 Task: Look for space in Cleckheaton, United Kingdom from 5th September, 2023 to 13th September, 2023 for 6 adults in price range Rs.15000 to Rs.20000. Place can be entire place with 3 bedrooms having 3 beds and 3 bathrooms. Property type can be house, flat, guest house. Booking option can be shelf check-in. Required host language is English.
Action: Mouse moved to (555, 77)
Screenshot: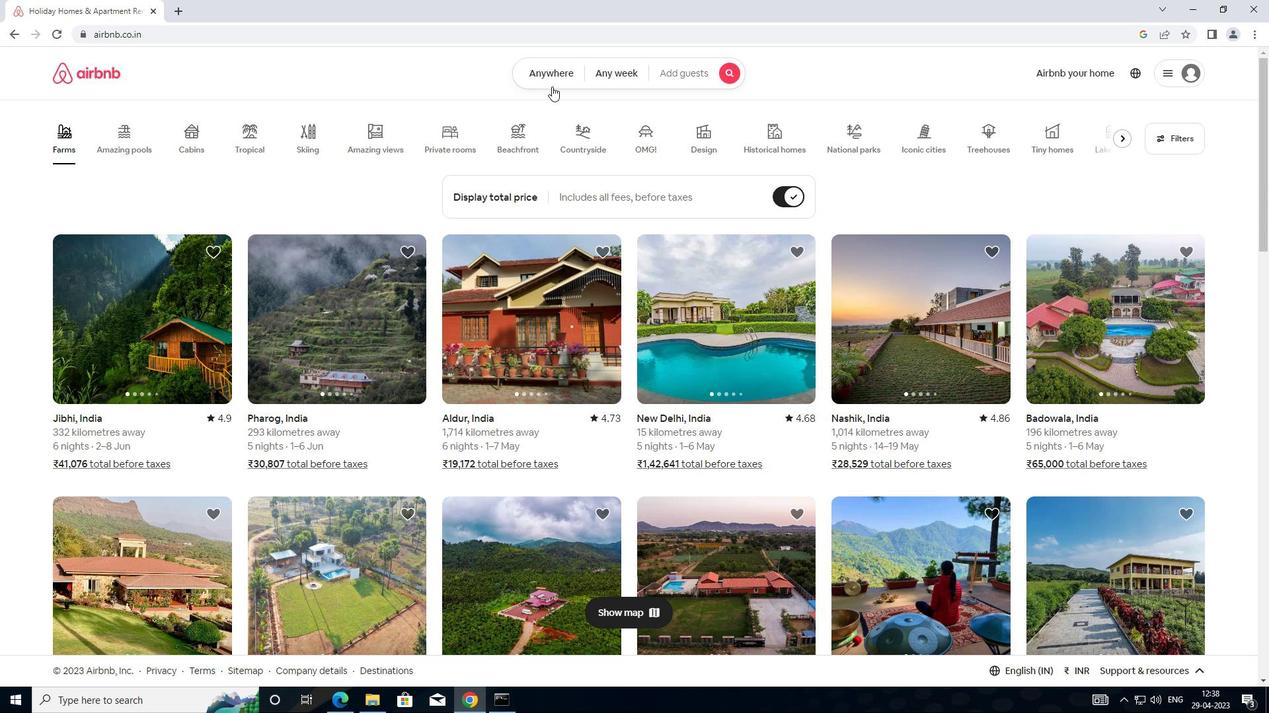 
Action: Mouse pressed left at (555, 77)
Screenshot: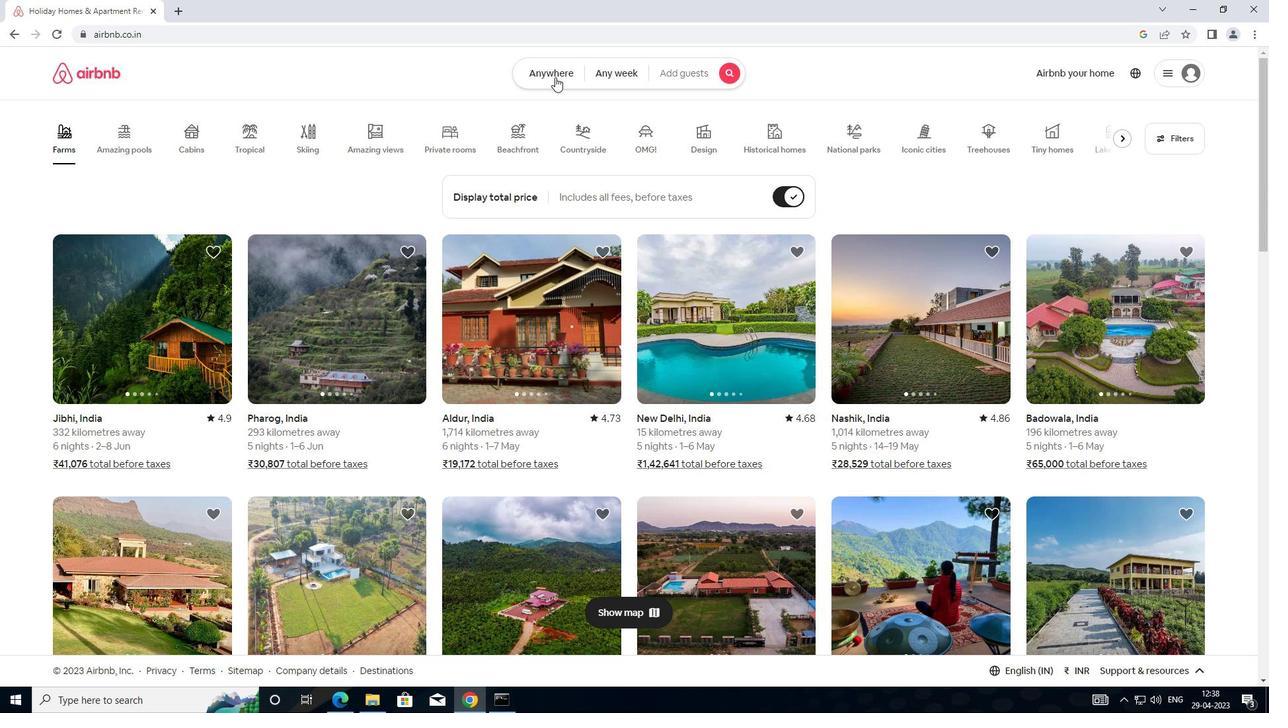 
Action: Mouse moved to (391, 127)
Screenshot: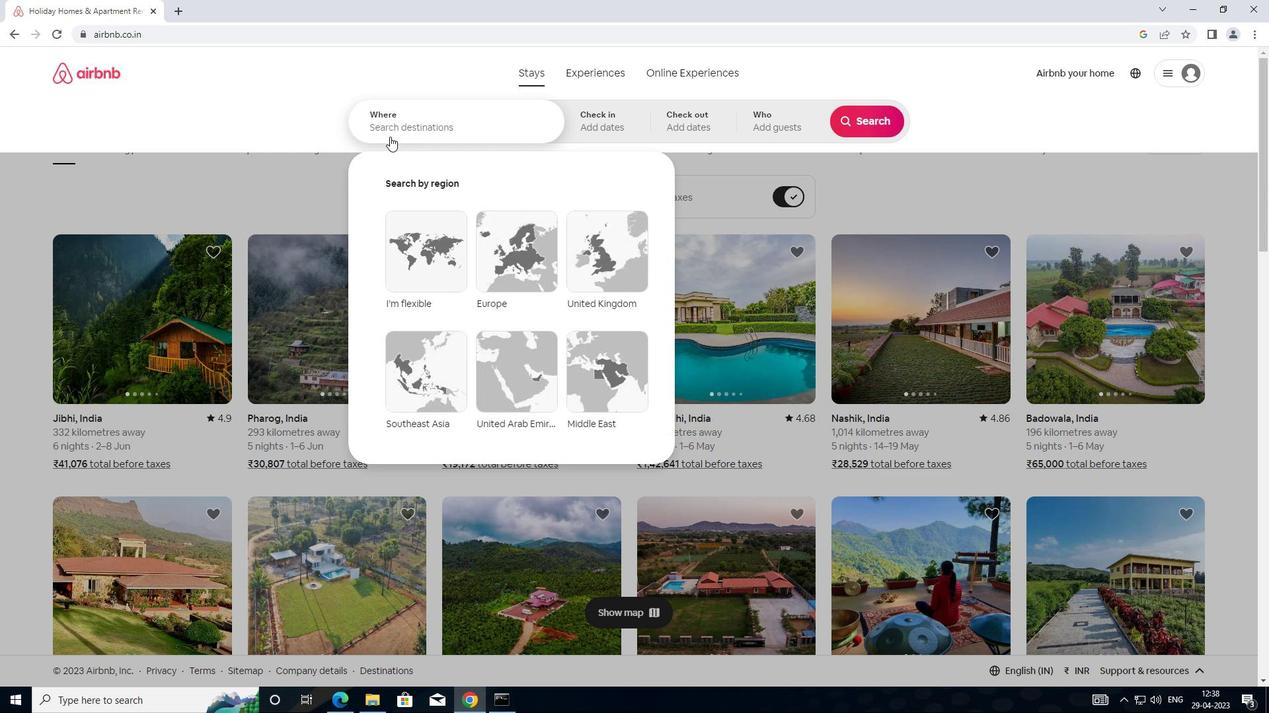 
Action: Mouse pressed left at (391, 127)
Screenshot: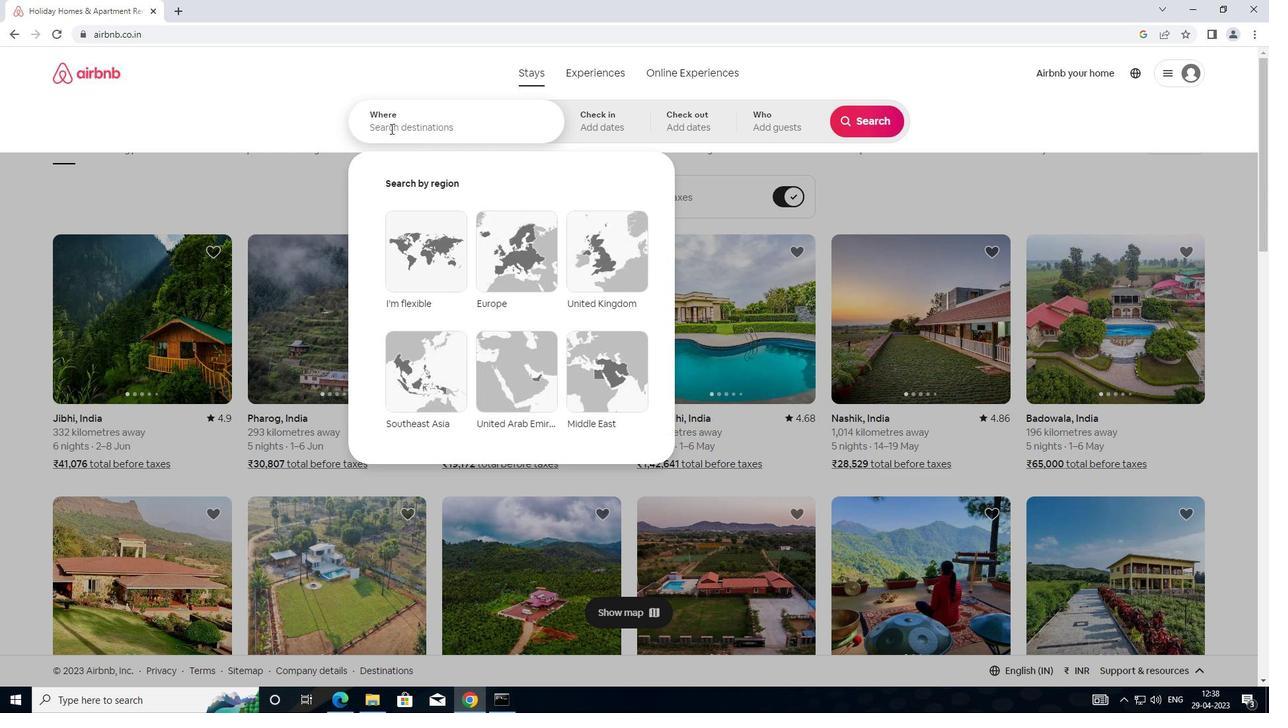 
Action: Mouse moved to (414, 131)
Screenshot: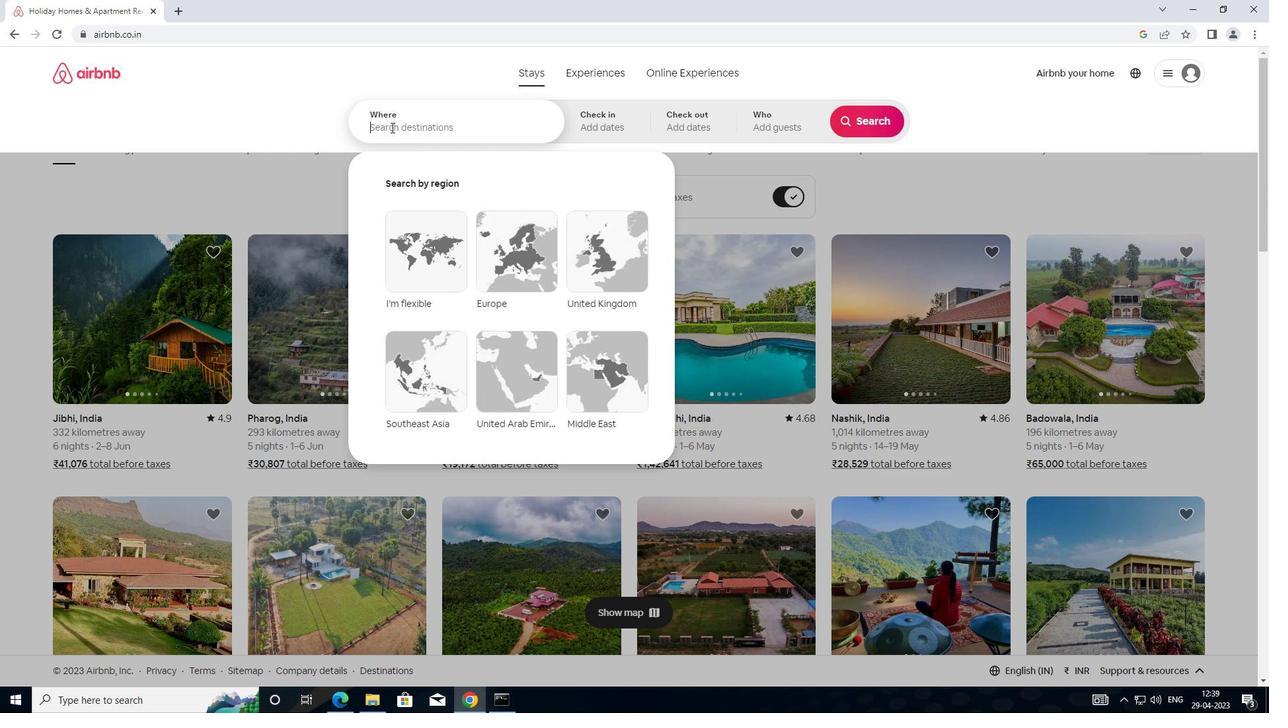 
Action: Key pressed <Key.shift>CLECKHEATON,<Key.shift>UNIT
Screenshot: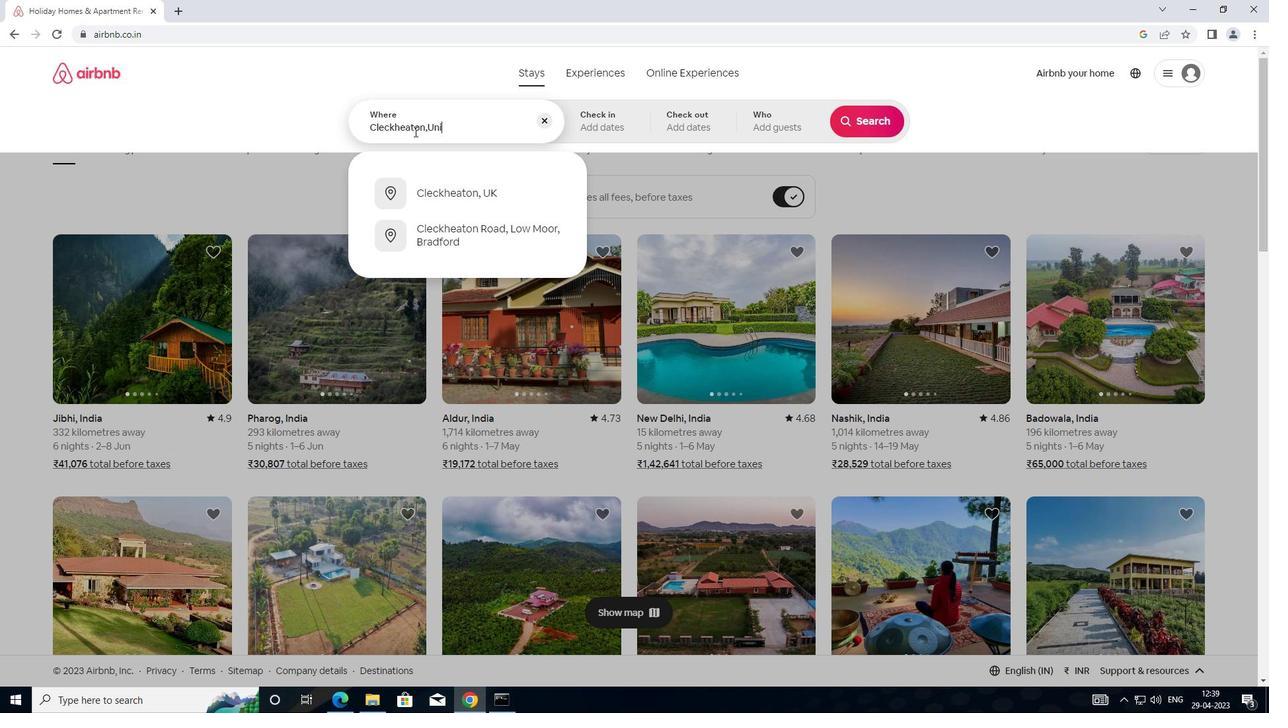 
Action: Mouse moved to (454, 200)
Screenshot: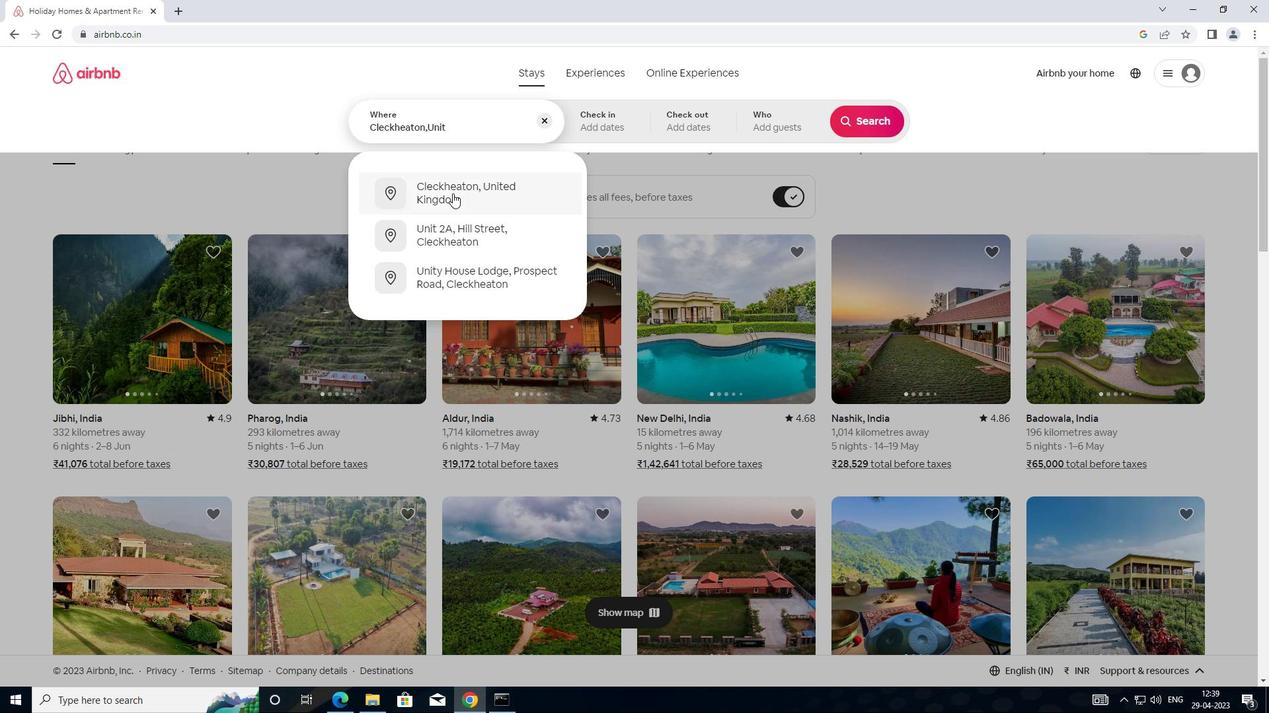 
Action: Mouse pressed left at (454, 200)
Screenshot: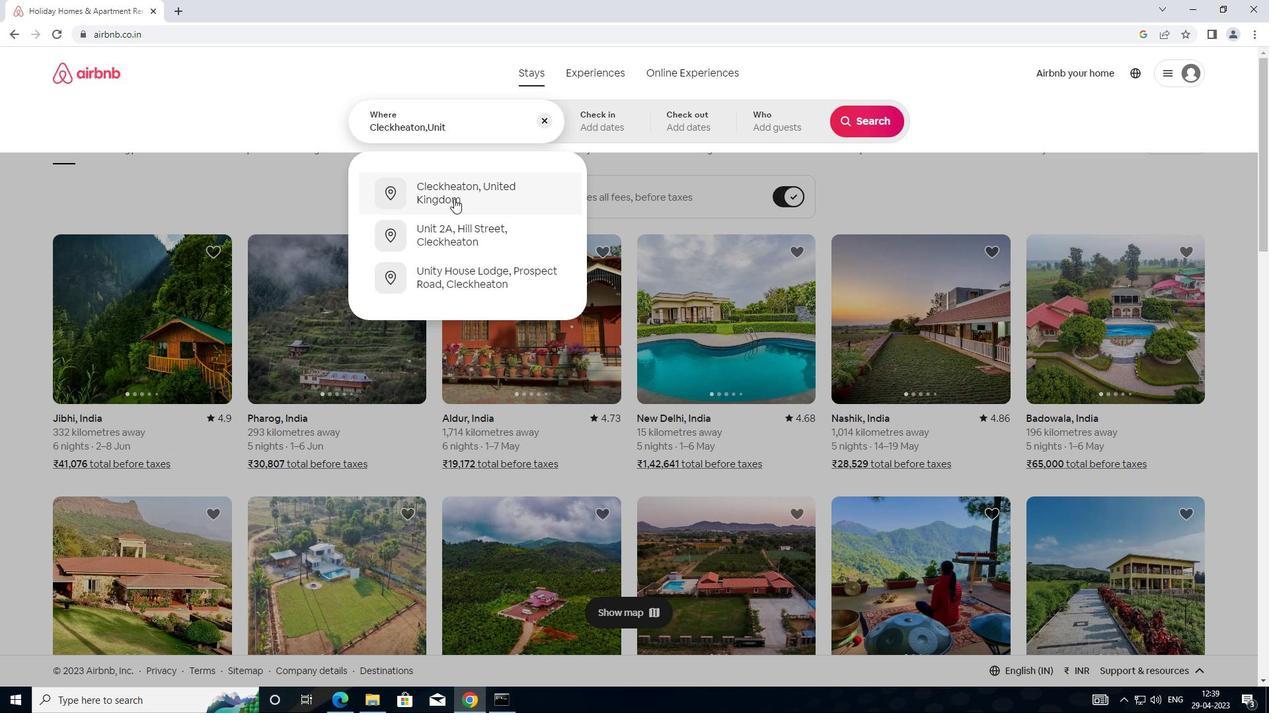 
Action: Mouse moved to (859, 224)
Screenshot: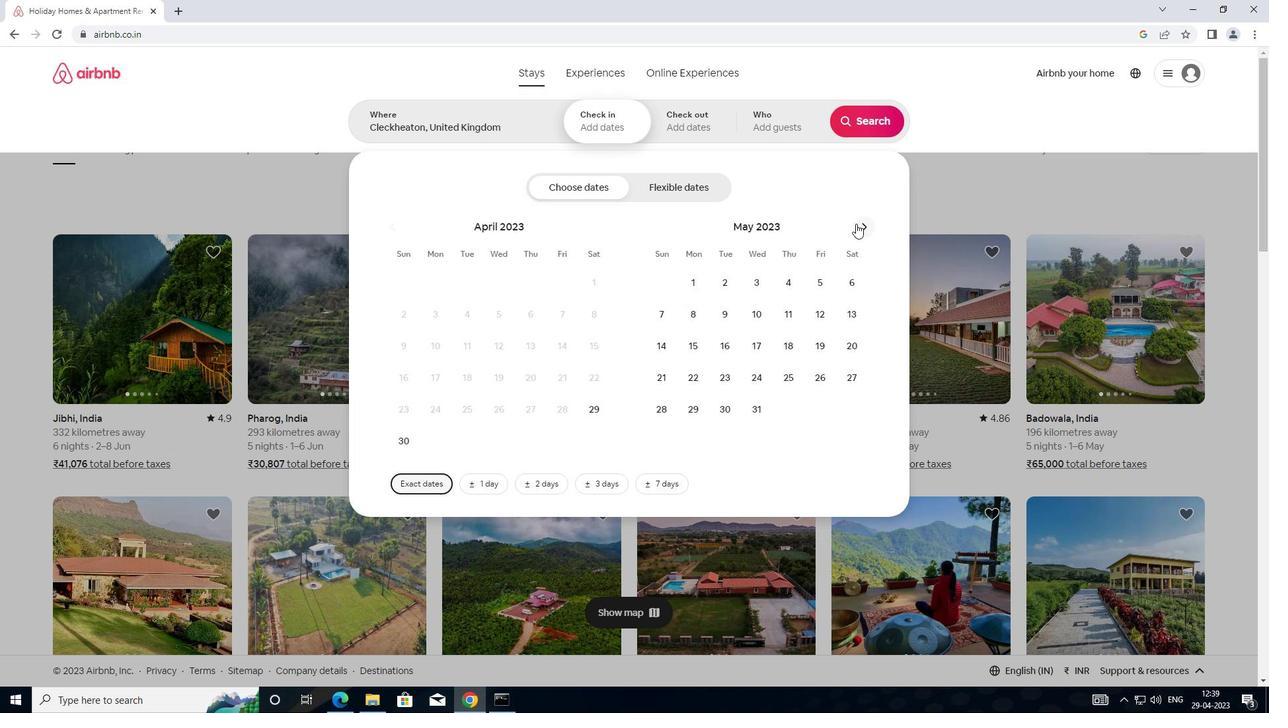 
Action: Mouse pressed left at (859, 224)
Screenshot: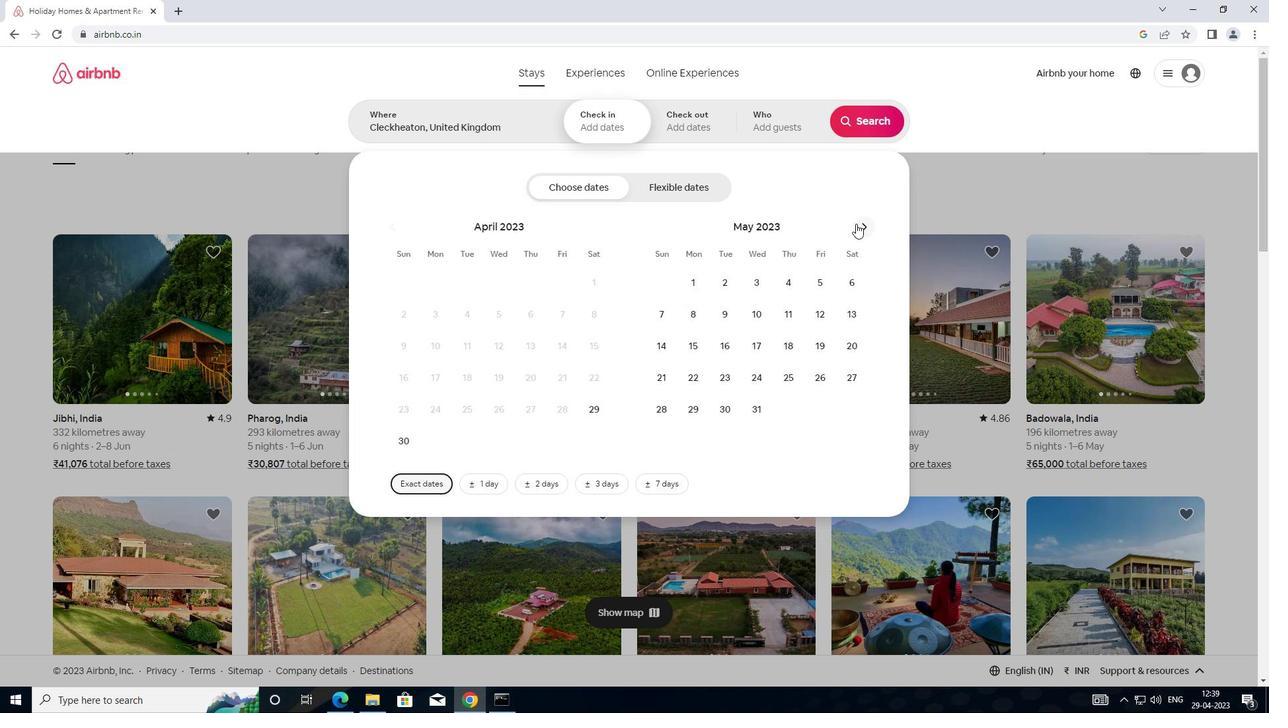 
Action: Mouse moved to (860, 224)
Screenshot: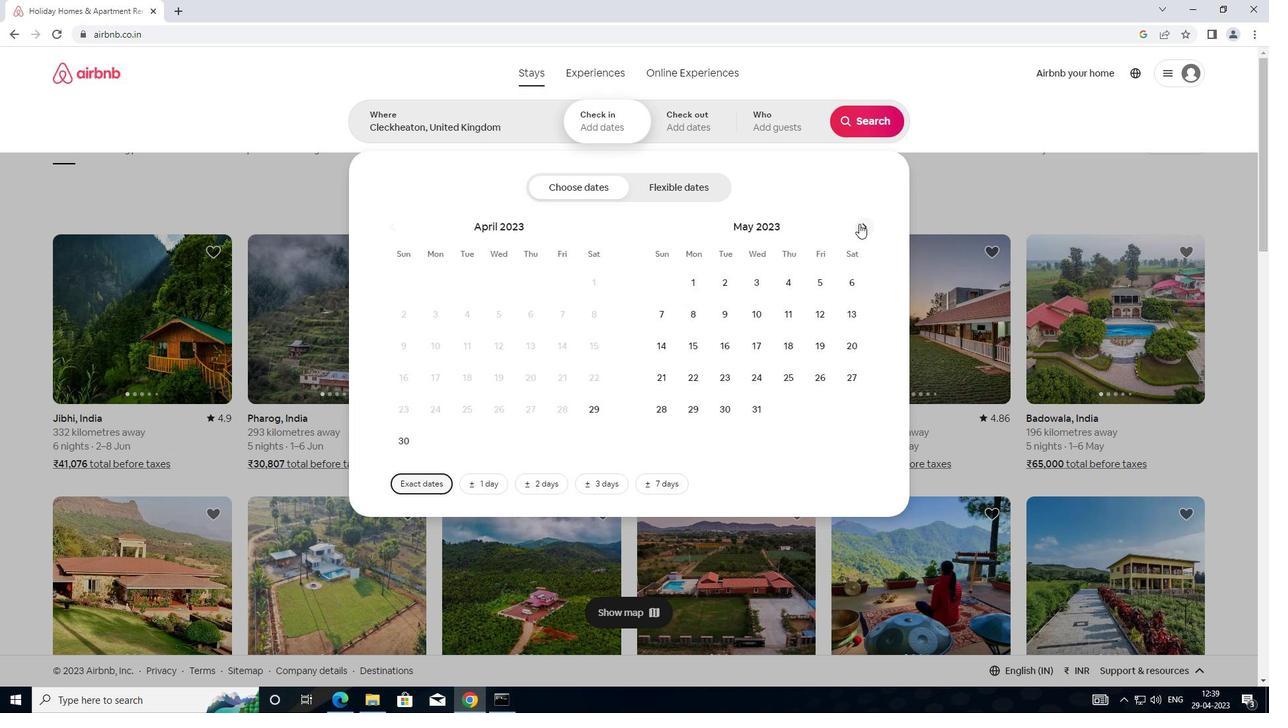 
Action: Mouse pressed left at (860, 224)
Screenshot: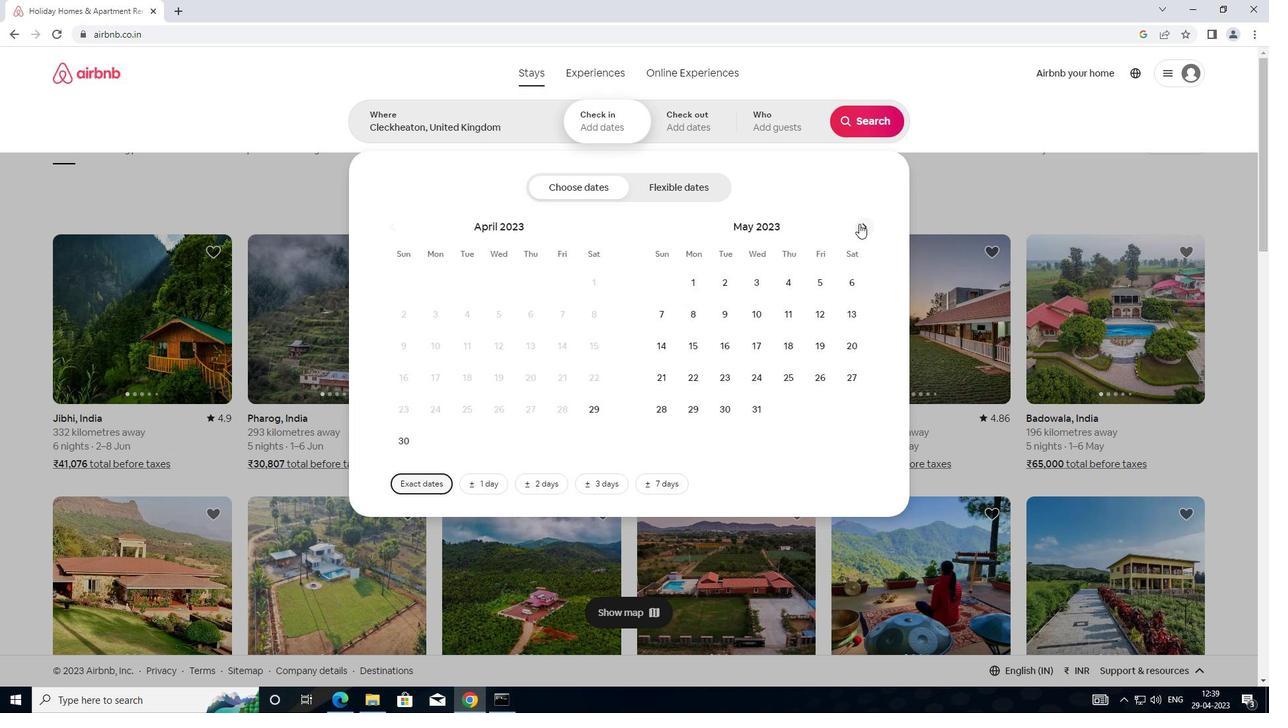 
Action: Mouse moved to (861, 224)
Screenshot: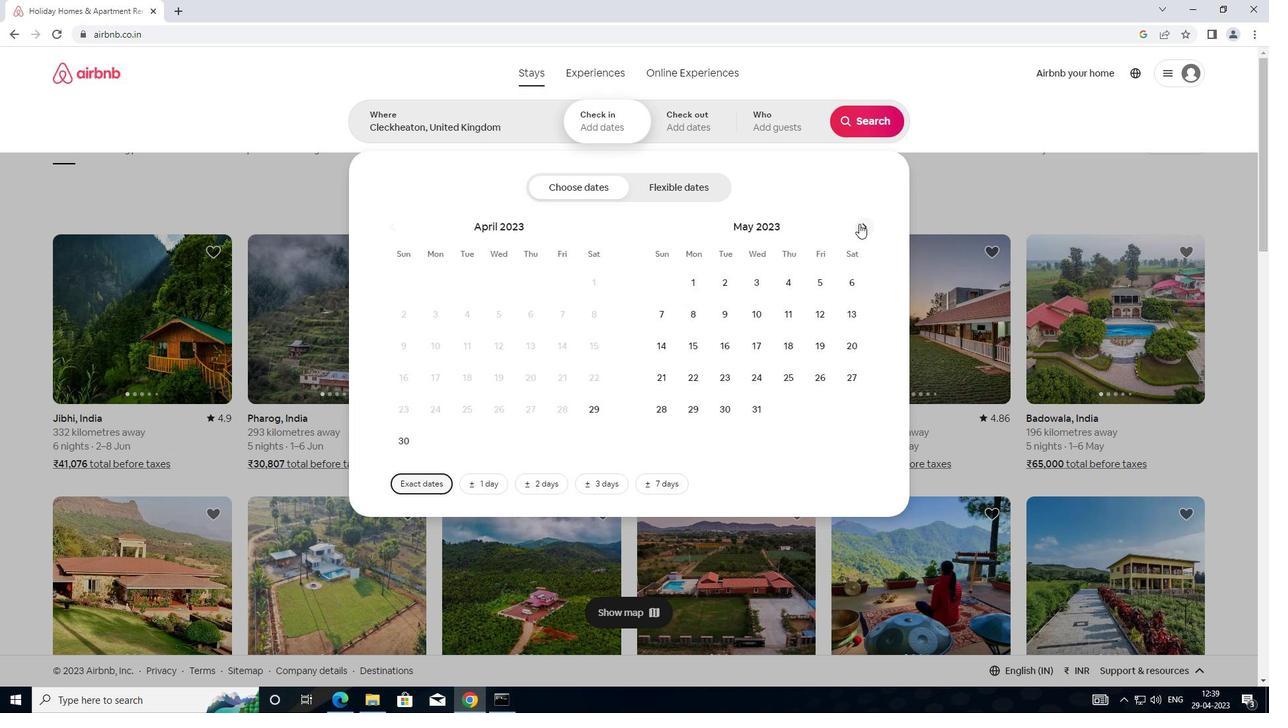 
Action: Mouse pressed left at (861, 224)
Screenshot: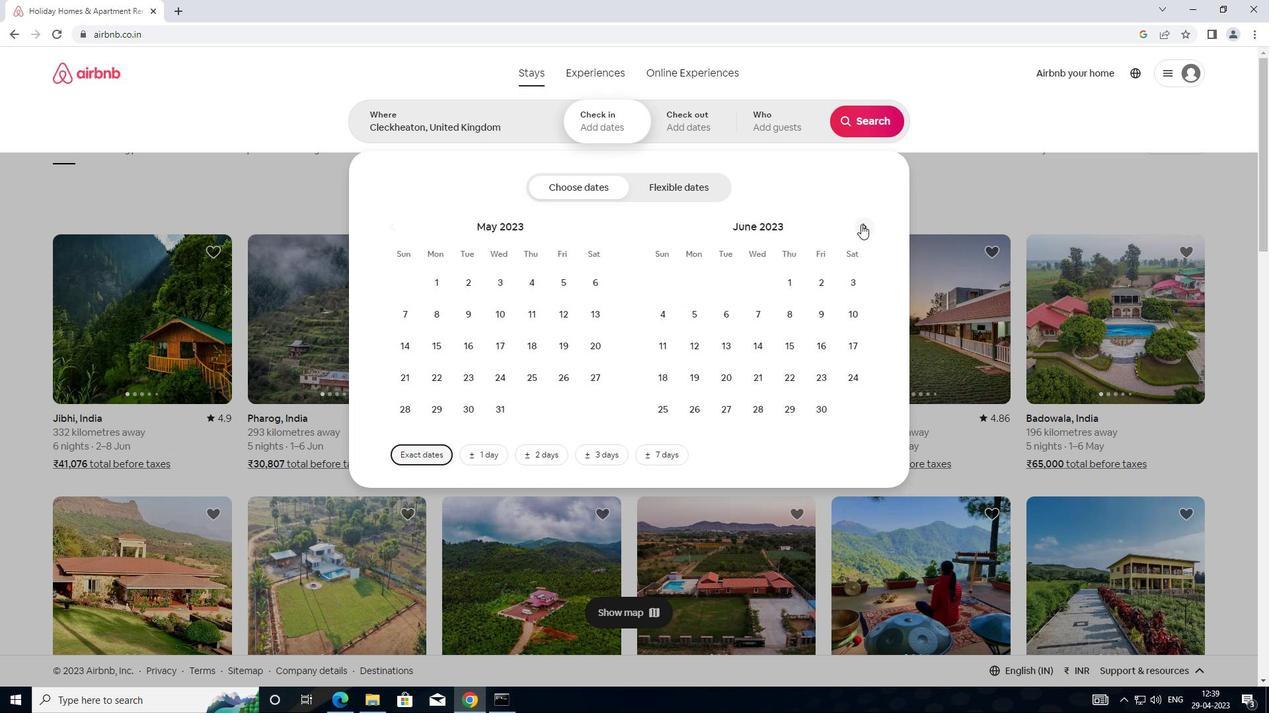 
Action: Mouse moved to (862, 226)
Screenshot: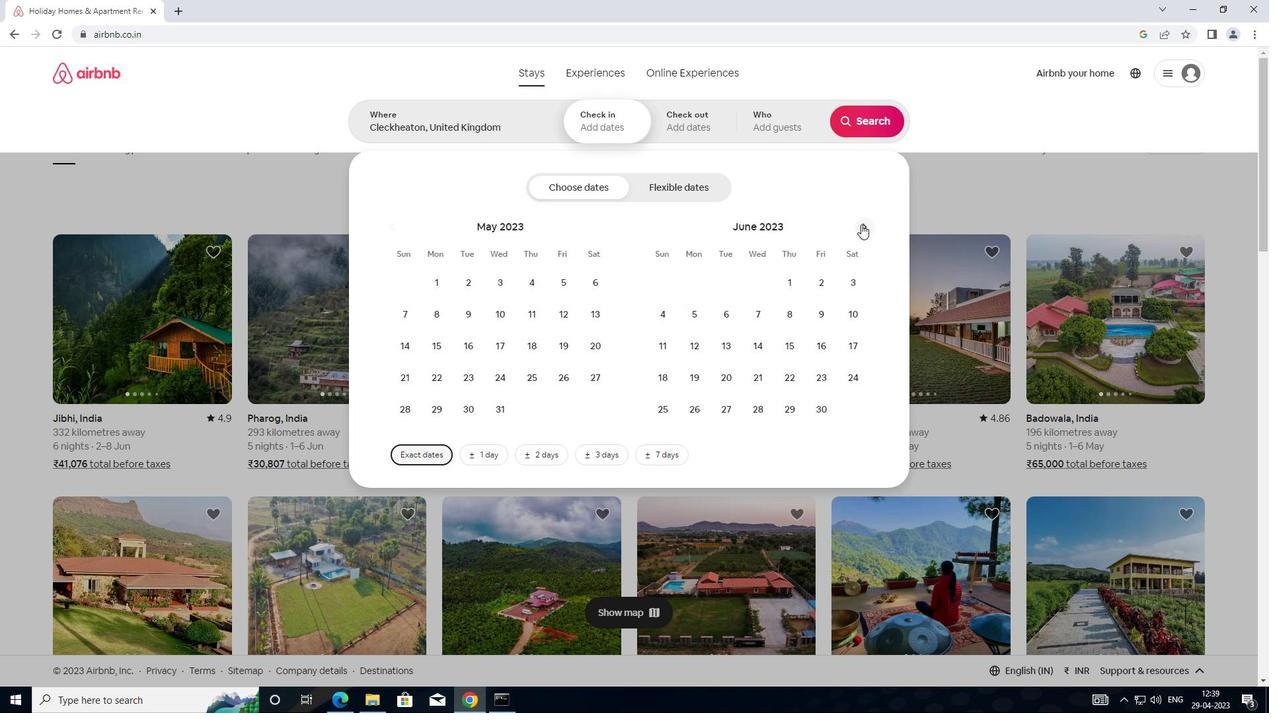
Action: Mouse pressed left at (862, 226)
Screenshot: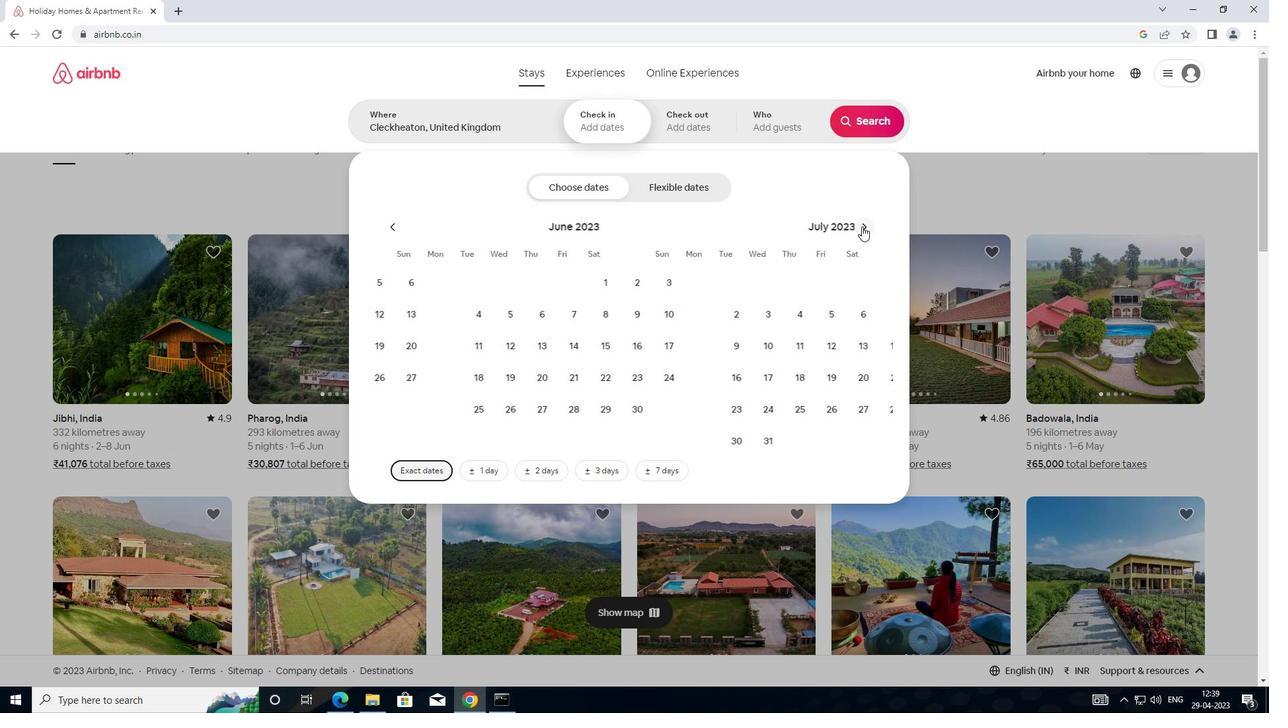 
Action: Mouse moved to (862, 228)
Screenshot: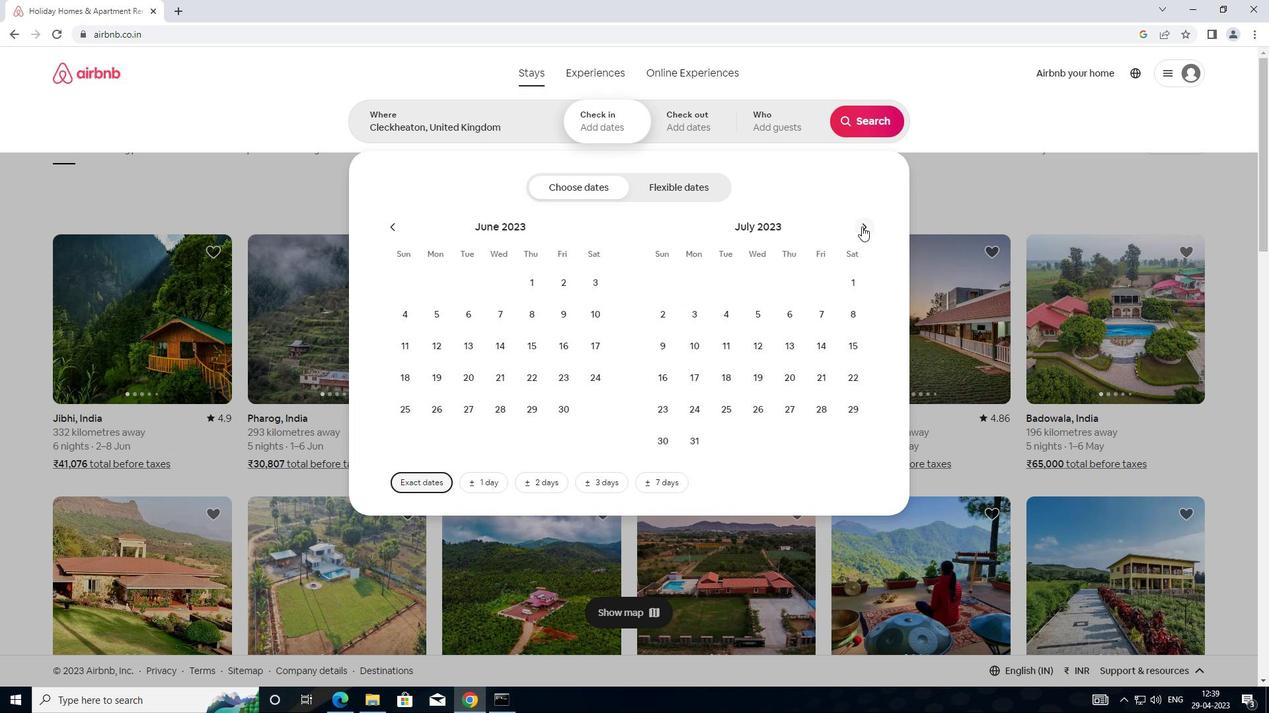 
Action: Mouse pressed left at (862, 228)
Screenshot: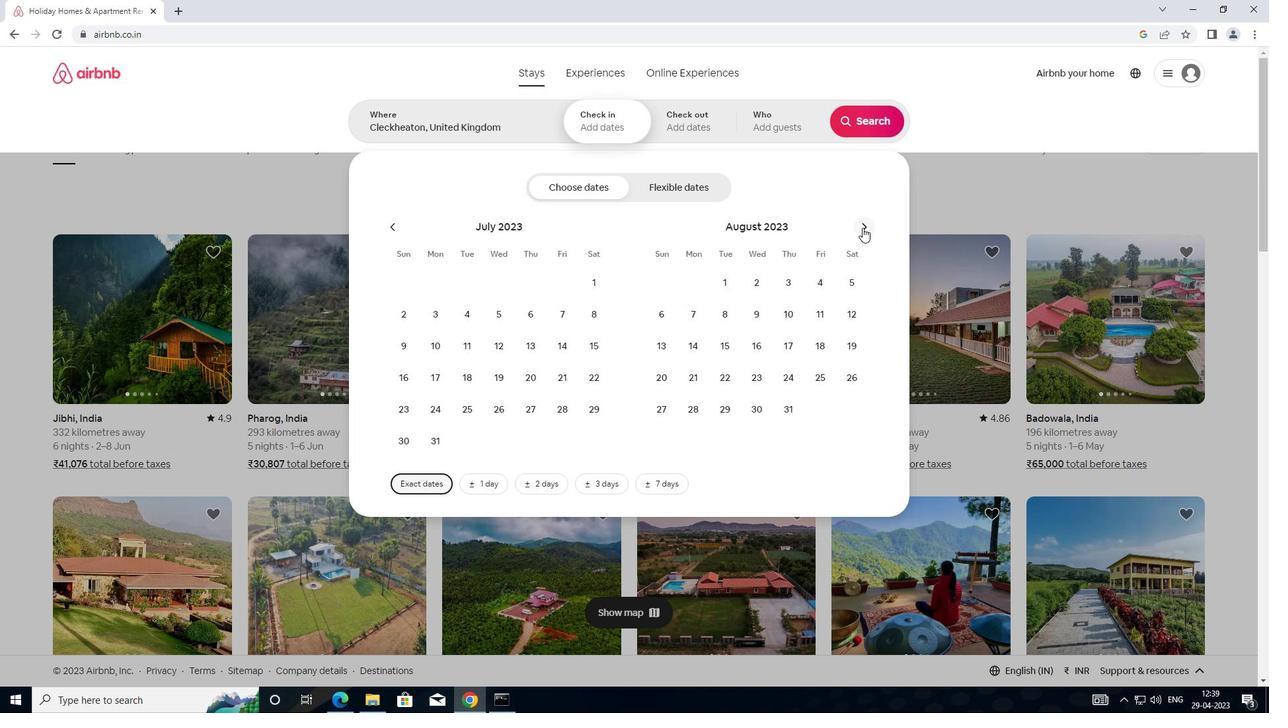 
Action: Mouse moved to (721, 315)
Screenshot: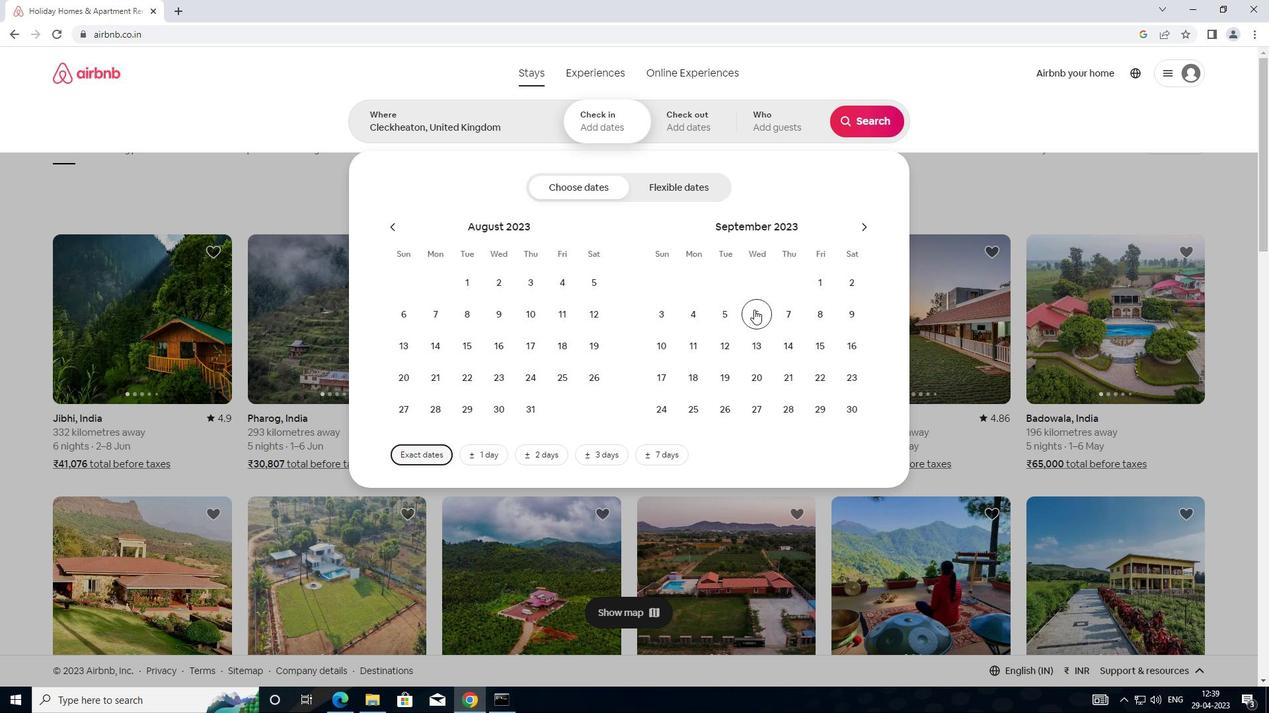 
Action: Mouse pressed left at (721, 315)
Screenshot: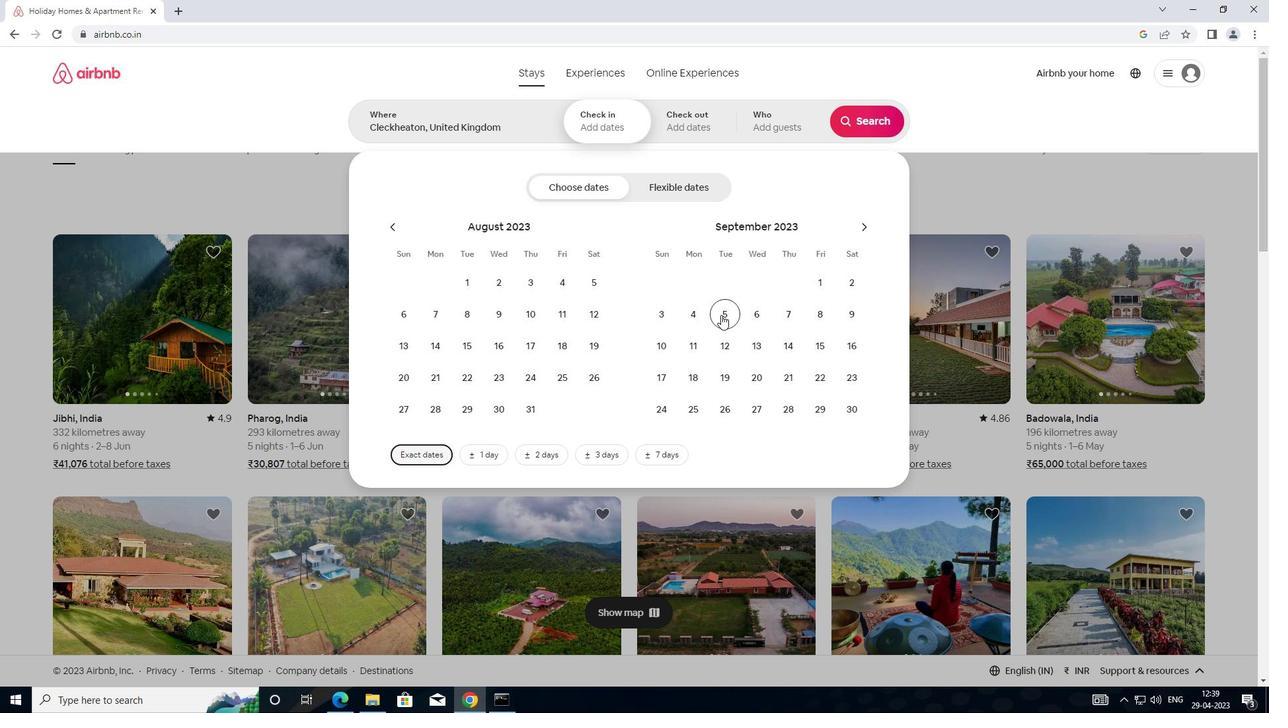 
Action: Mouse moved to (760, 345)
Screenshot: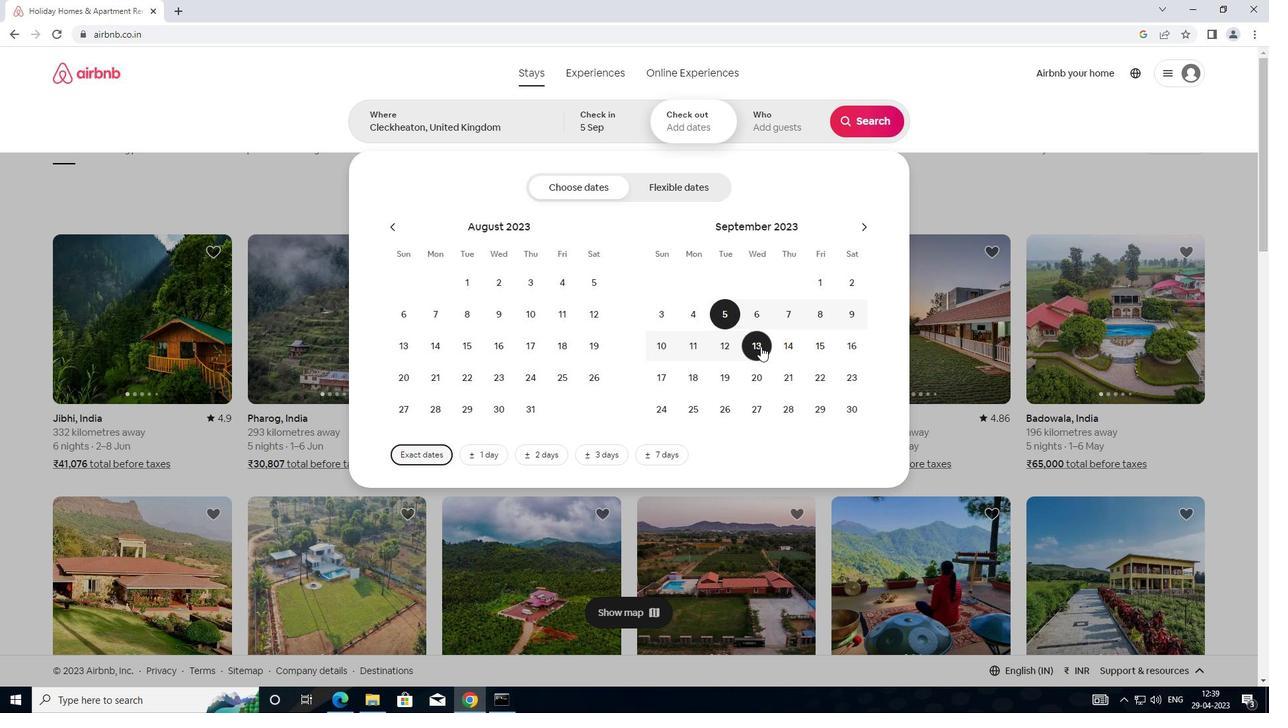 
Action: Mouse pressed left at (760, 345)
Screenshot: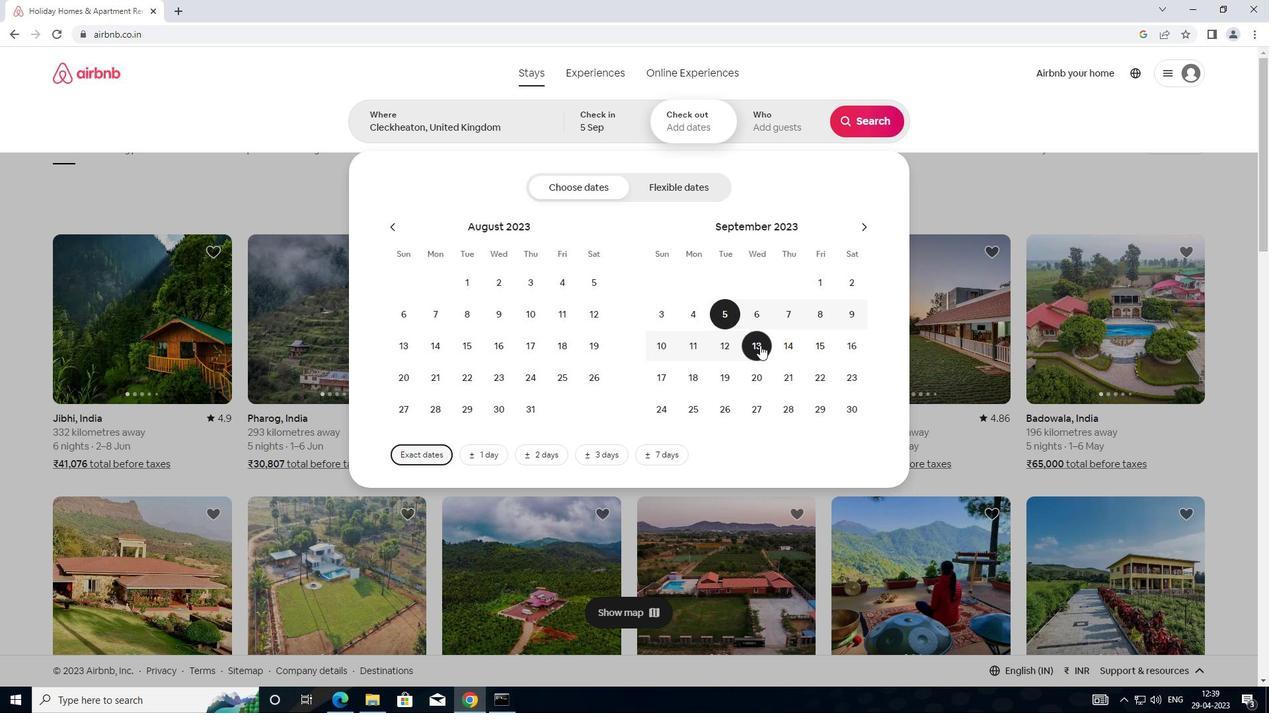 
Action: Mouse moved to (786, 136)
Screenshot: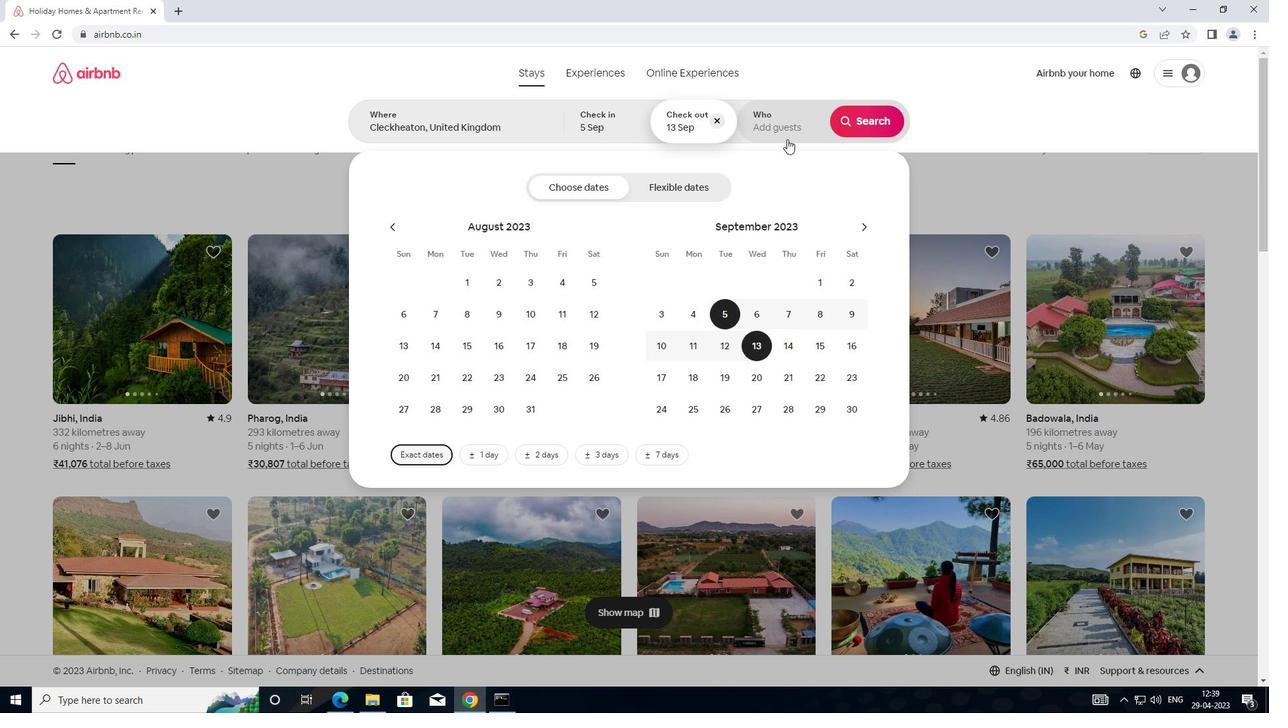 
Action: Mouse pressed left at (786, 136)
Screenshot: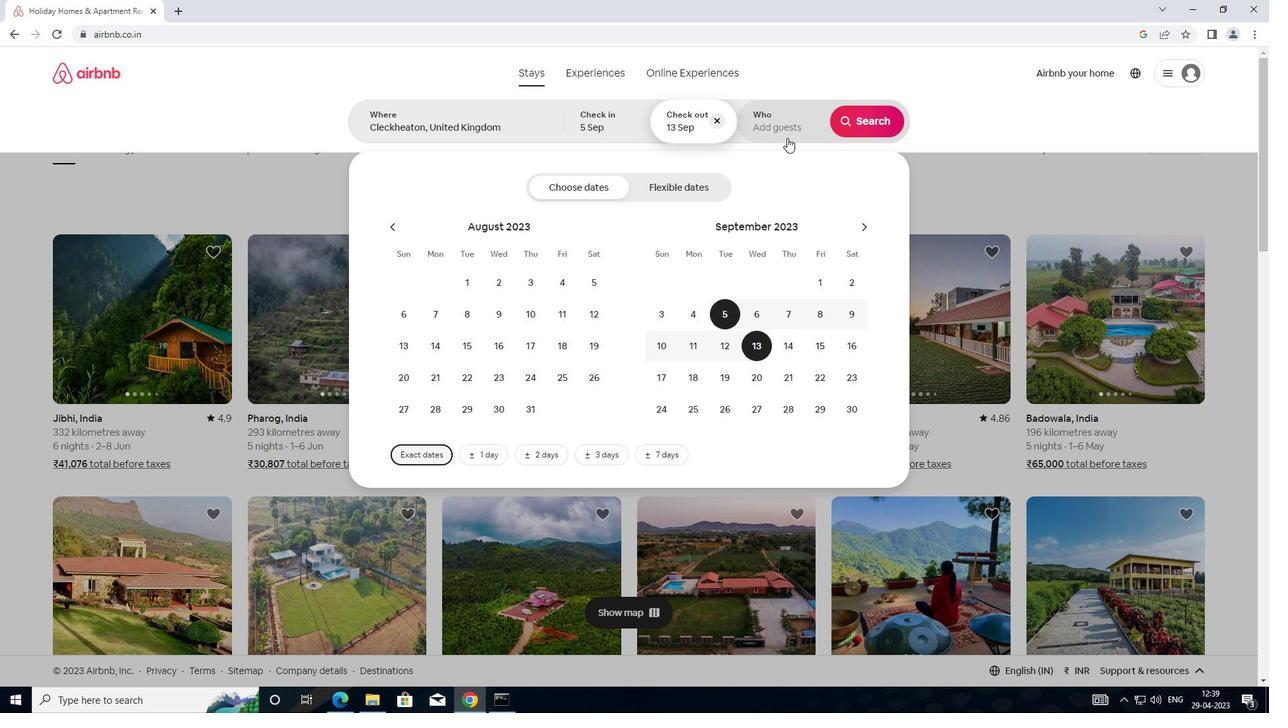 
Action: Mouse moved to (877, 195)
Screenshot: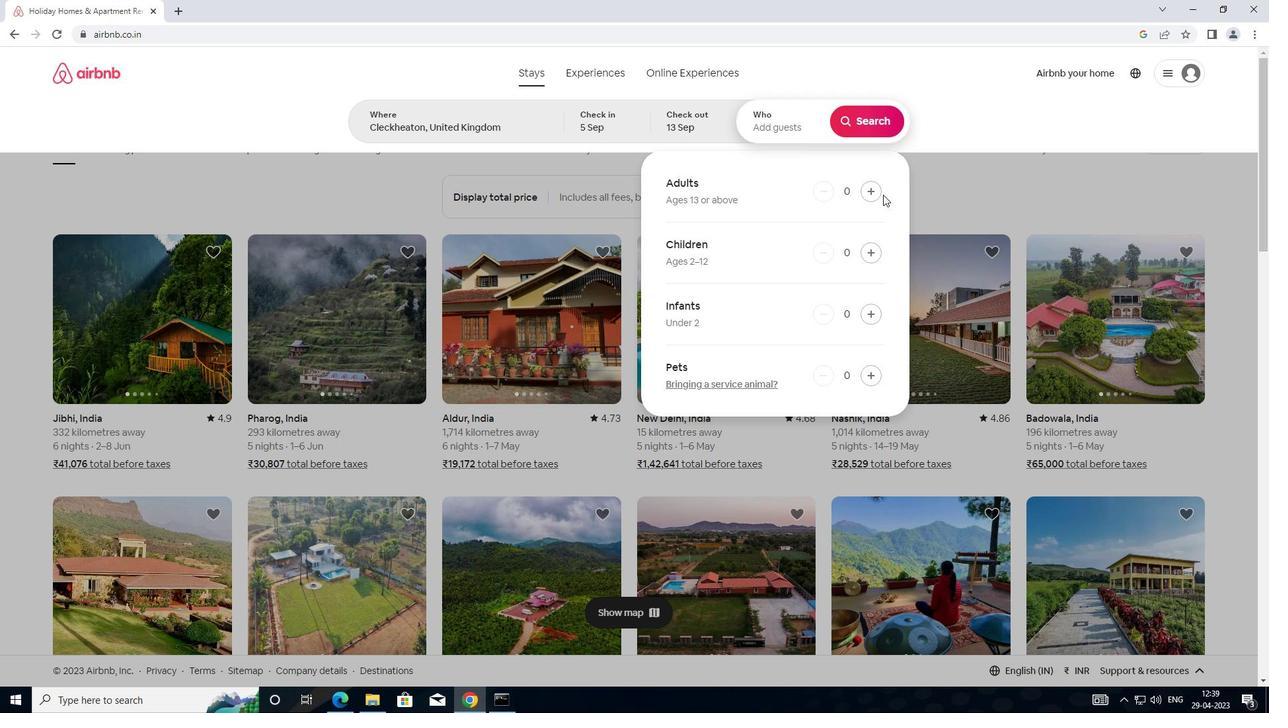 
Action: Mouse pressed left at (877, 195)
Screenshot: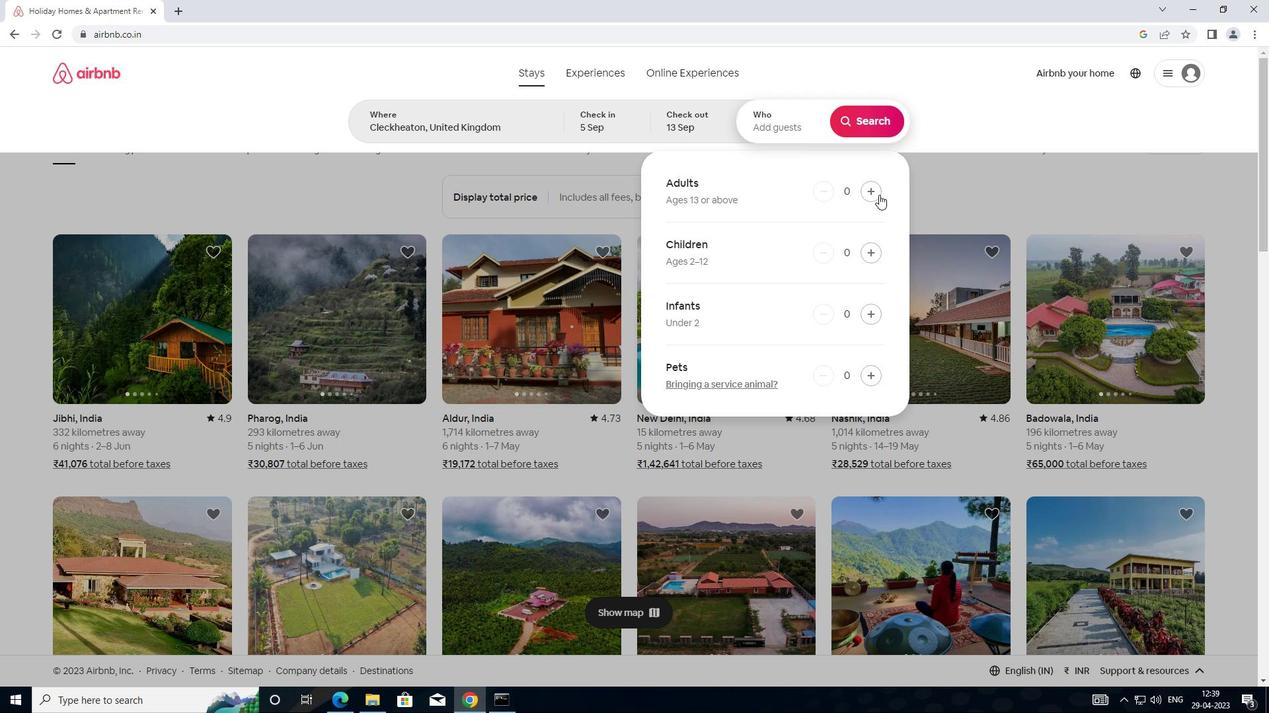 
Action: Mouse moved to (877, 195)
Screenshot: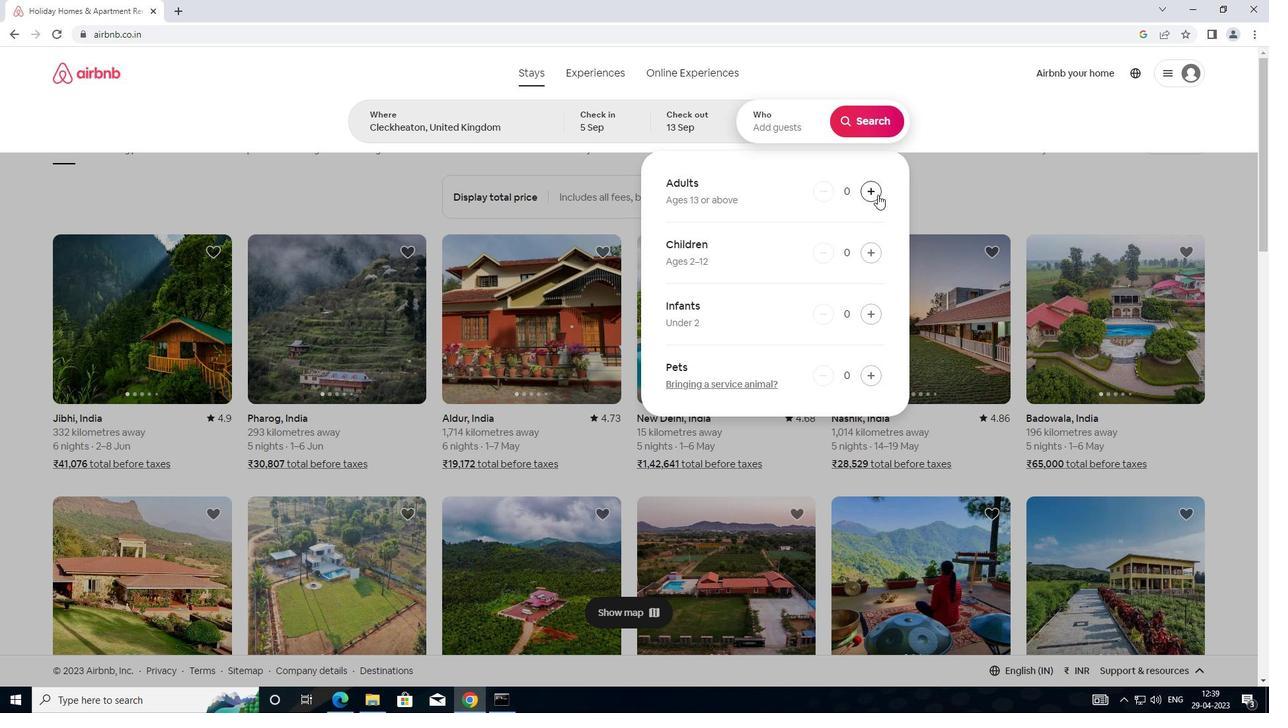 
Action: Mouse pressed left at (877, 195)
Screenshot: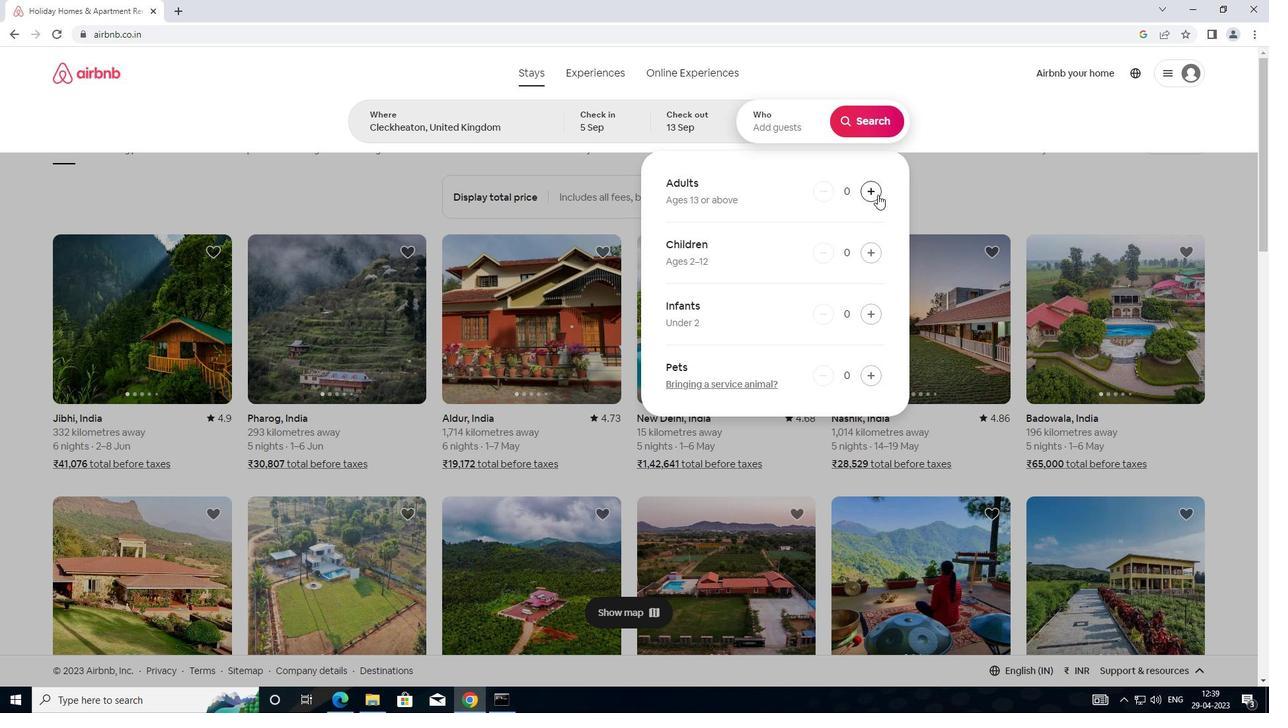 
Action: Mouse pressed left at (877, 195)
Screenshot: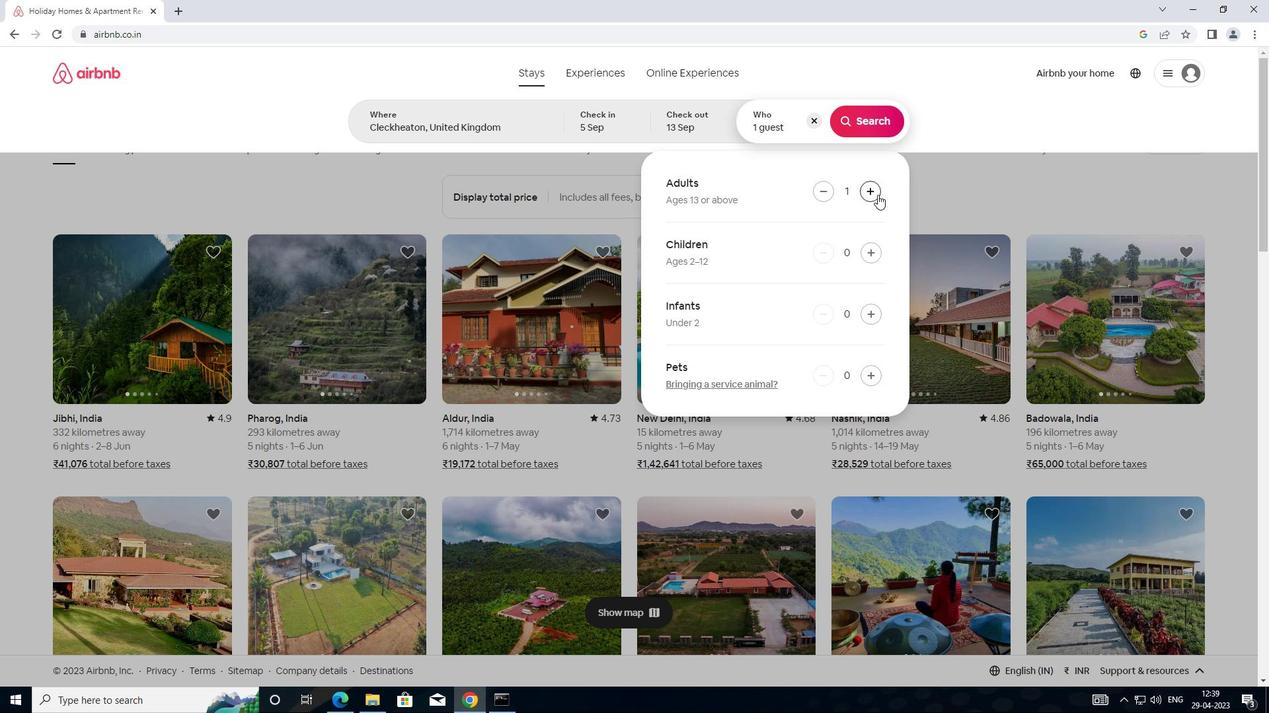 
Action: Mouse pressed left at (877, 195)
Screenshot: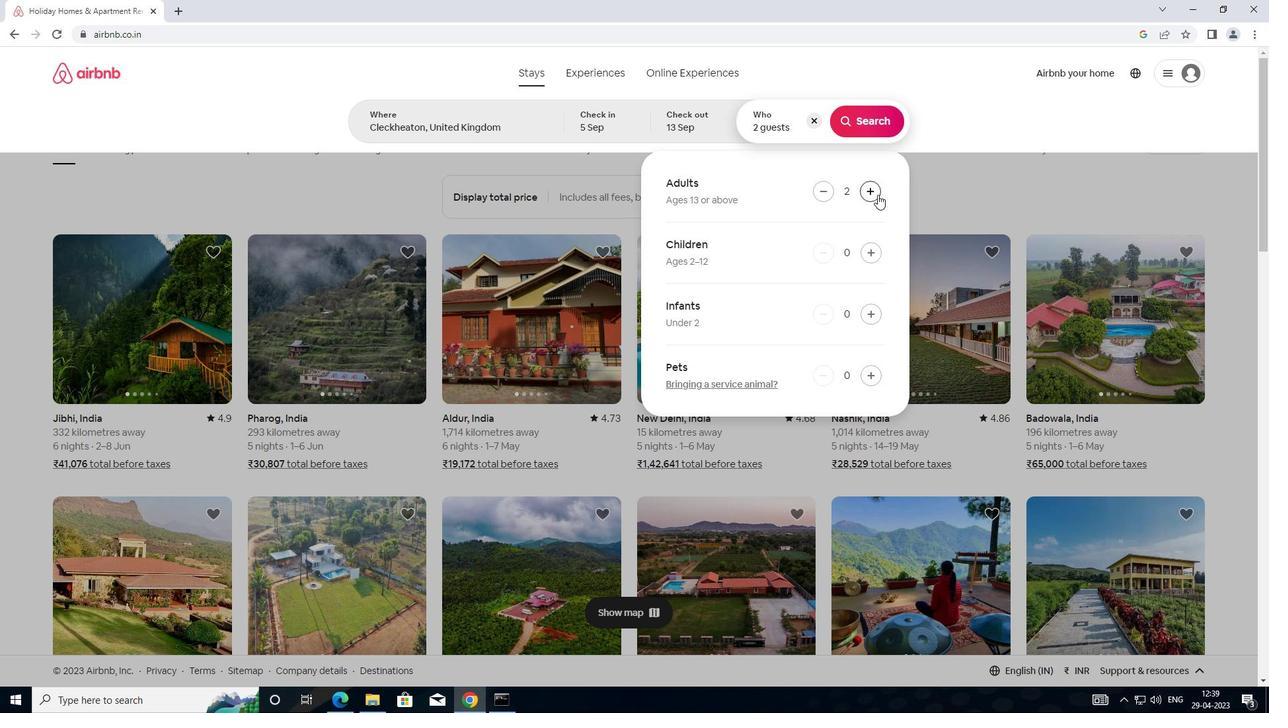 
Action: Mouse pressed left at (877, 195)
Screenshot: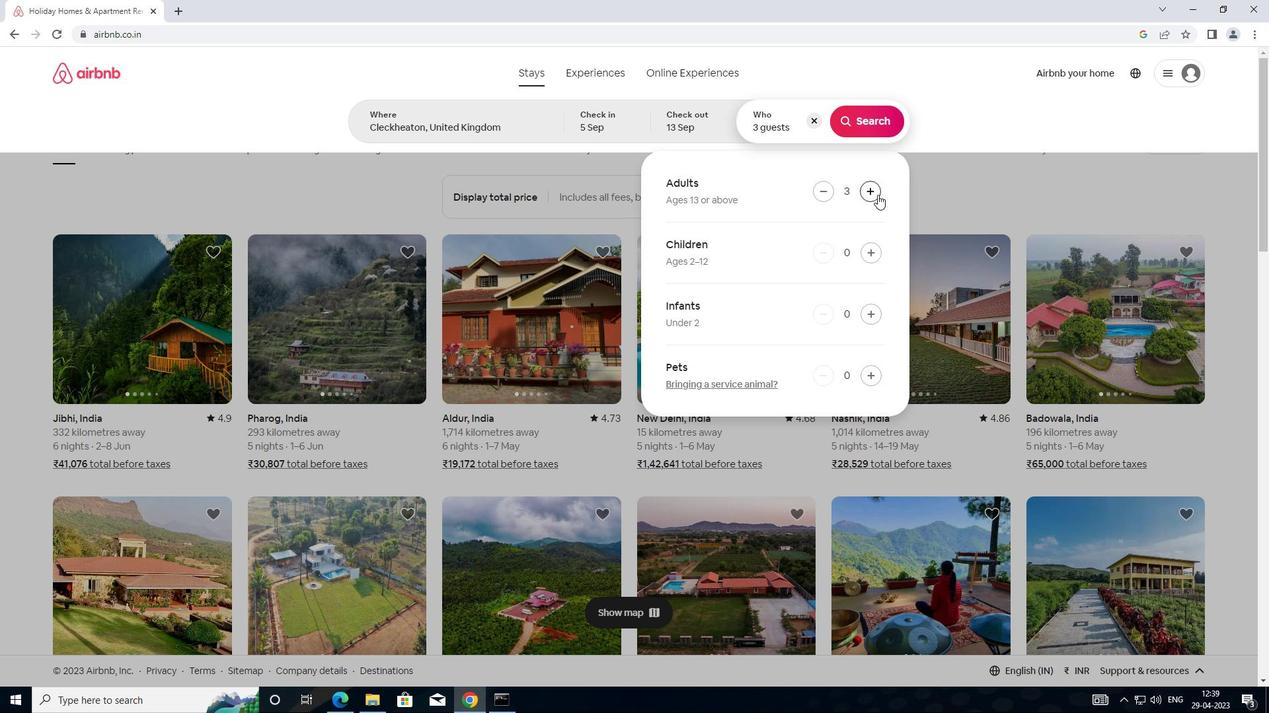 
Action: Mouse pressed left at (877, 195)
Screenshot: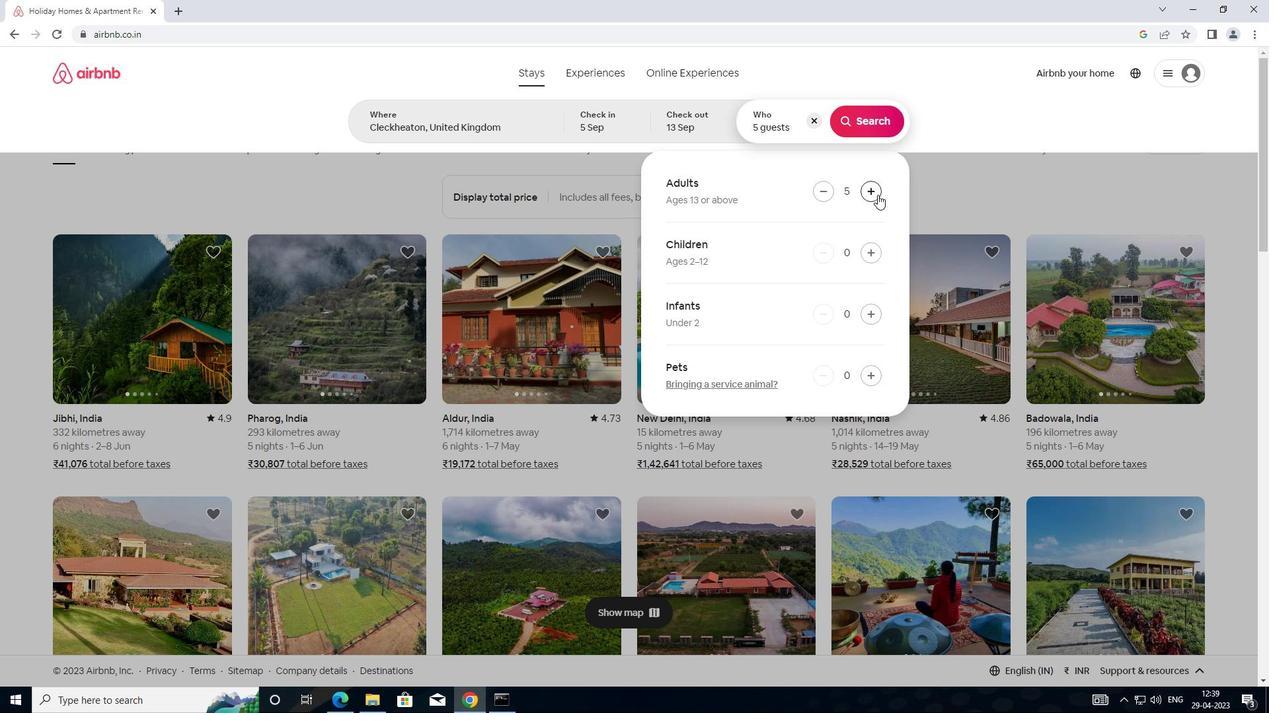 
Action: Mouse moved to (841, 123)
Screenshot: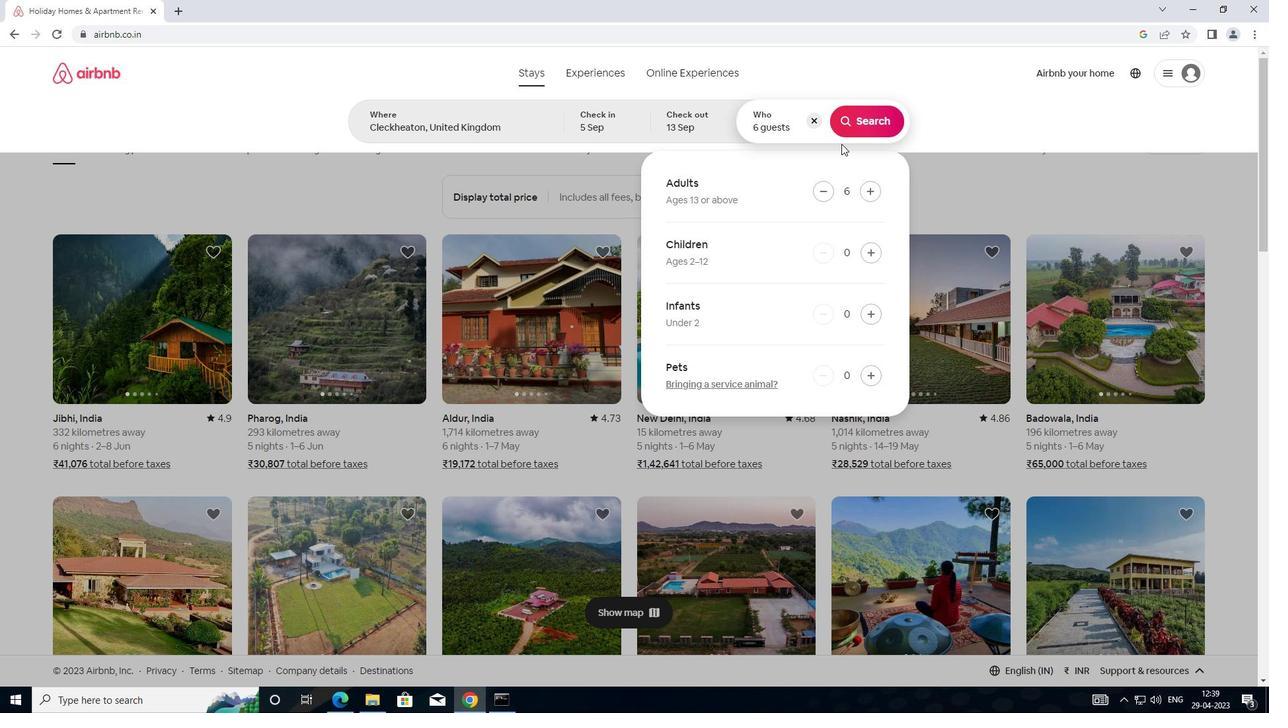 
Action: Mouse pressed left at (841, 123)
Screenshot: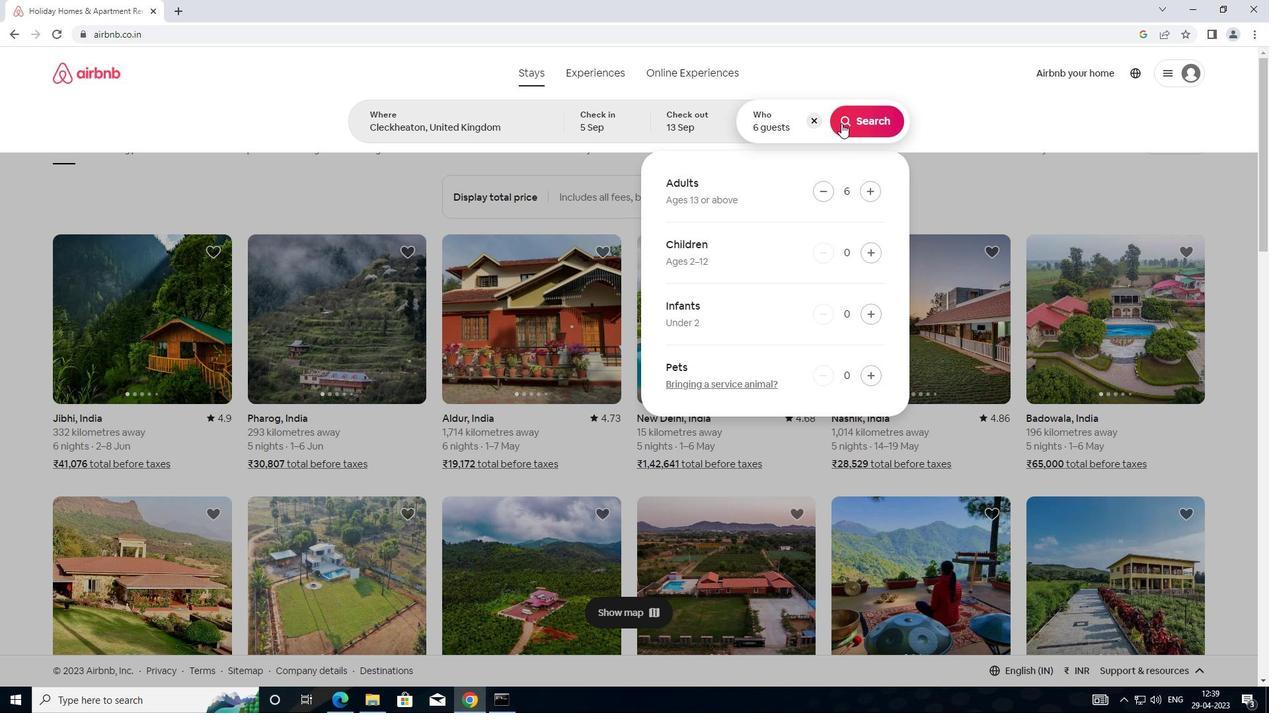 
Action: Mouse moved to (1224, 126)
Screenshot: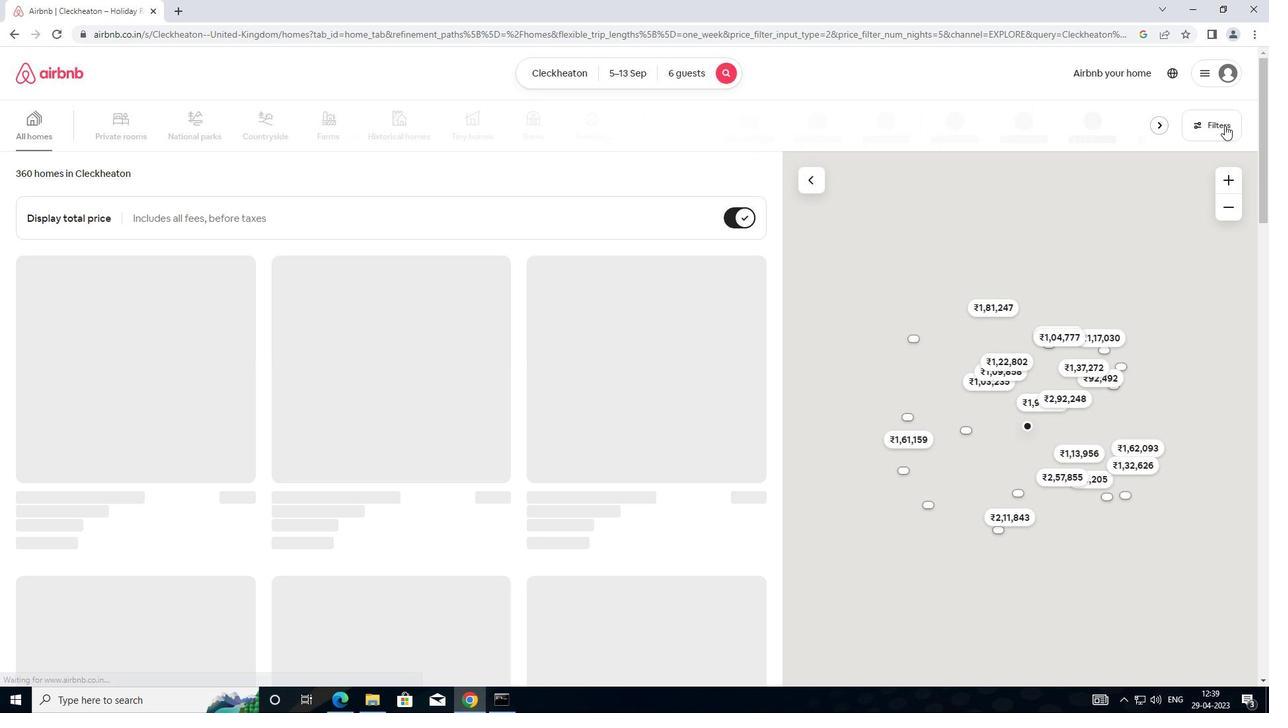 
Action: Mouse pressed left at (1224, 126)
Screenshot: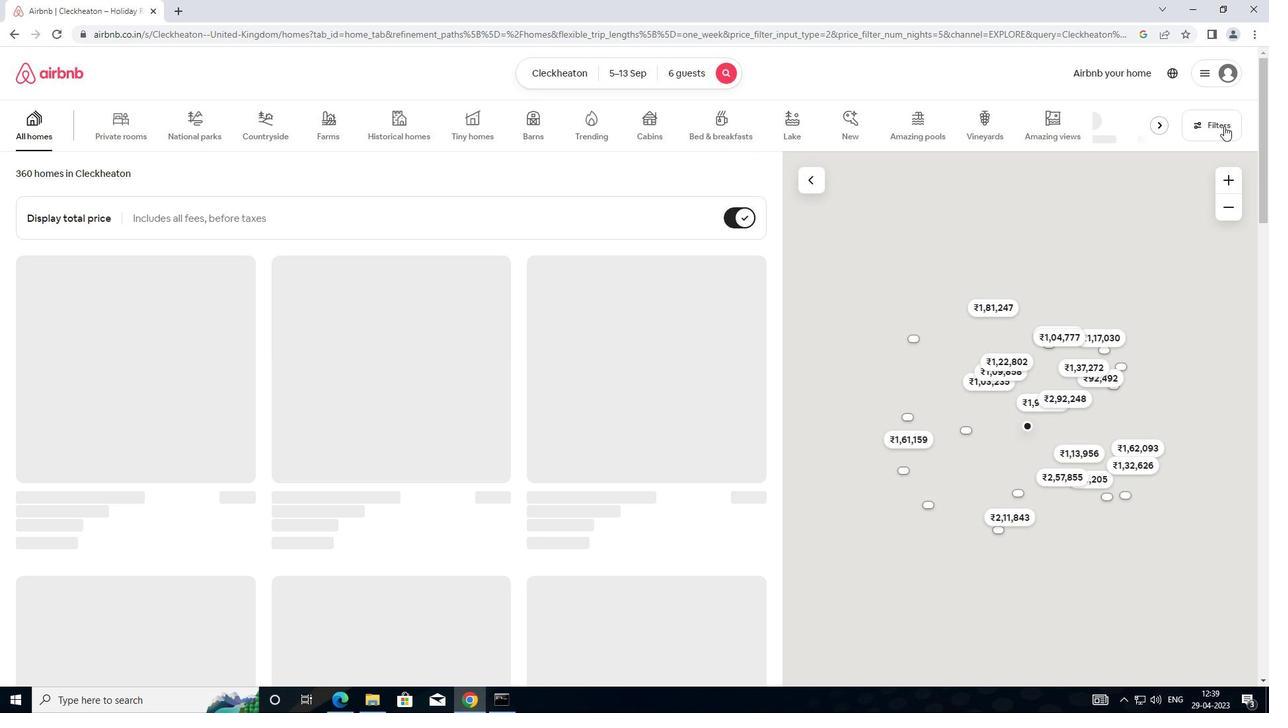 
Action: Mouse moved to (477, 292)
Screenshot: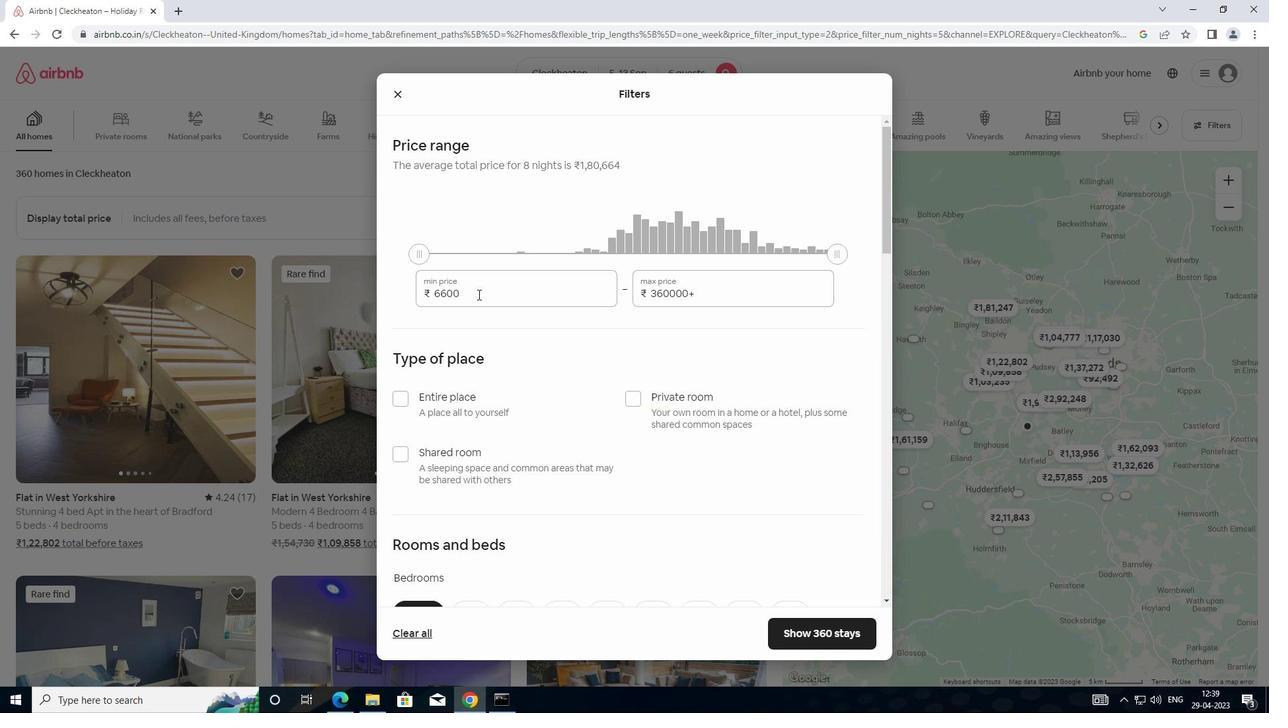 
Action: Mouse pressed left at (477, 292)
Screenshot: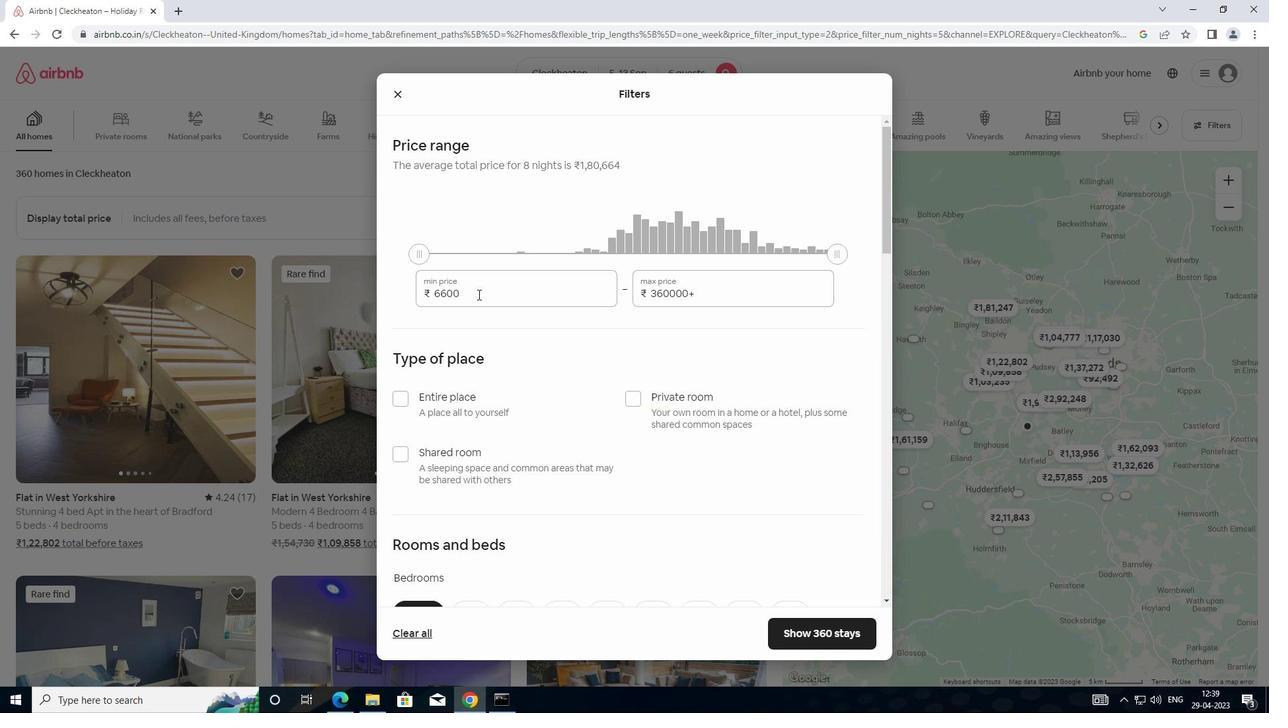 
Action: Mouse moved to (443, 300)
Screenshot: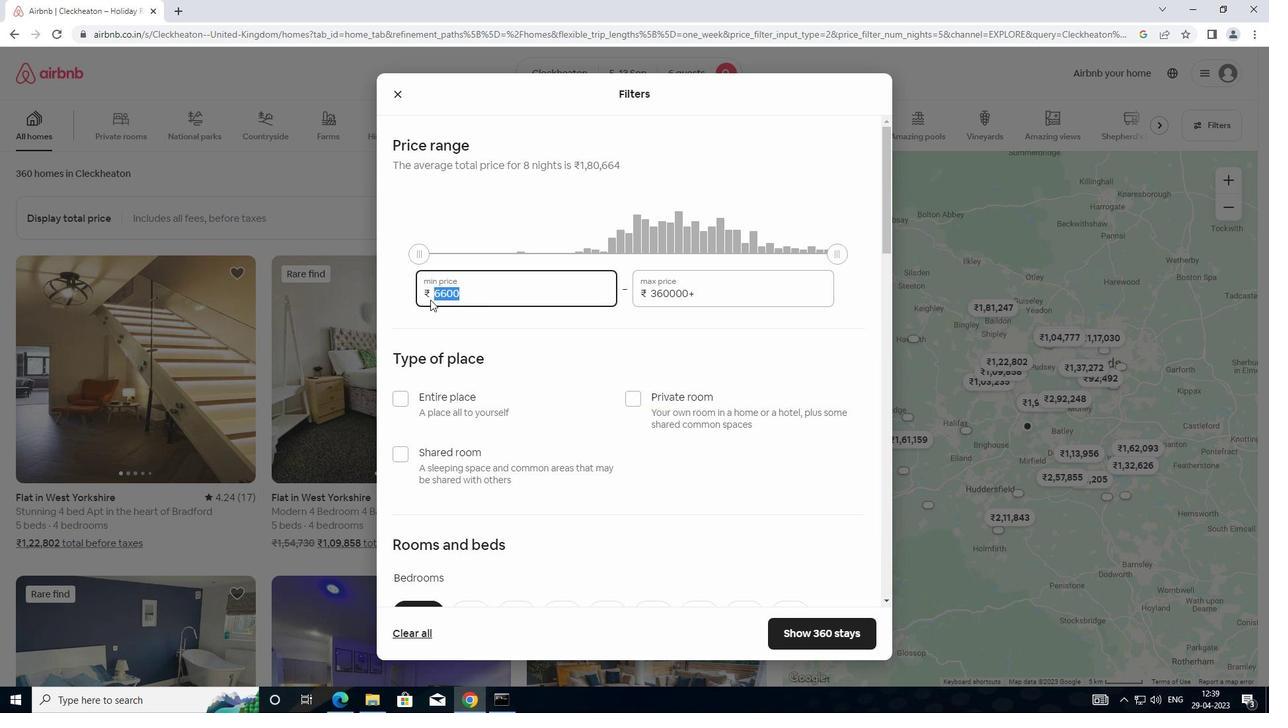 
Action: Key pressed 15000
Screenshot: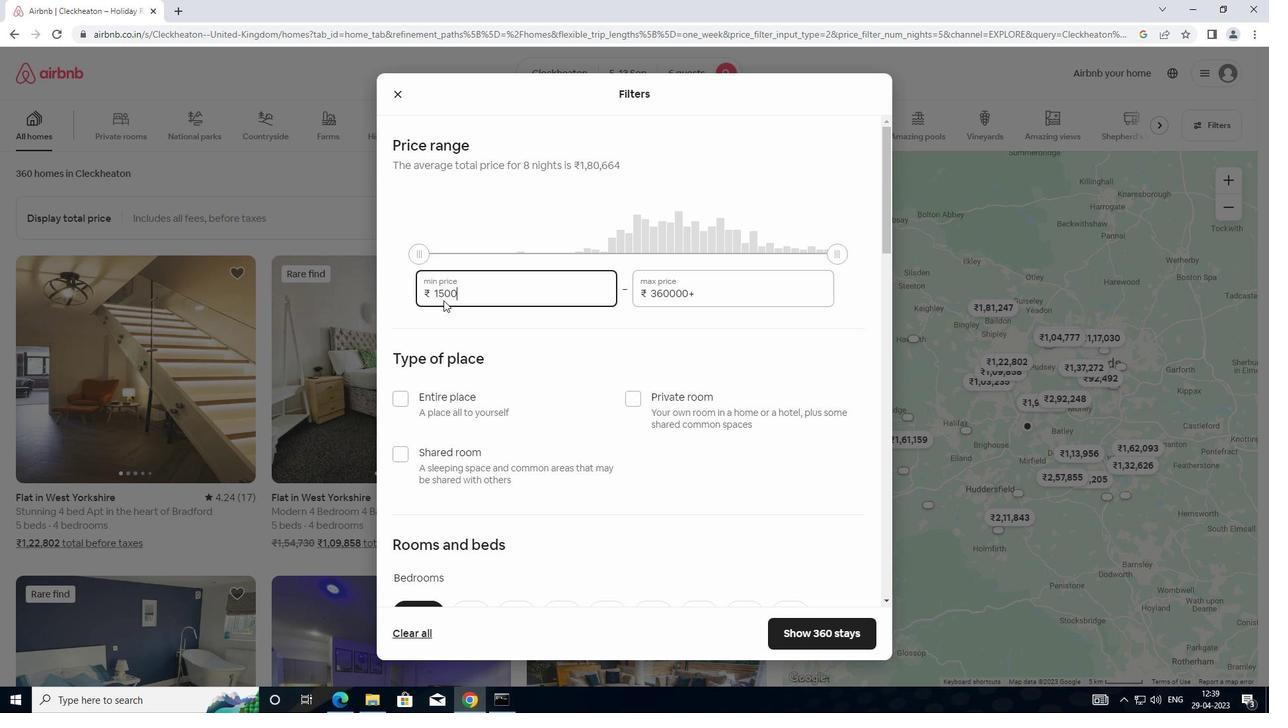 
Action: Mouse moved to (721, 286)
Screenshot: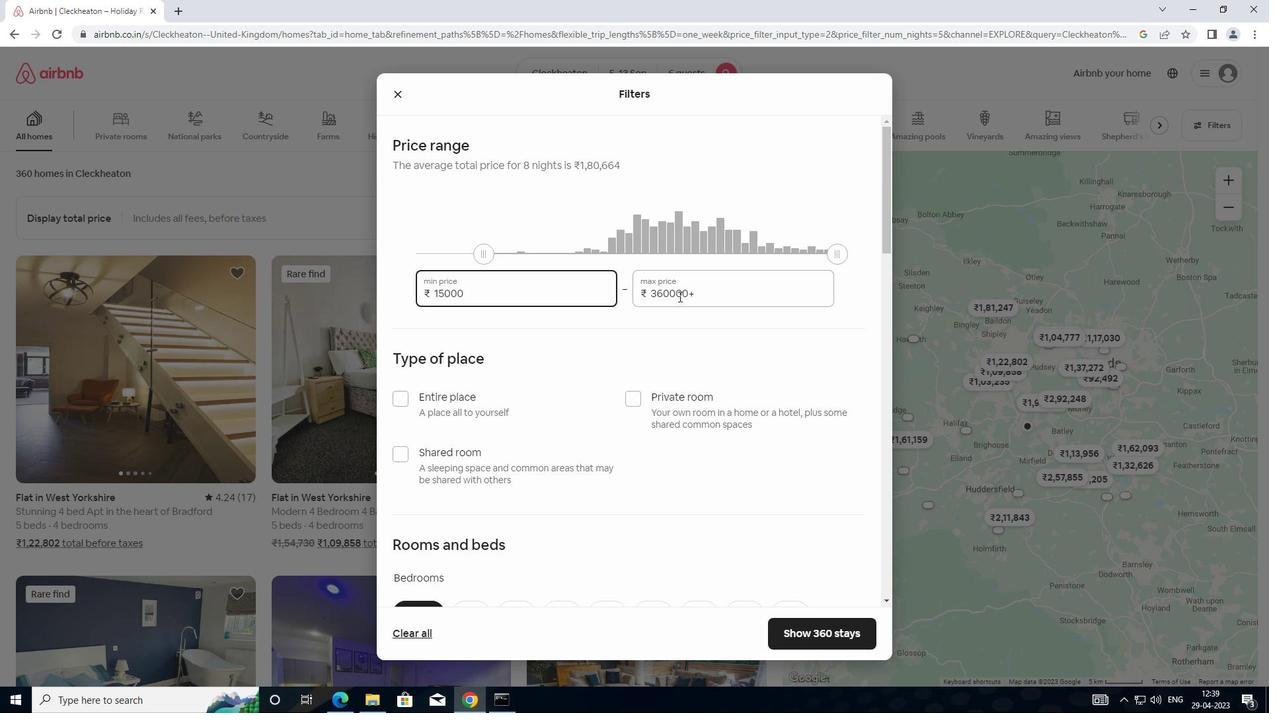 
Action: Mouse pressed left at (721, 286)
Screenshot: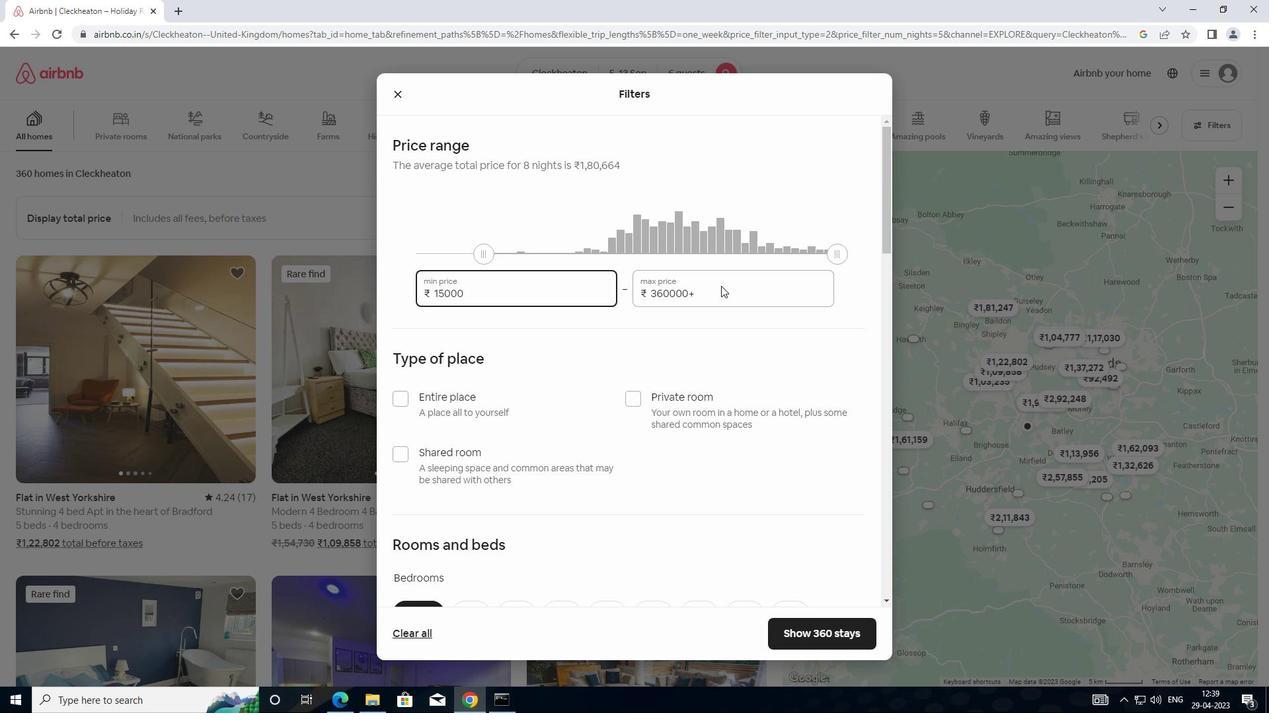 
Action: Mouse moved to (715, 290)
Screenshot: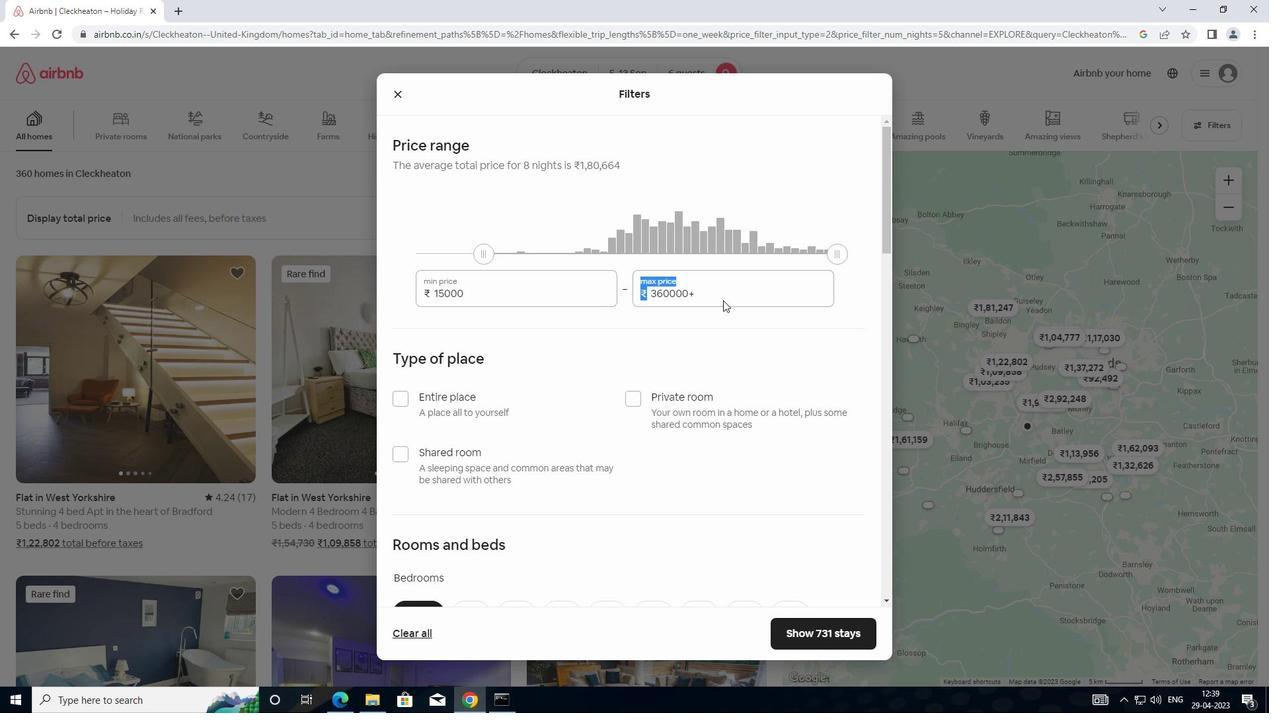 
Action: Mouse pressed left at (715, 290)
Screenshot: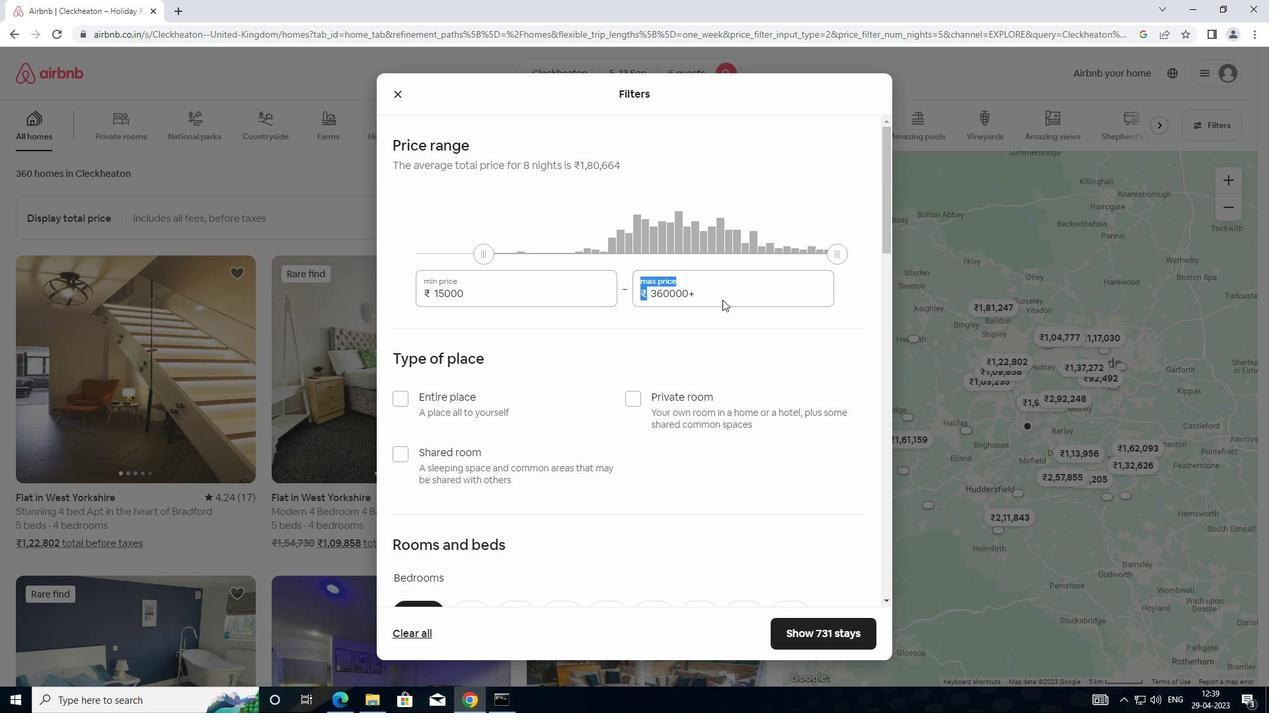 
Action: Mouse pressed left at (715, 290)
Screenshot: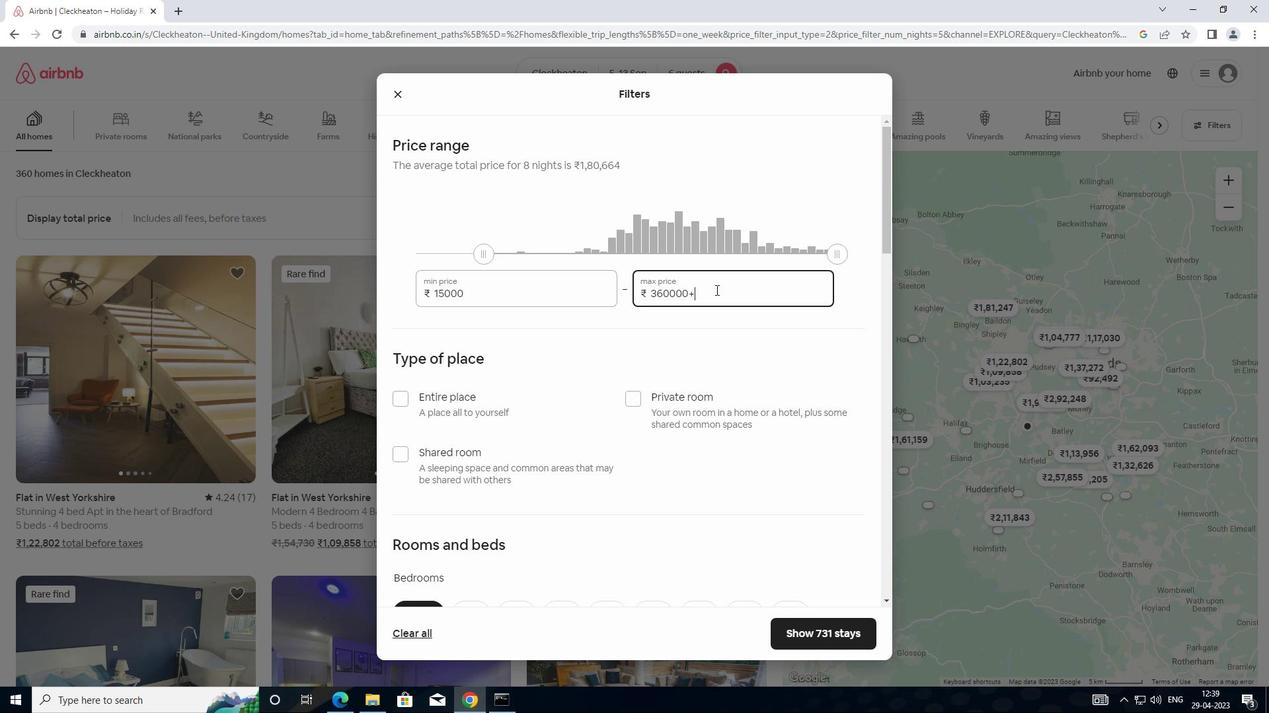 
Action: Mouse moved to (633, 283)
Screenshot: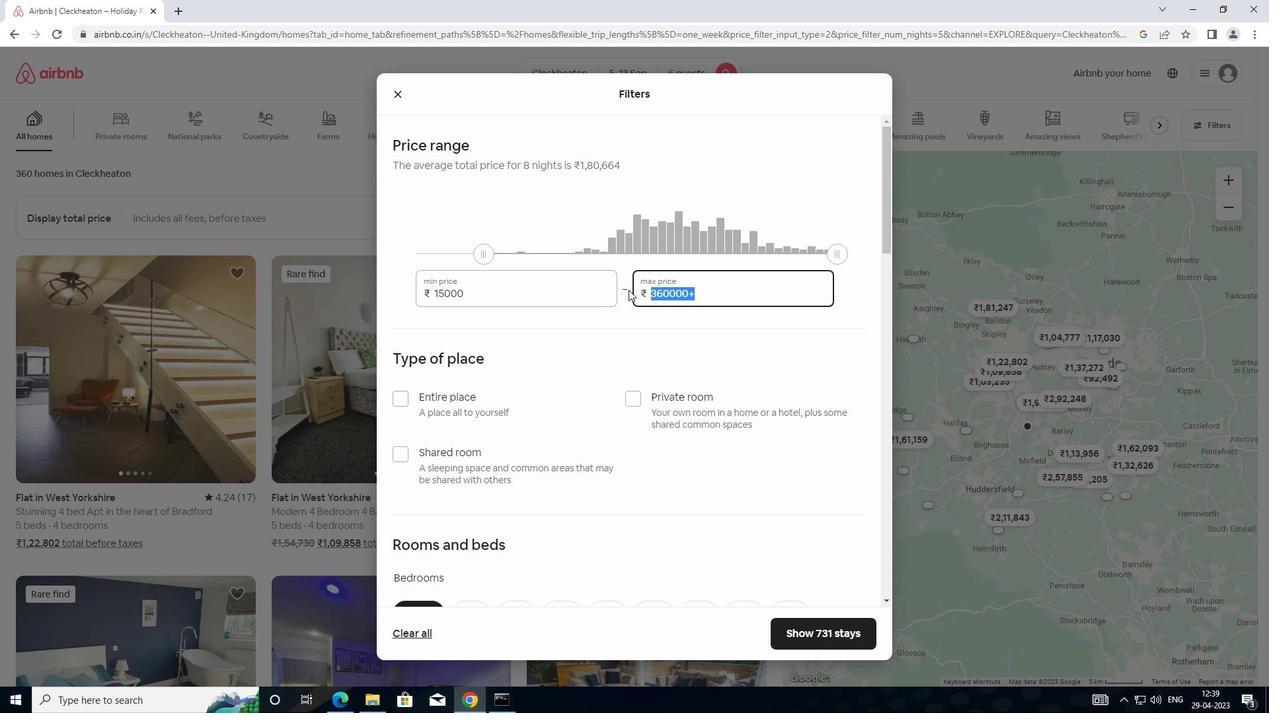 
Action: Key pressed 29<Key.backspace>0000
Screenshot: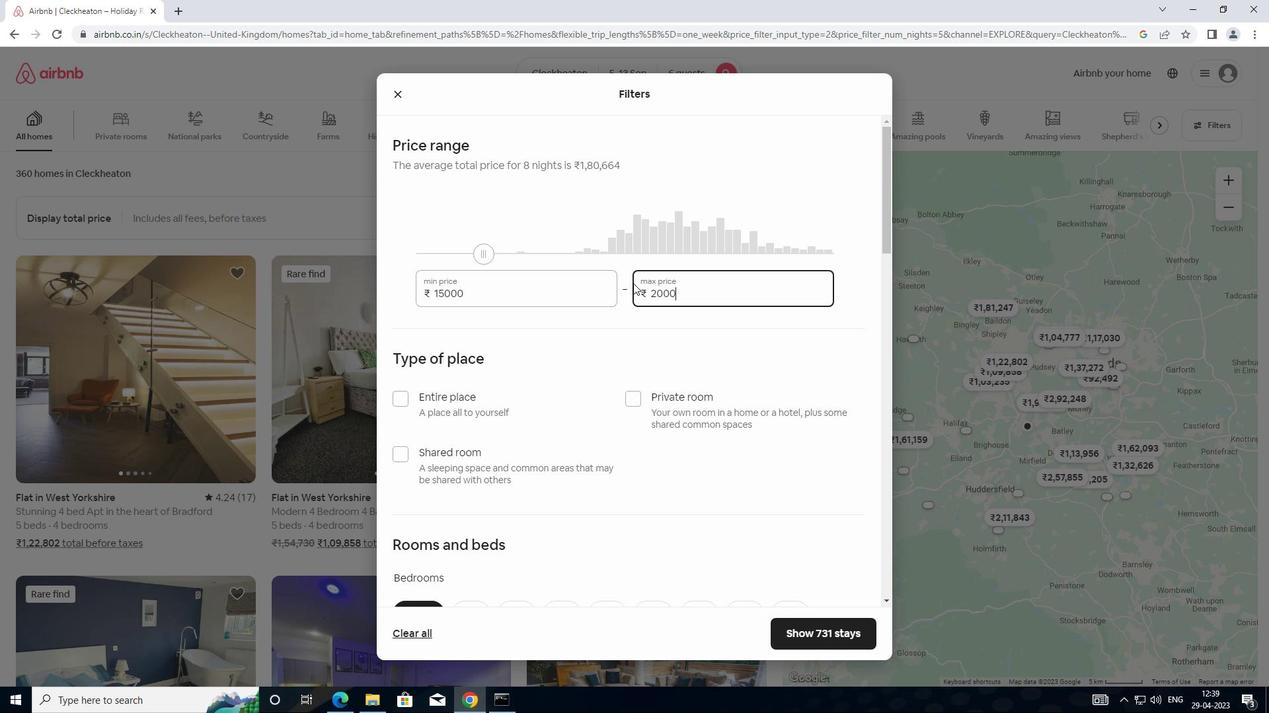 
Action: Mouse moved to (400, 406)
Screenshot: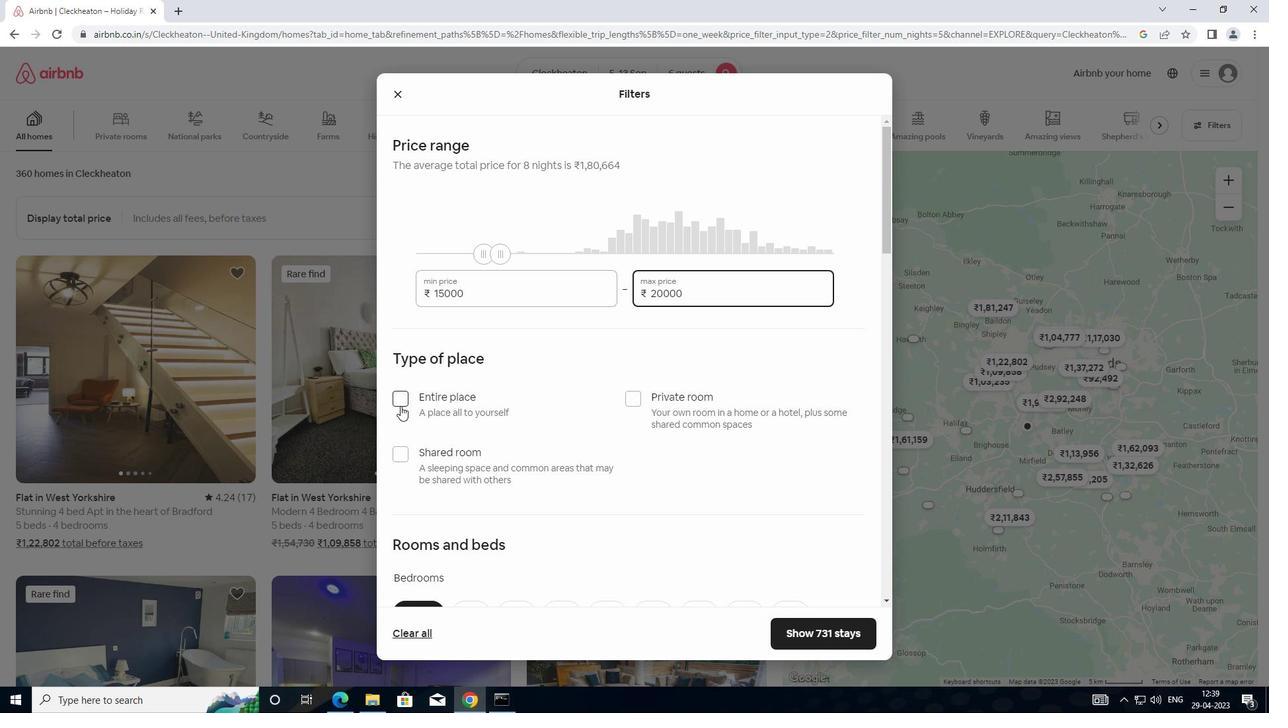 
Action: Mouse pressed left at (400, 406)
Screenshot: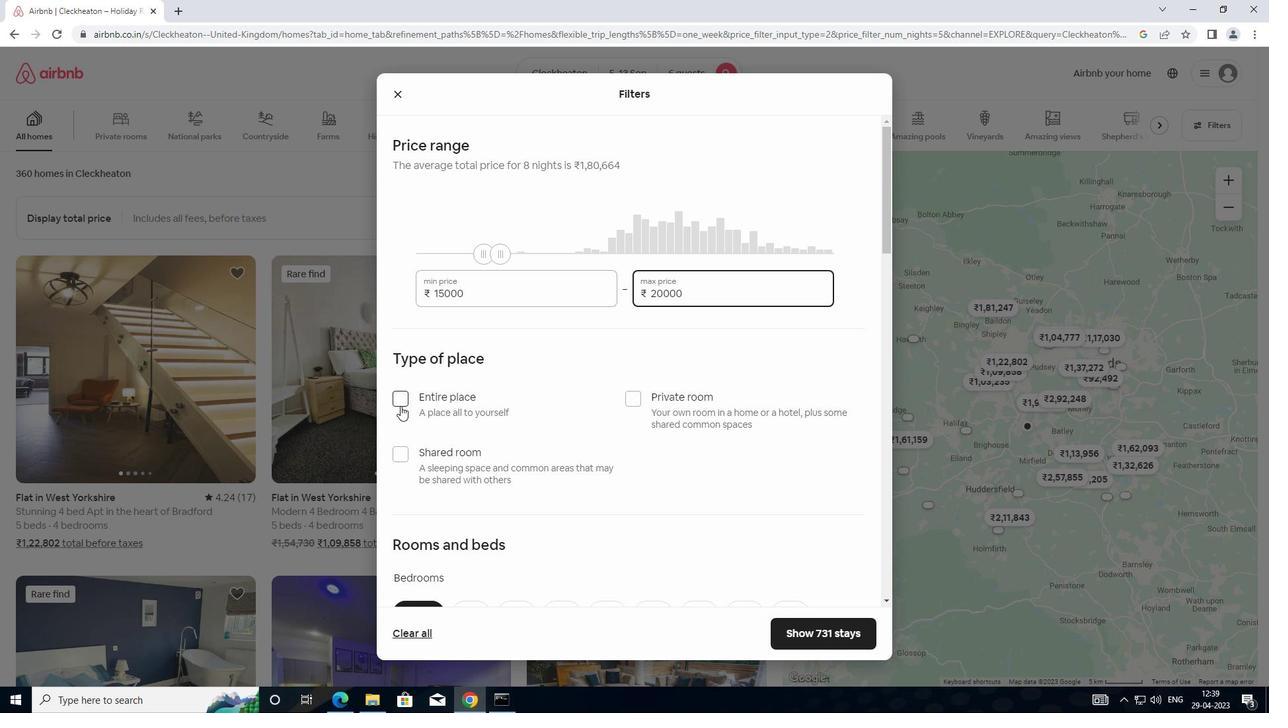 
Action: Mouse moved to (445, 439)
Screenshot: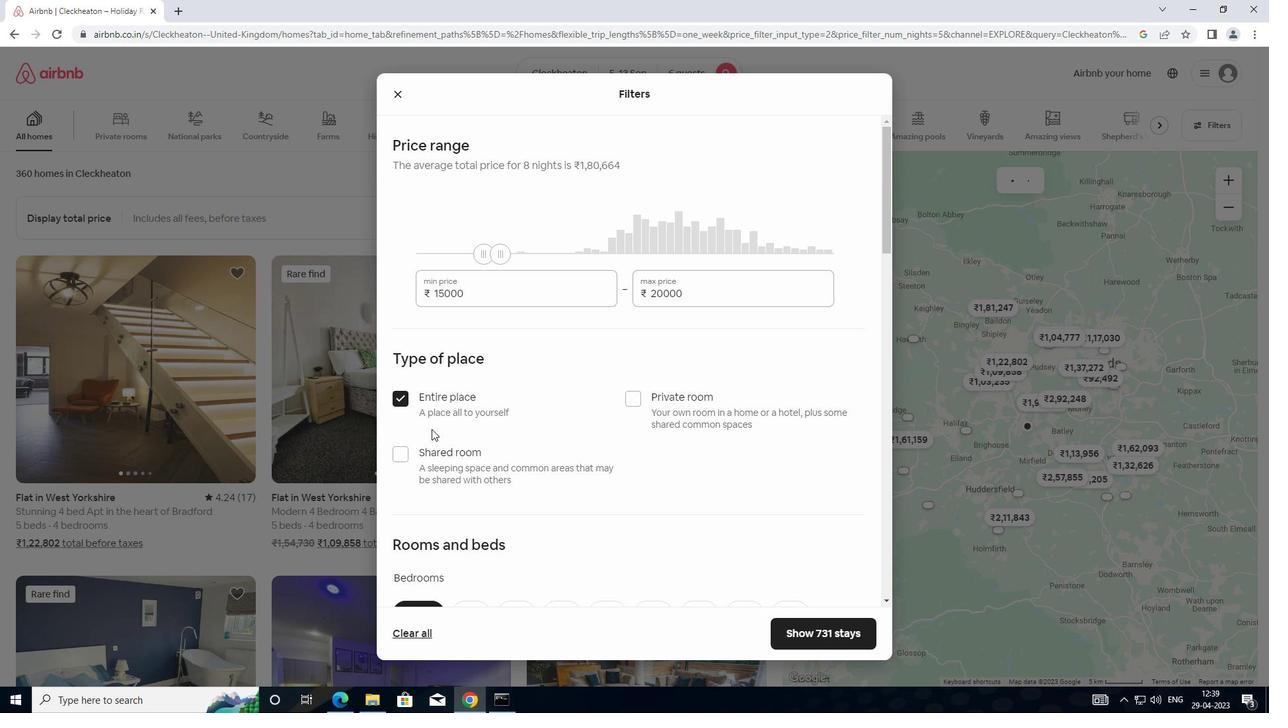 
Action: Mouse scrolled (445, 438) with delta (0, 0)
Screenshot: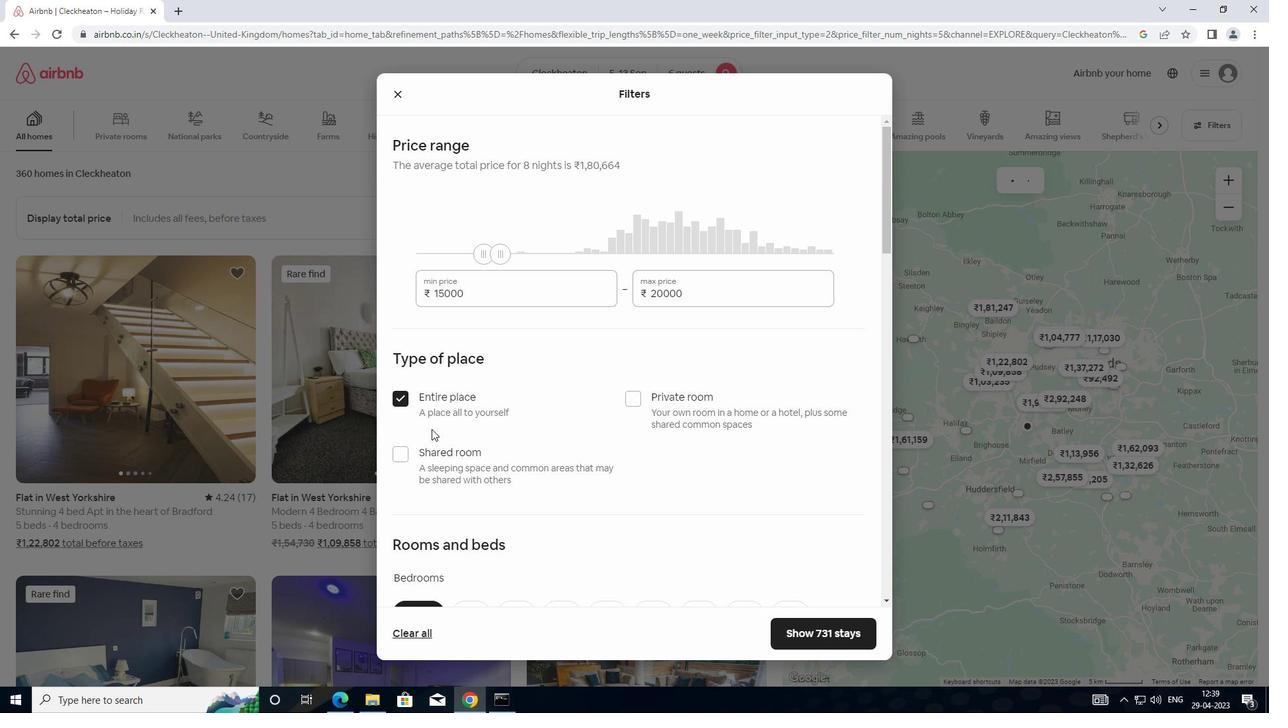 
Action: Mouse moved to (447, 439)
Screenshot: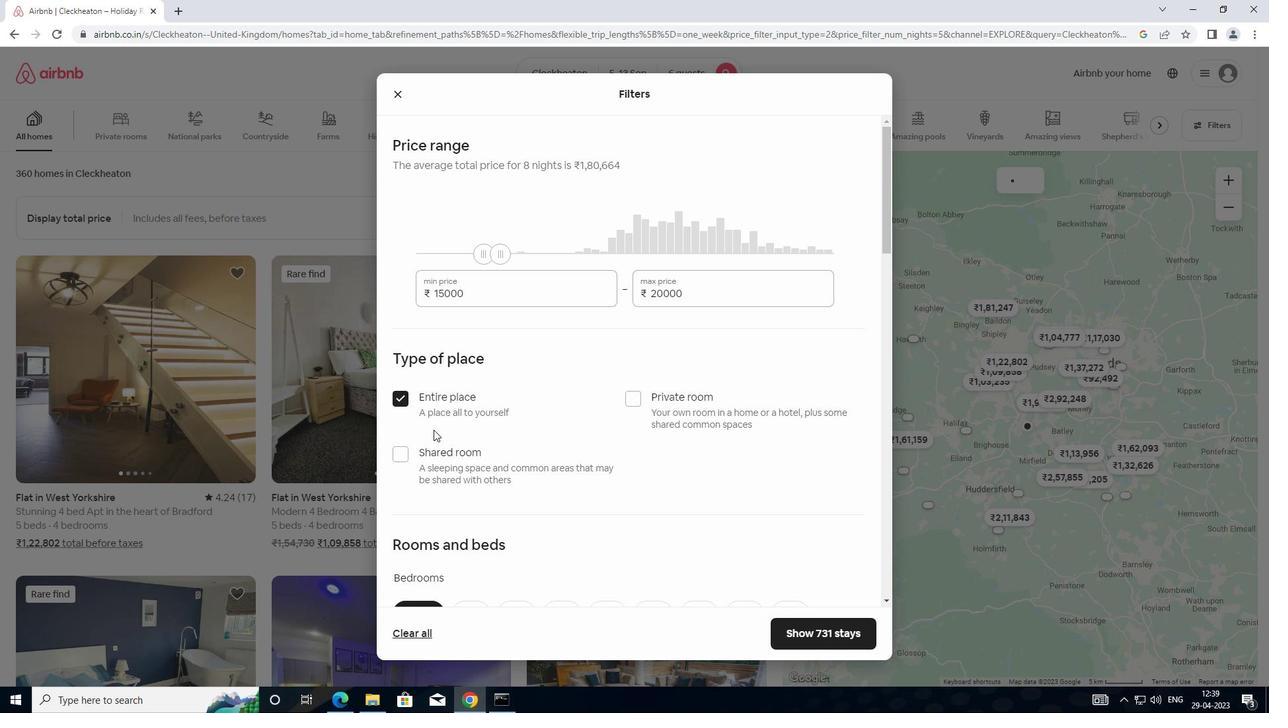 
Action: Mouse scrolled (447, 438) with delta (0, 0)
Screenshot: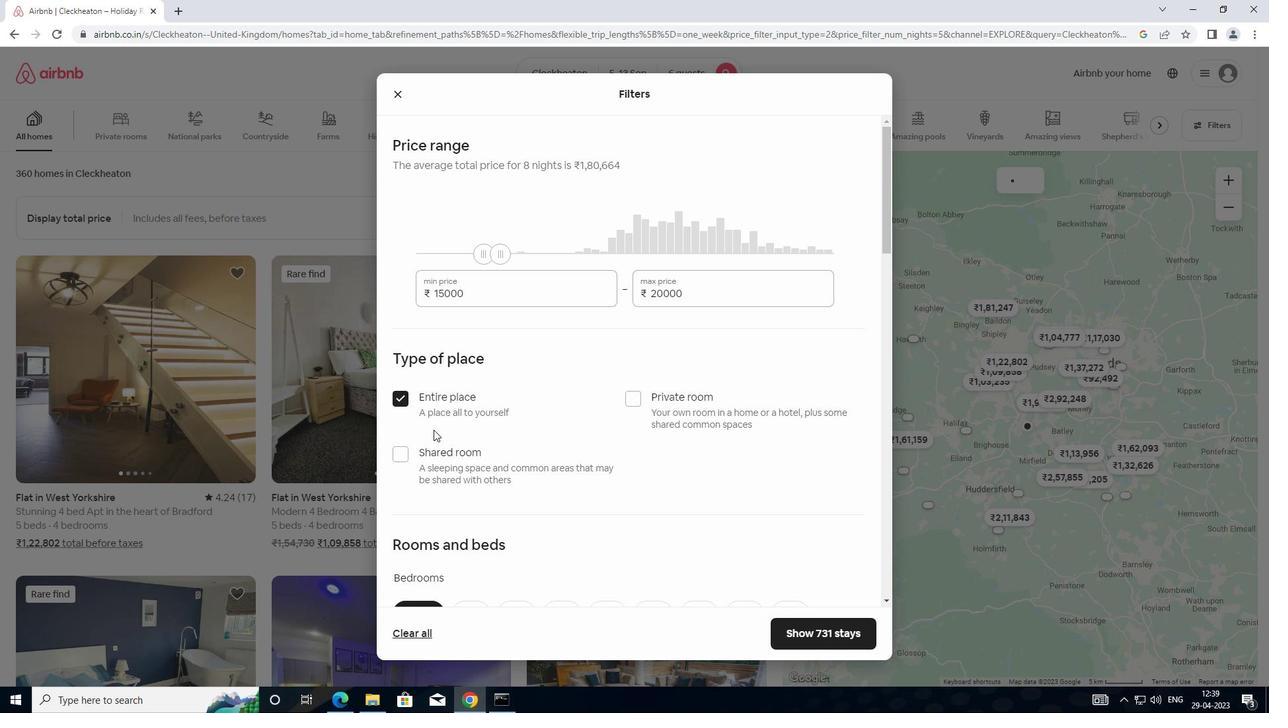 
Action: Mouse moved to (487, 426)
Screenshot: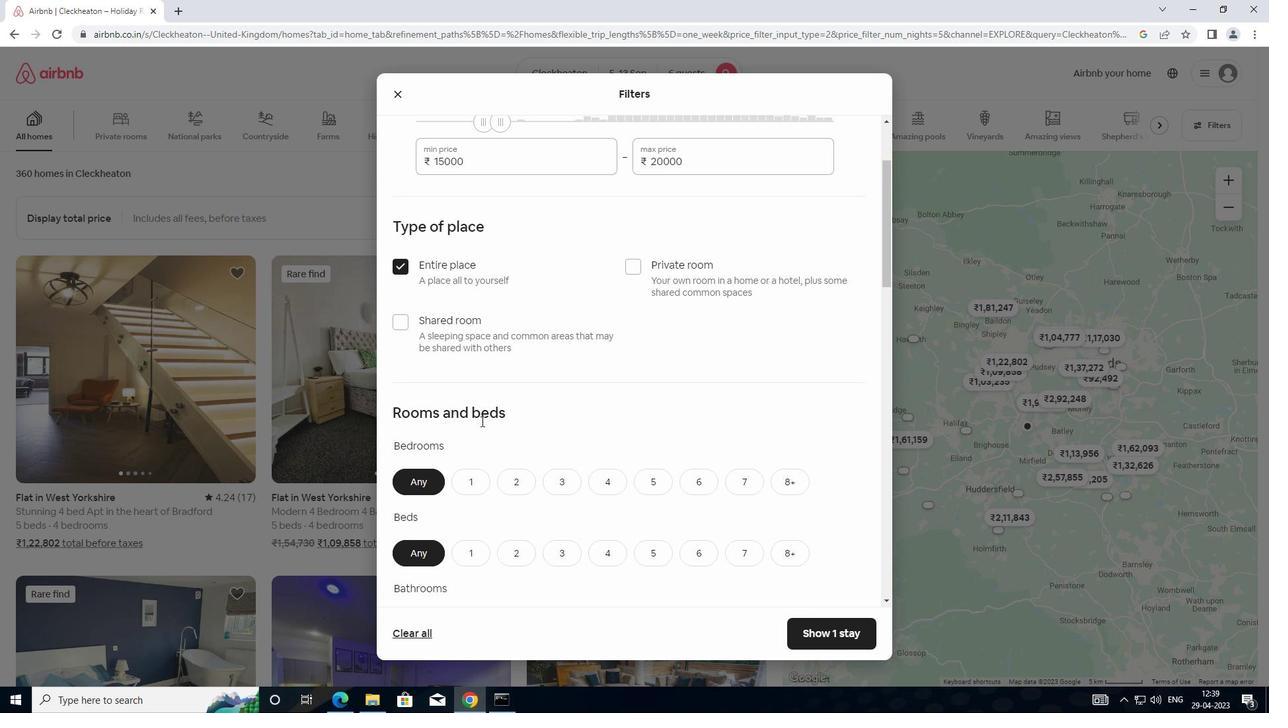 
Action: Mouse scrolled (487, 425) with delta (0, 0)
Screenshot: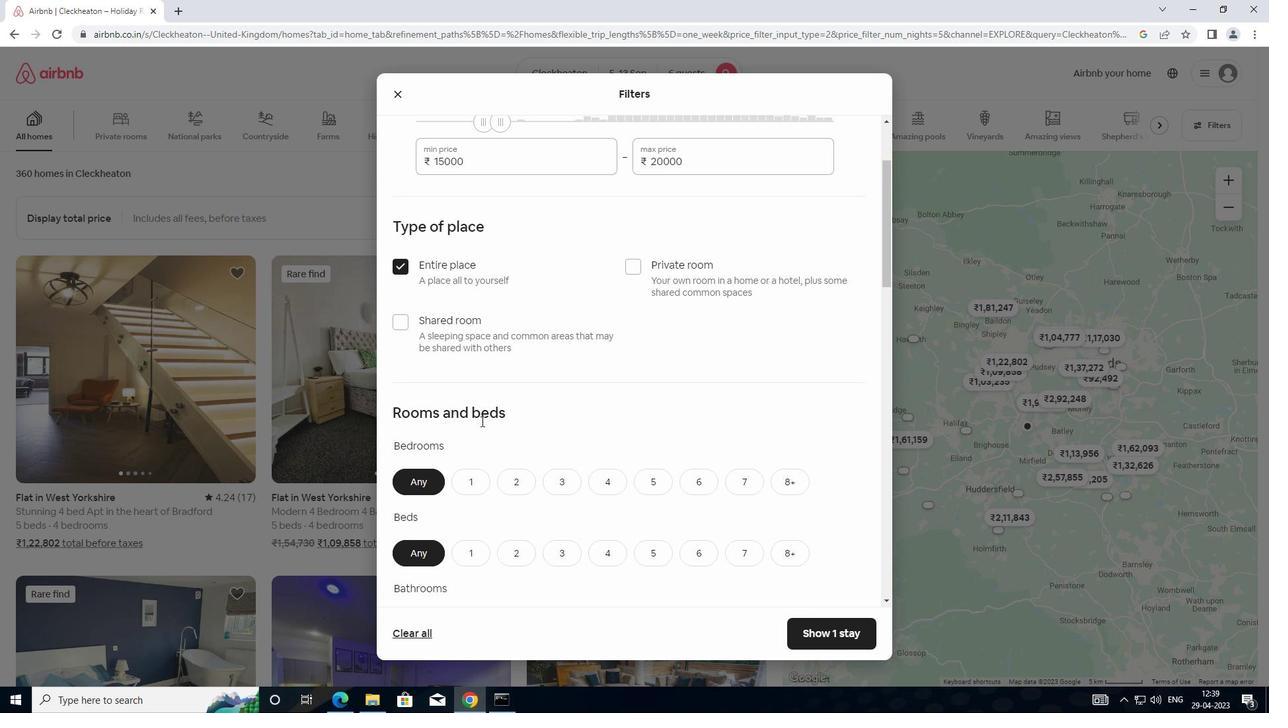 
Action: Mouse moved to (505, 432)
Screenshot: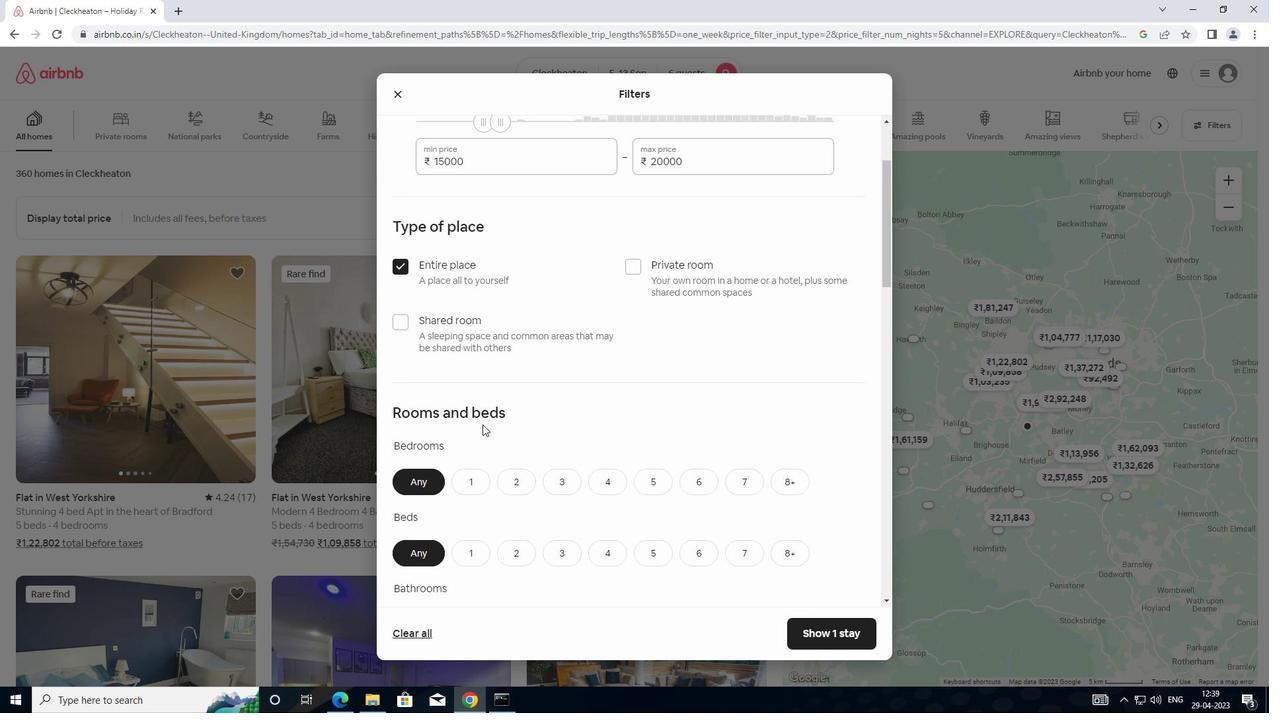 
Action: Mouse scrolled (505, 431) with delta (0, 0)
Screenshot: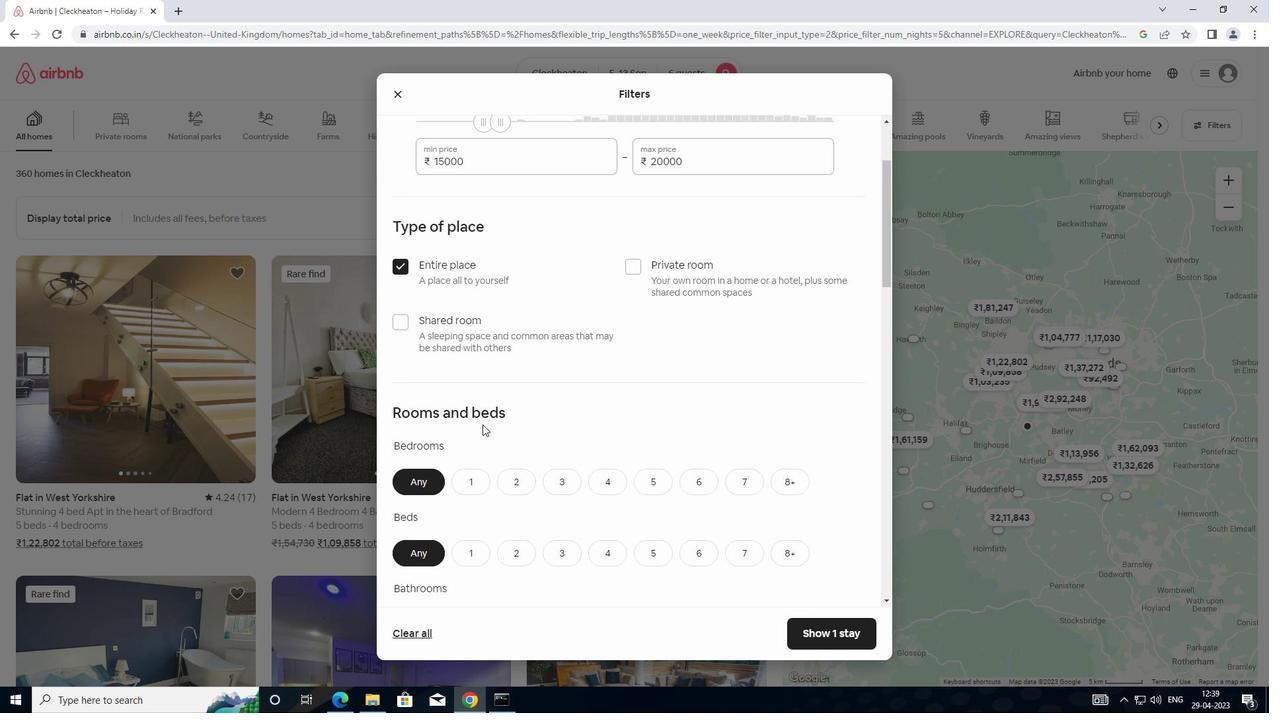 
Action: Mouse moved to (550, 341)
Screenshot: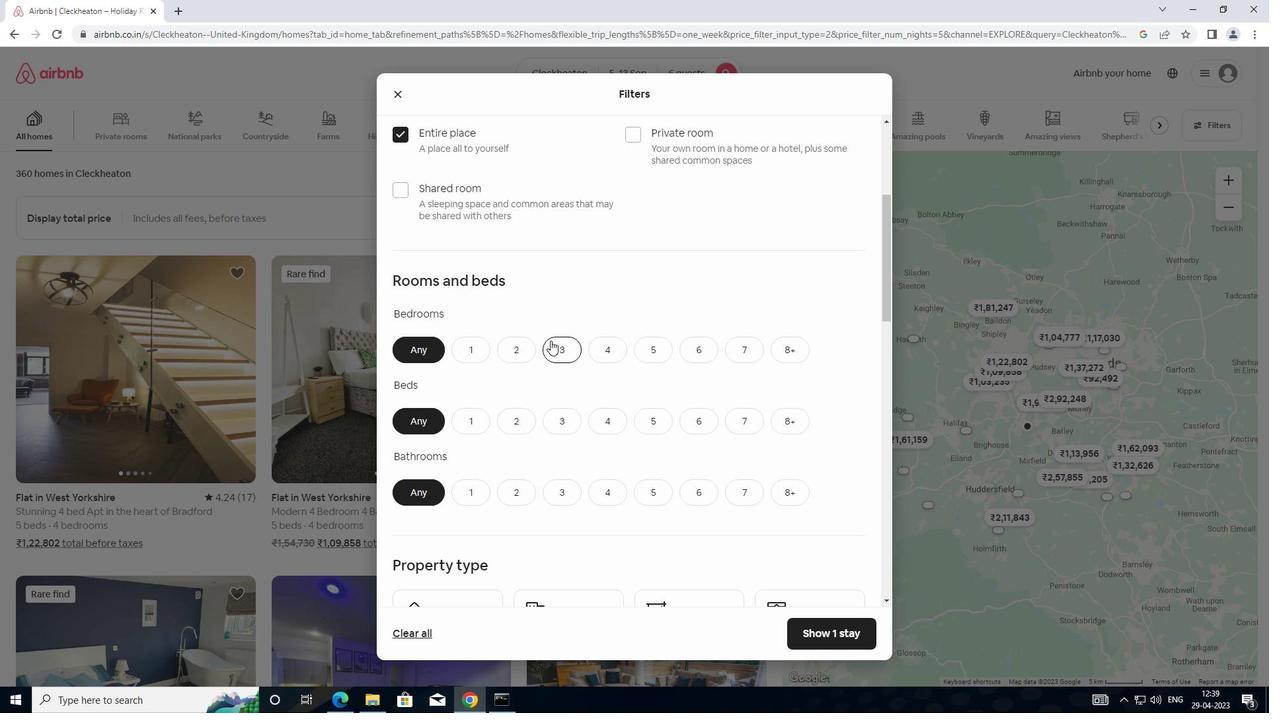 
Action: Mouse pressed left at (550, 341)
Screenshot: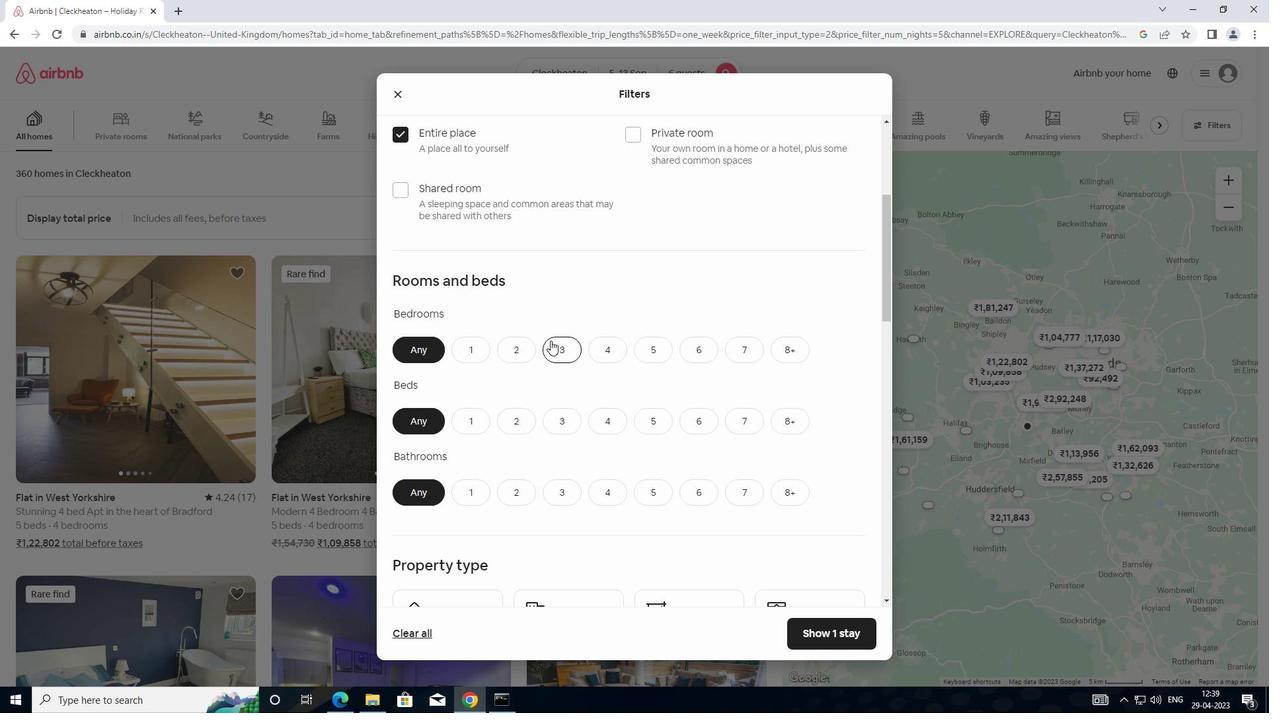
Action: Mouse moved to (563, 412)
Screenshot: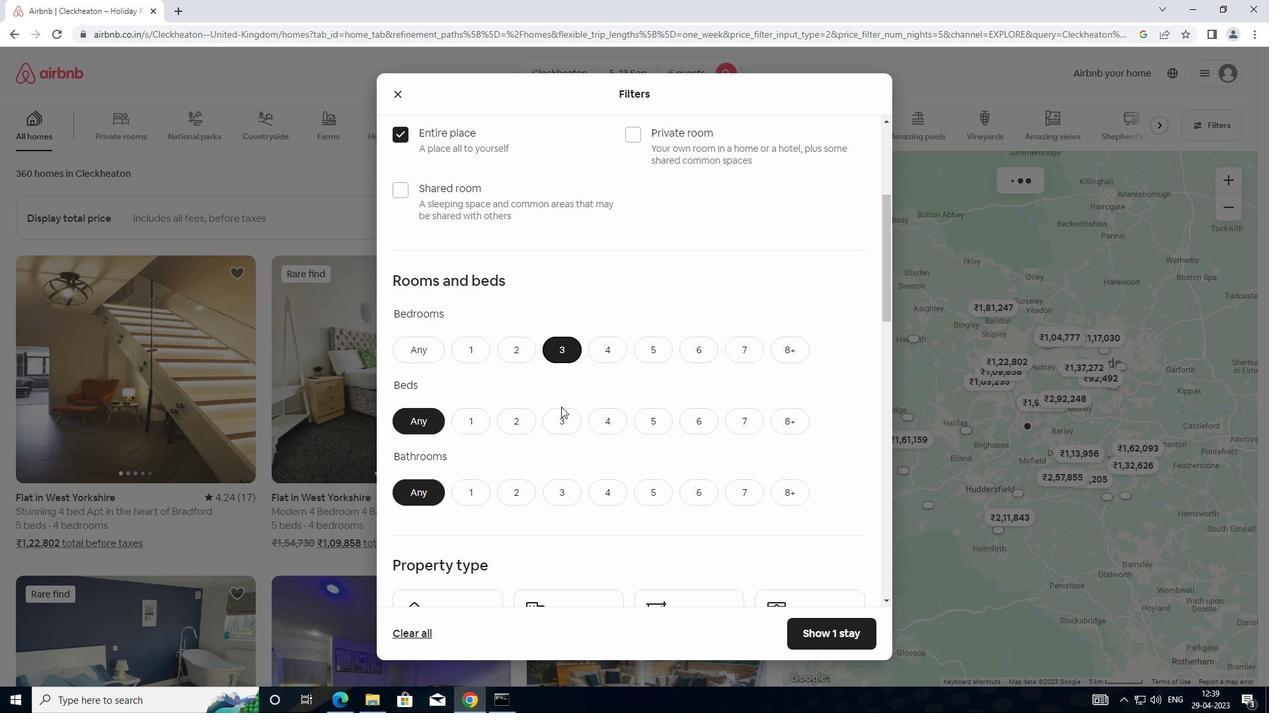 
Action: Mouse pressed left at (563, 412)
Screenshot: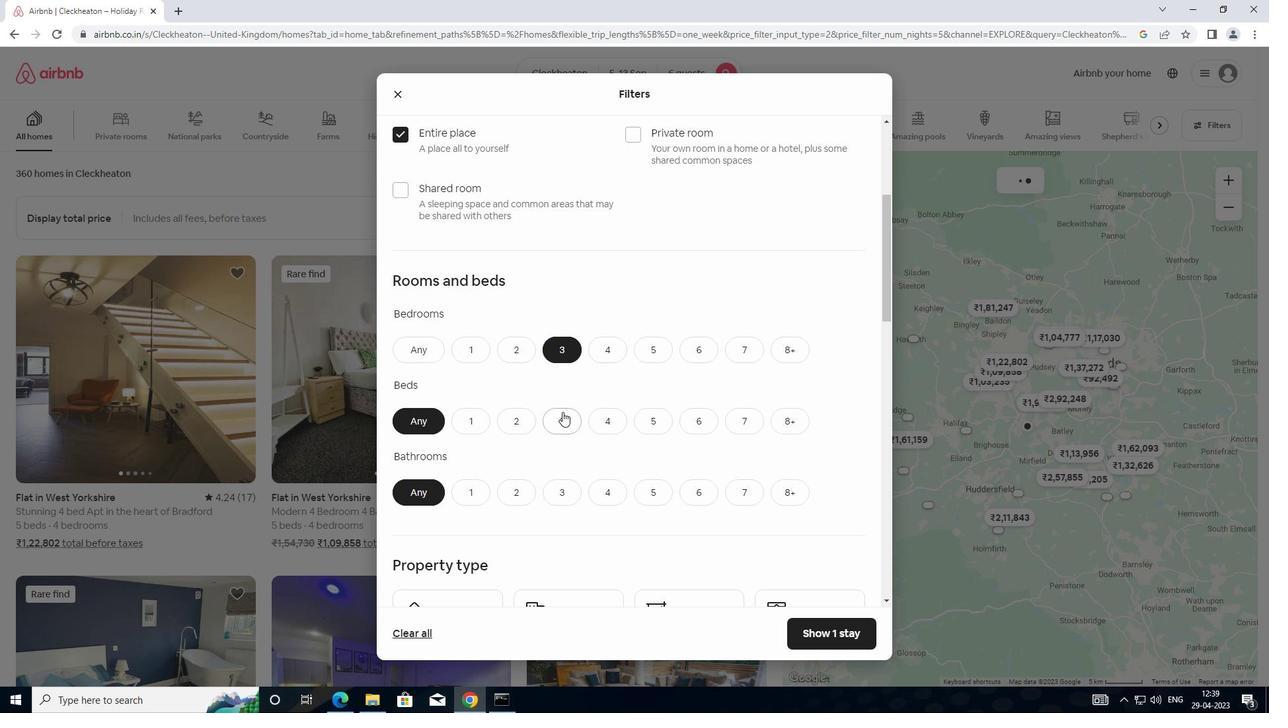 
Action: Mouse moved to (563, 485)
Screenshot: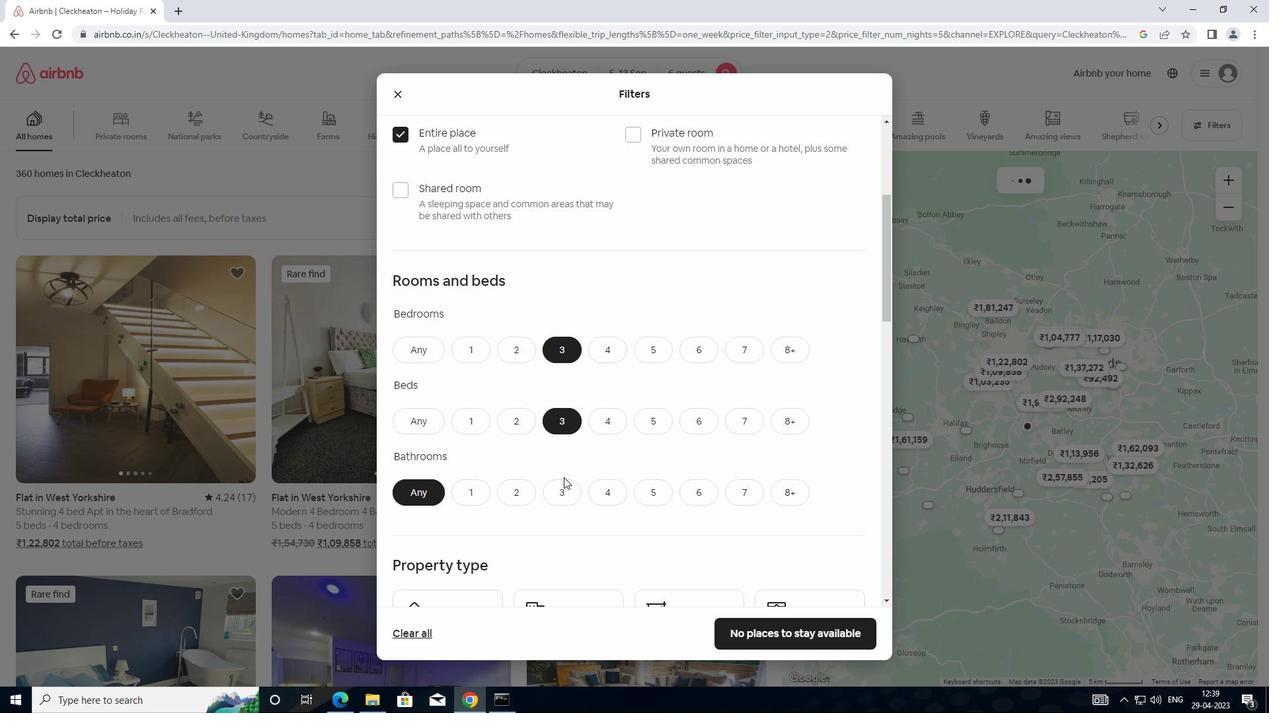 
Action: Mouse pressed left at (563, 485)
Screenshot: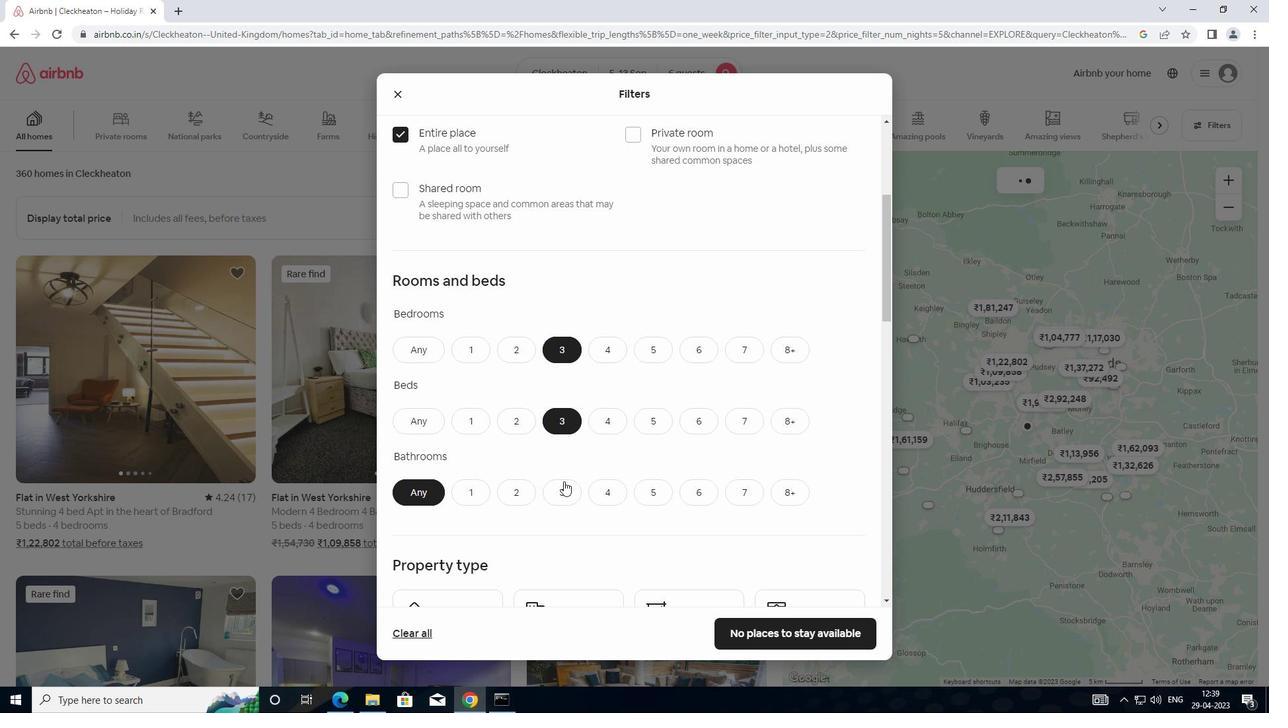 
Action: Mouse moved to (570, 473)
Screenshot: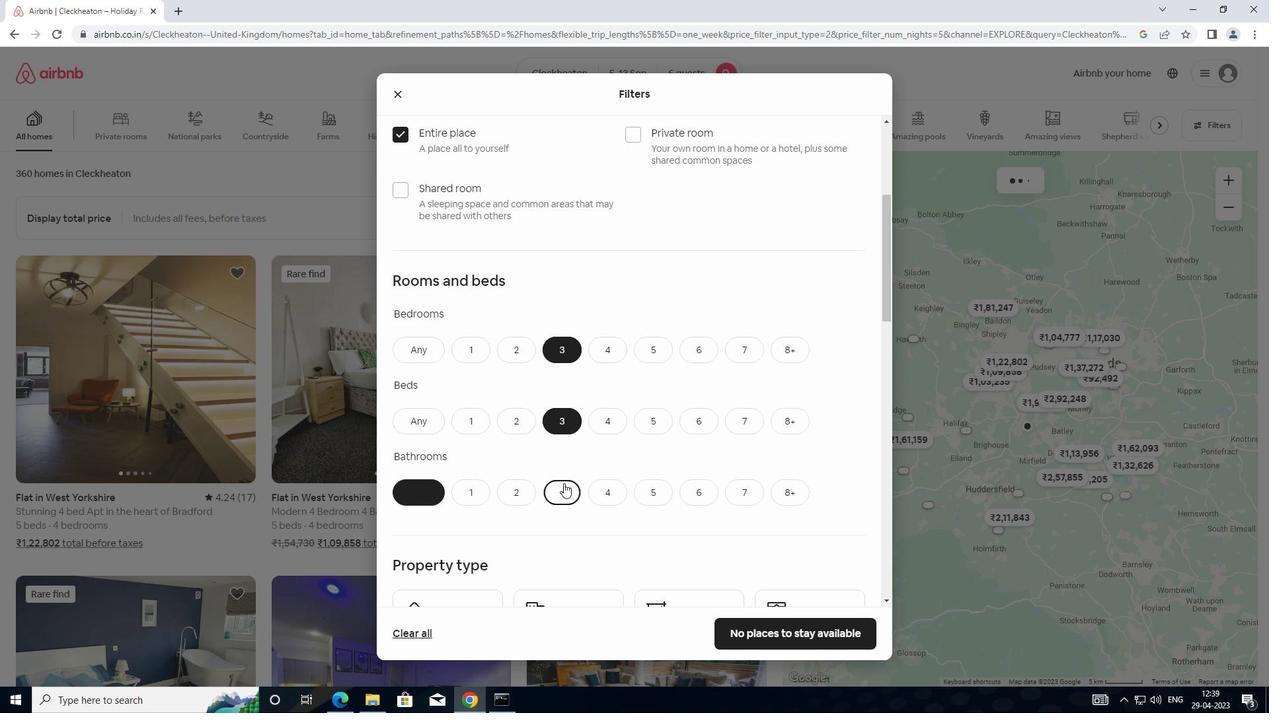 
Action: Mouse scrolled (570, 472) with delta (0, 0)
Screenshot: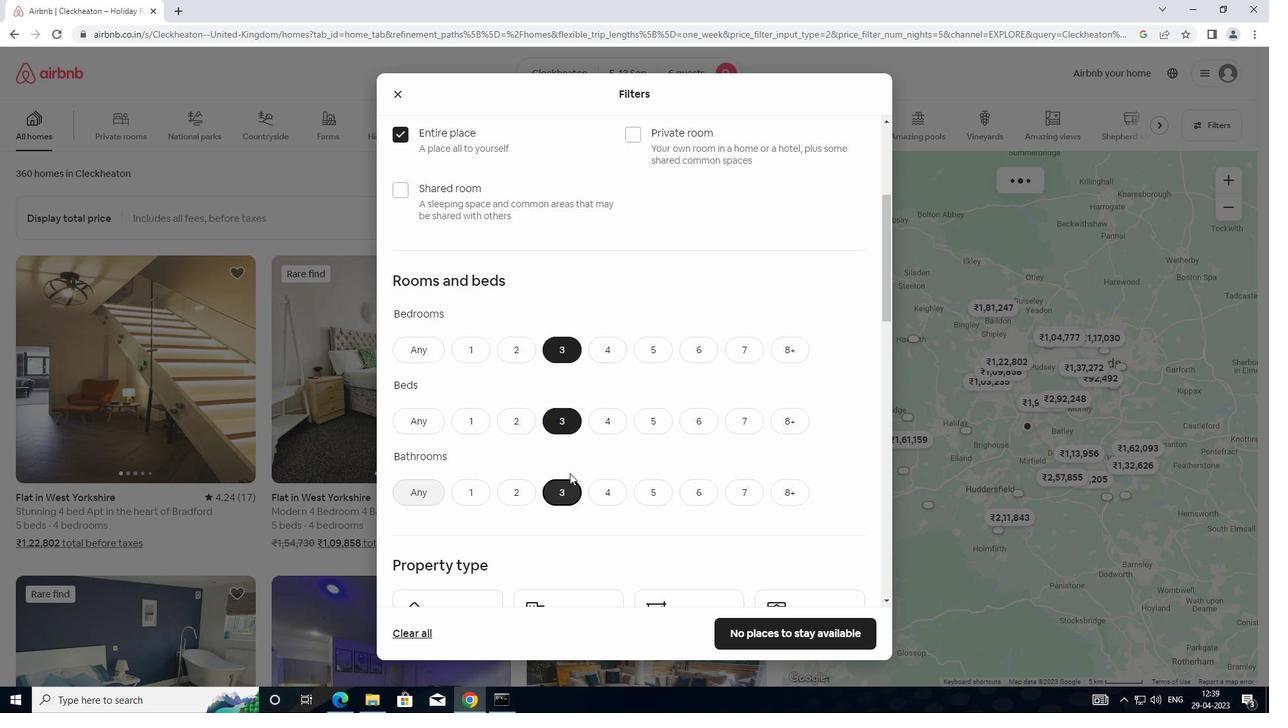 
Action: Mouse moved to (571, 468)
Screenshot: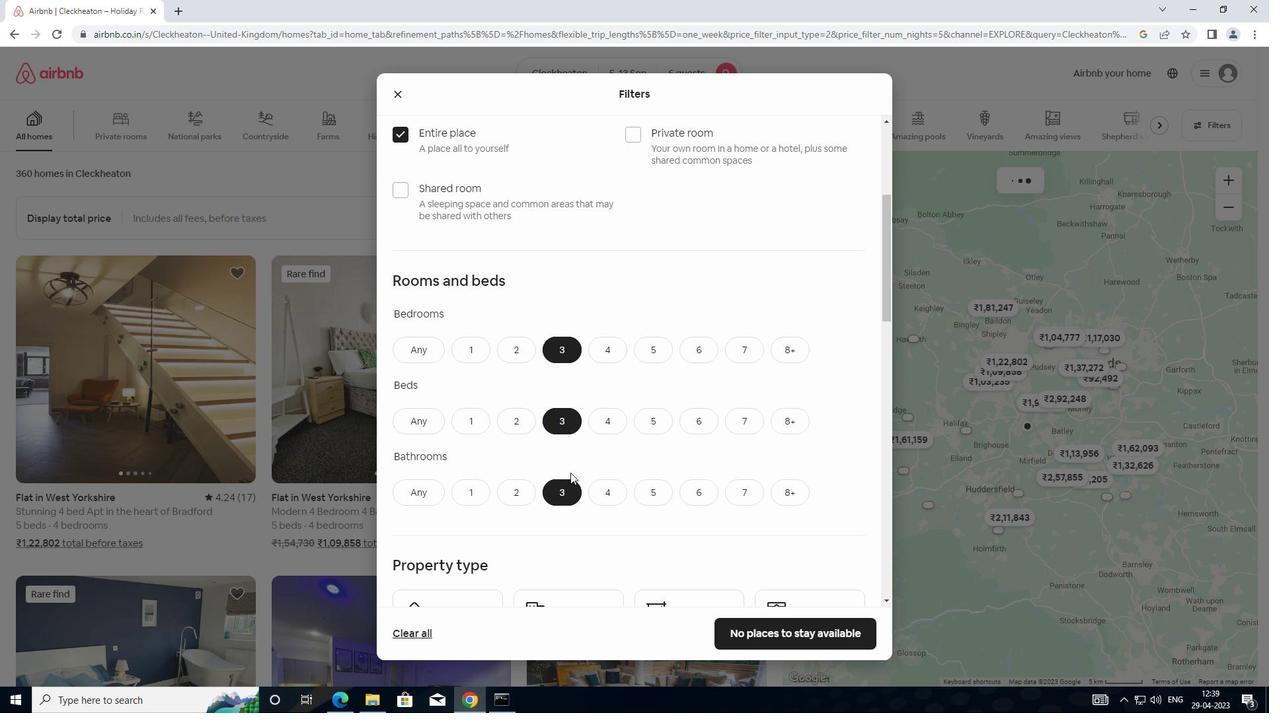 
Action: Mouse scrolled (571, 468) with delta (0, 0)
Screenshot: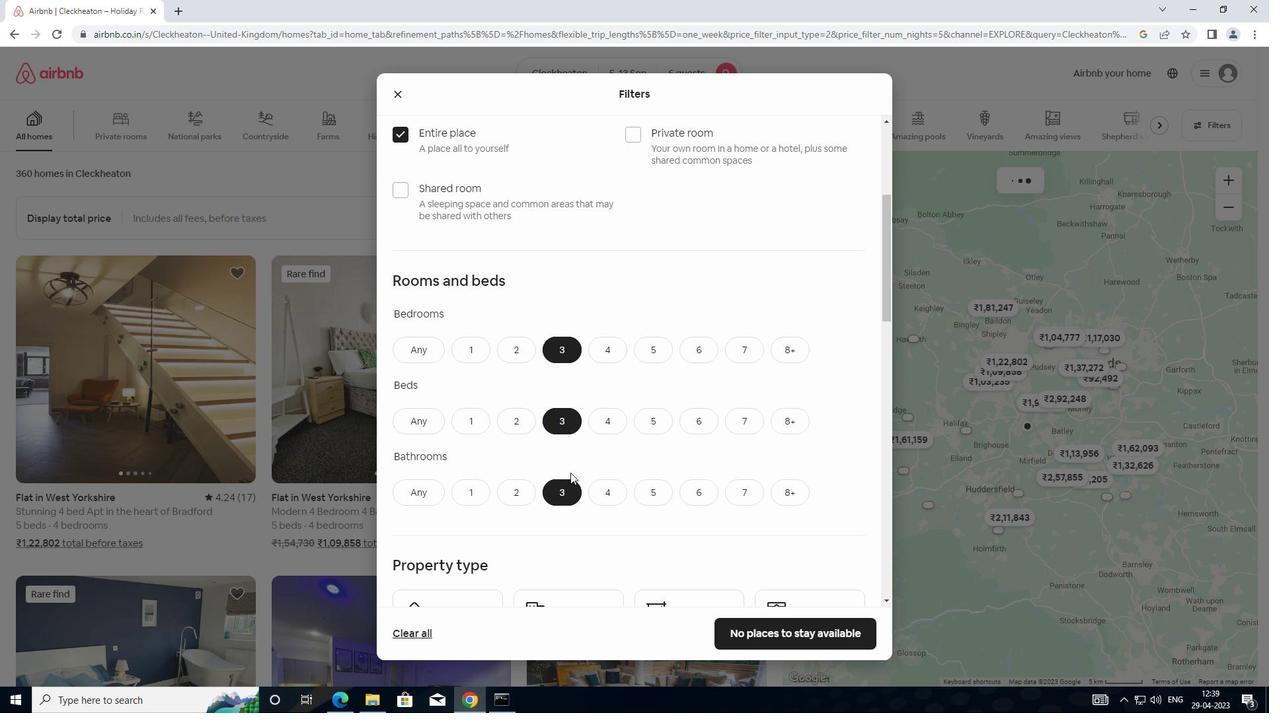 
Action: Mouse moved to (573, 466)
Screenshot: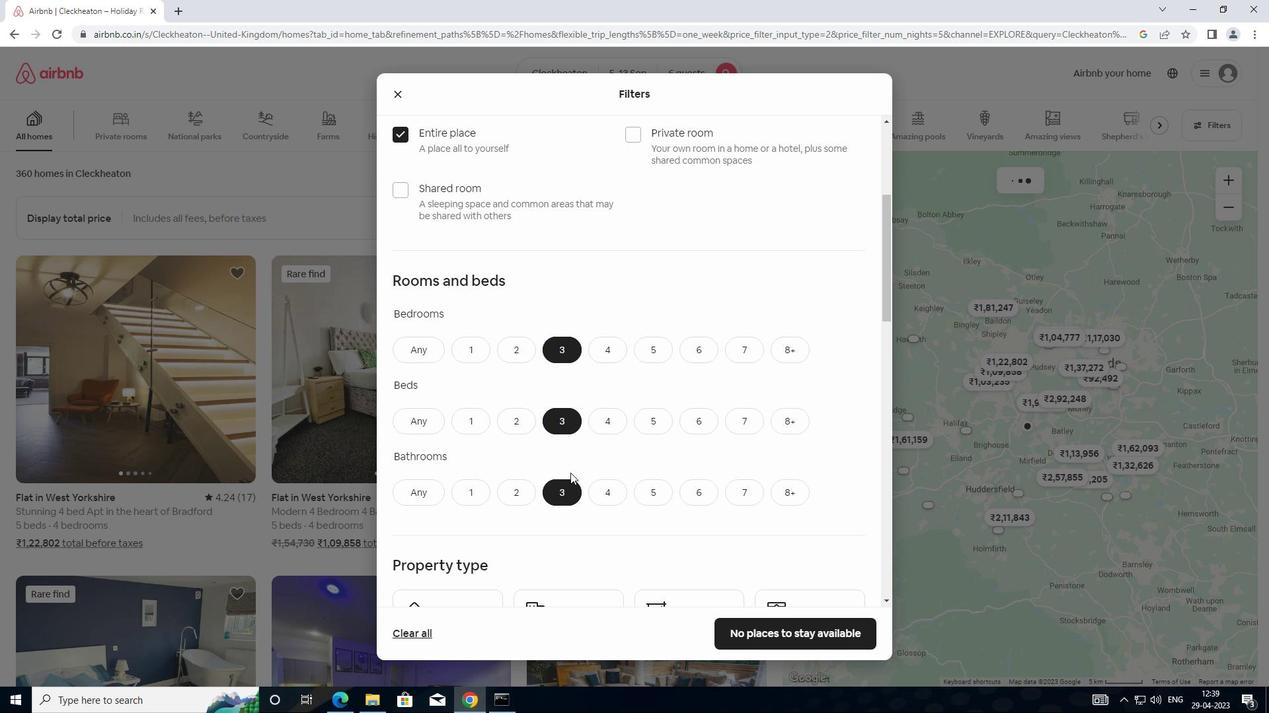 
Action: Mouse scrolled (573, 466) with delta (0, 0)
Screenshot: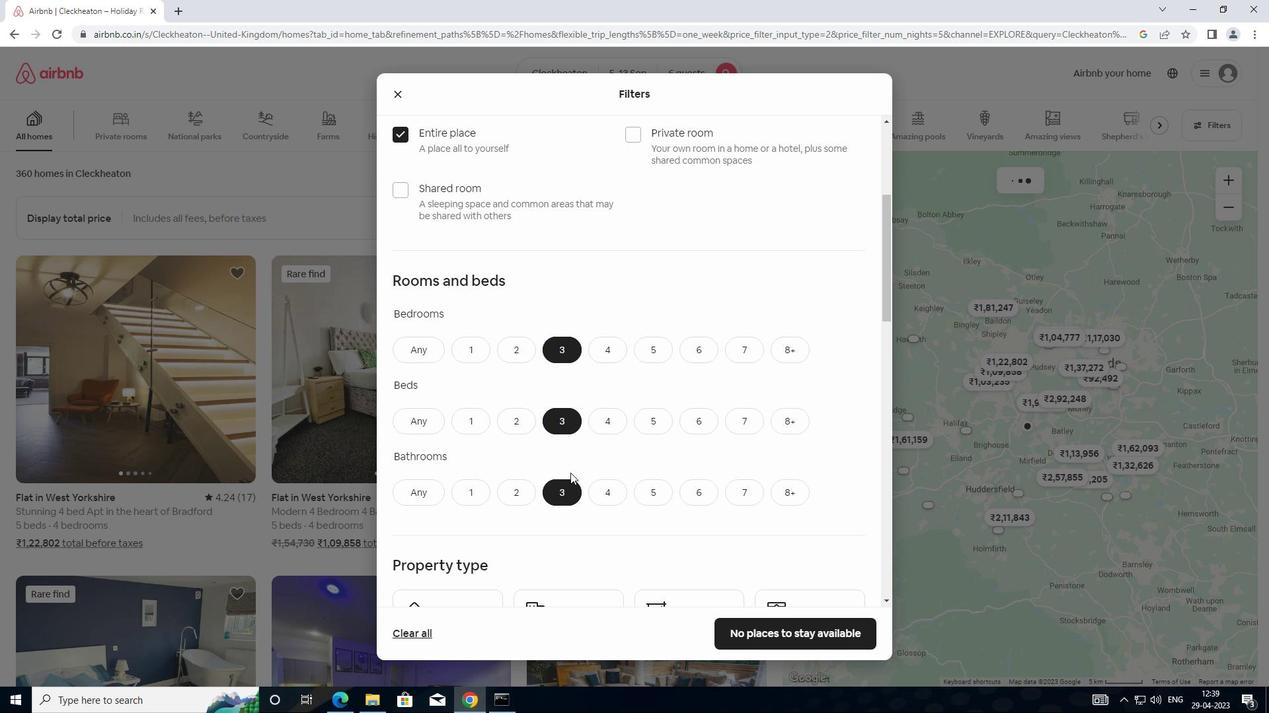
Action: Mouse moved to (468, 449)
Screenshot: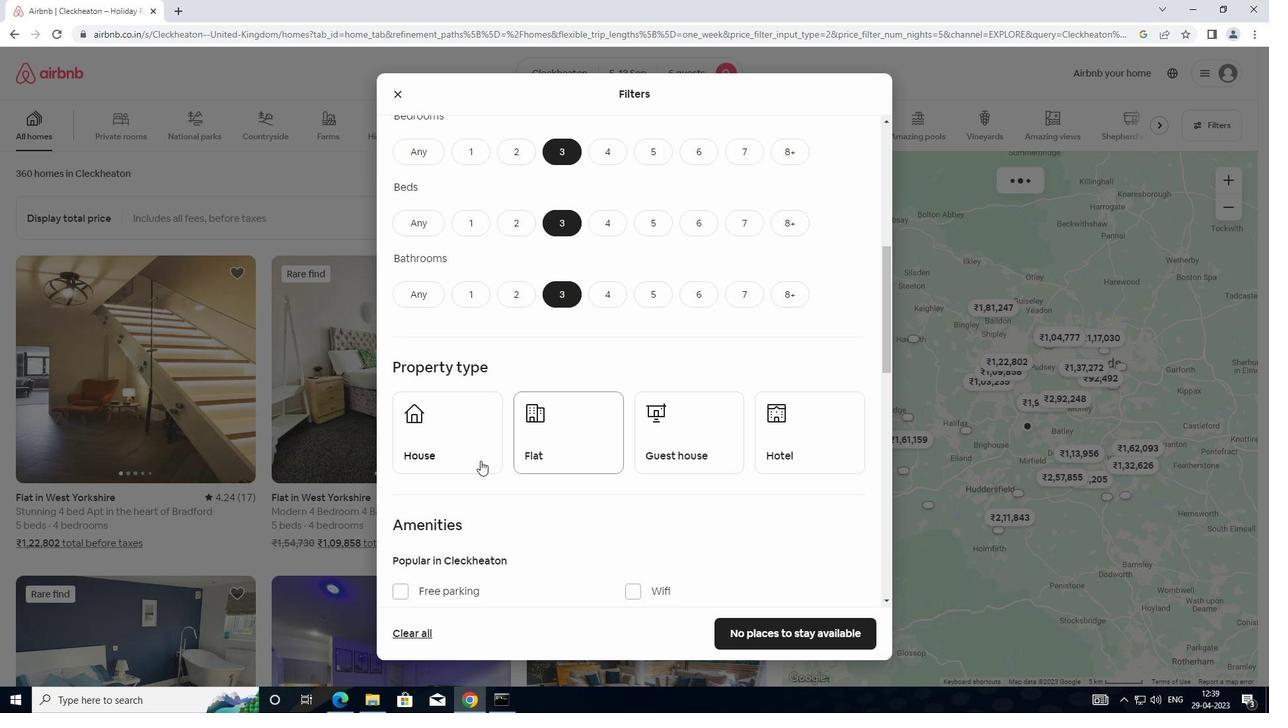 
Action: Mouse pressed left at (468, 449)
Screenshot: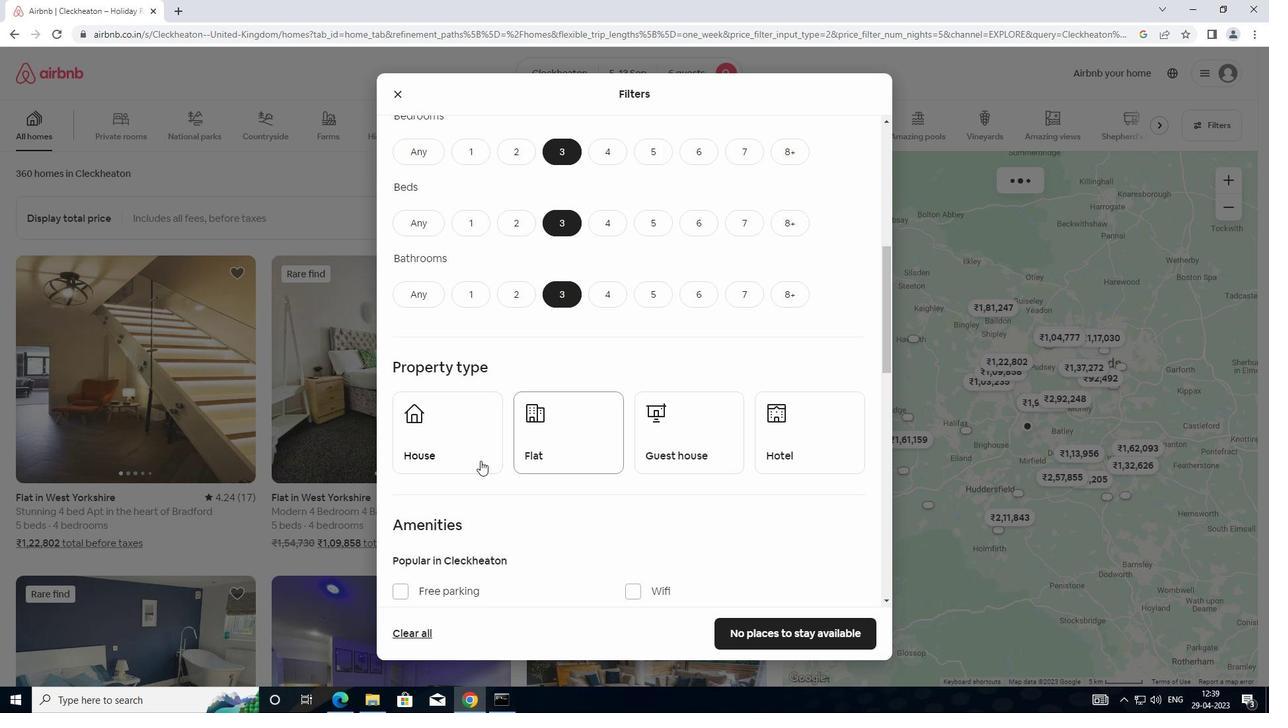
Action: Mouse moved to (559, 458)
Screenshot: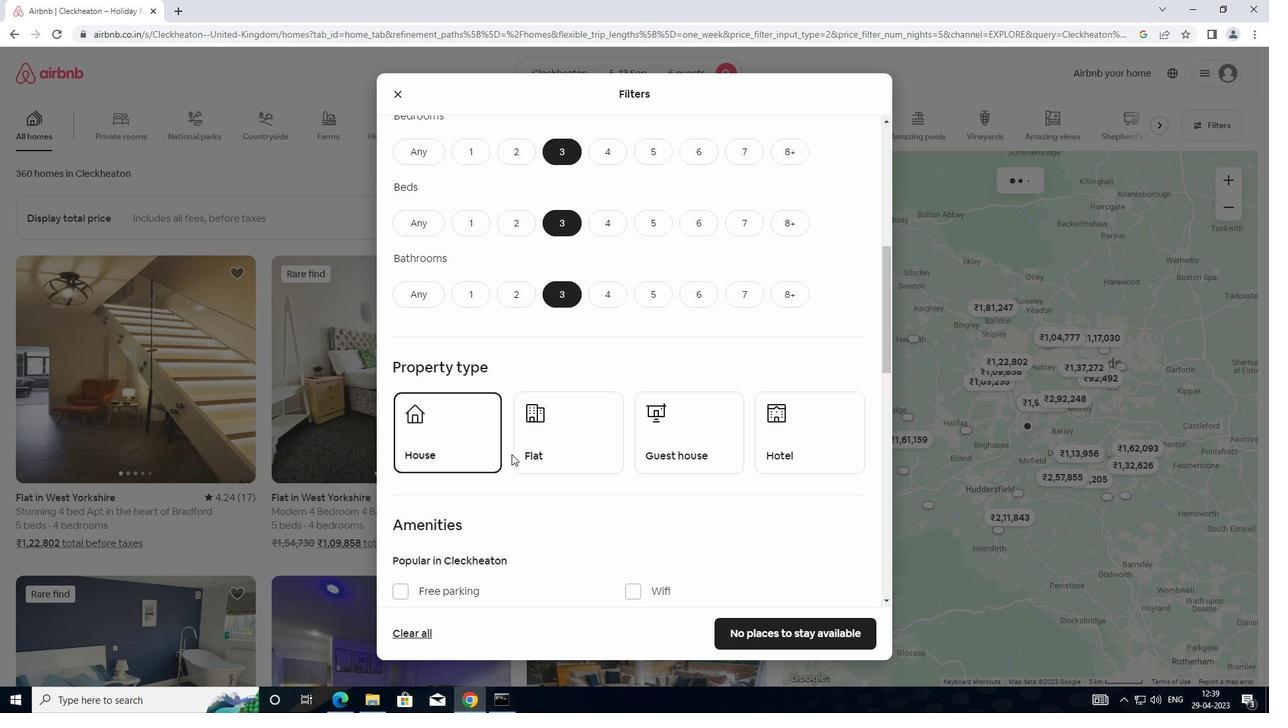 
Action: Mouse pressed left at (559, 458)
Screenshot: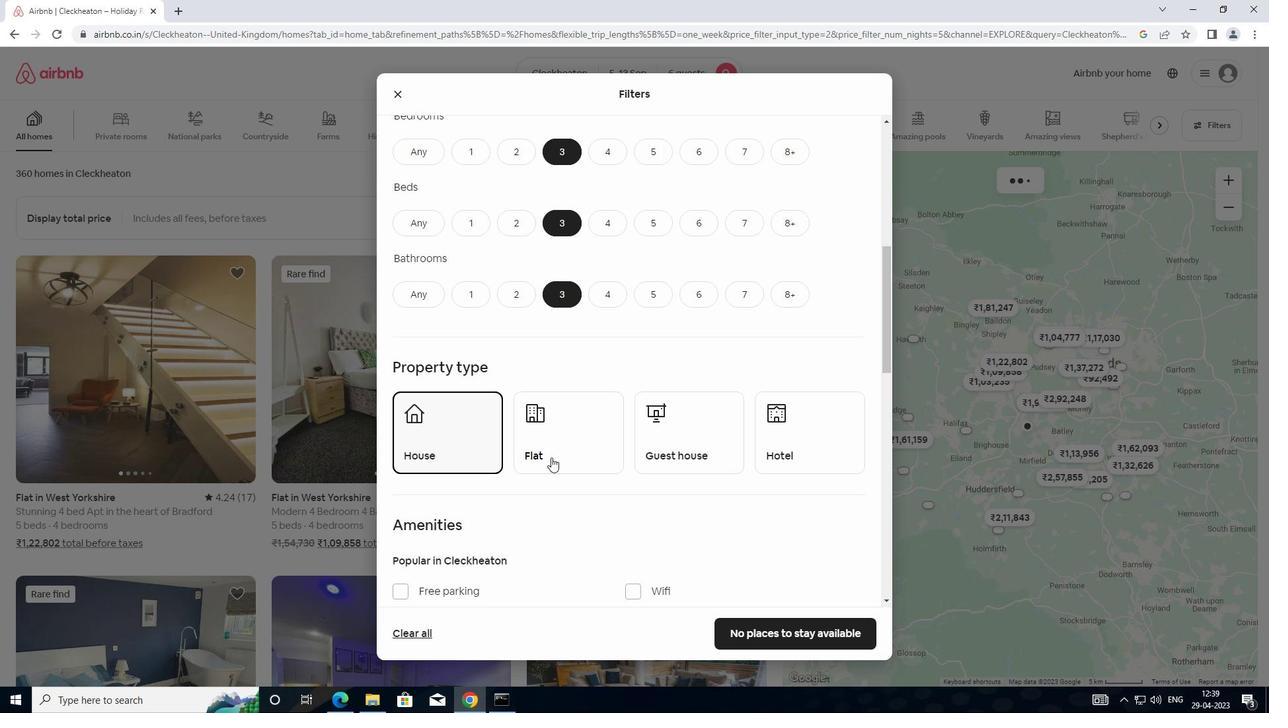 
Action: Mouse moved to (677, 448)
Screenshot: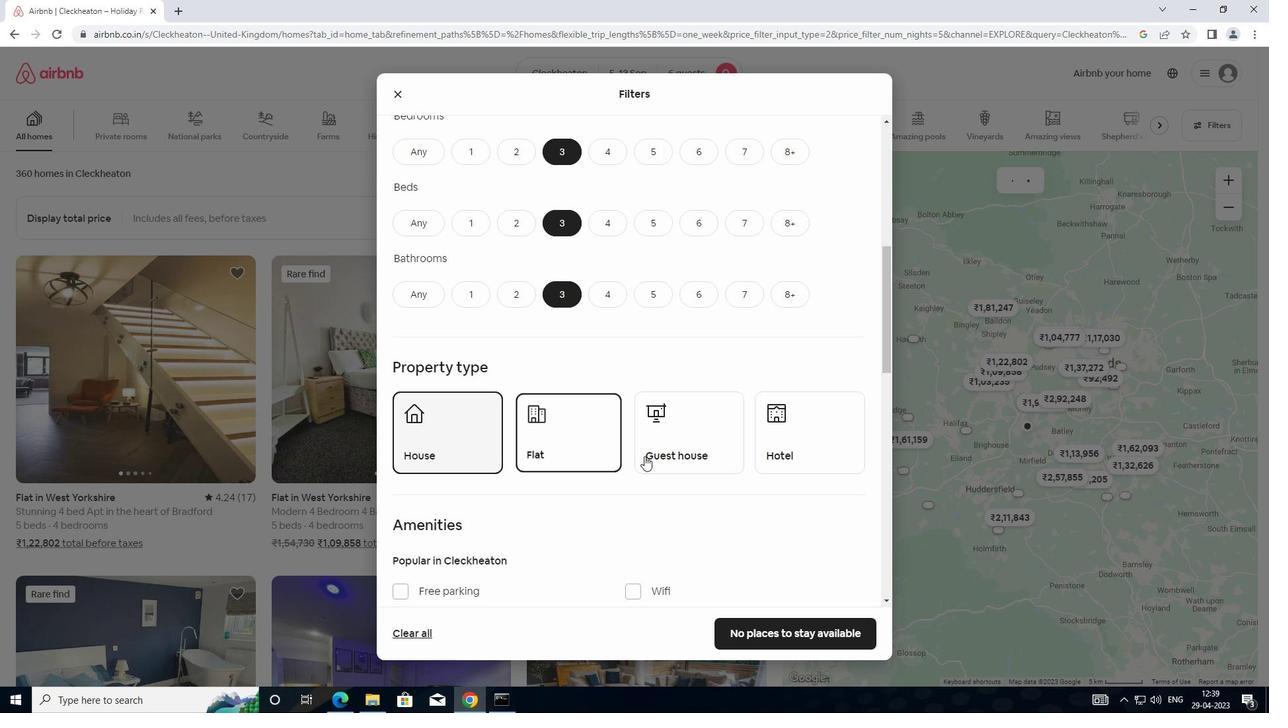 
Action: Mouse pressed left at (677, 448)
Screenshot: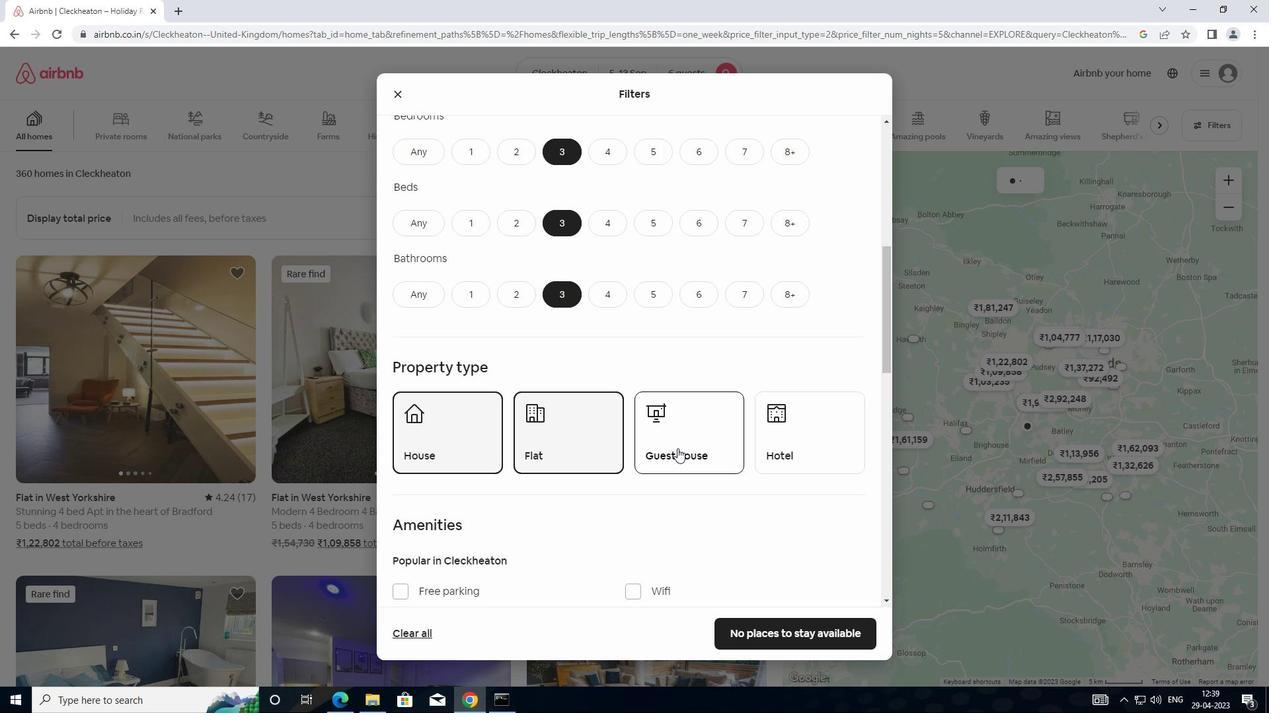 
Action: Mouse moved to (639, 494)
Screenshot: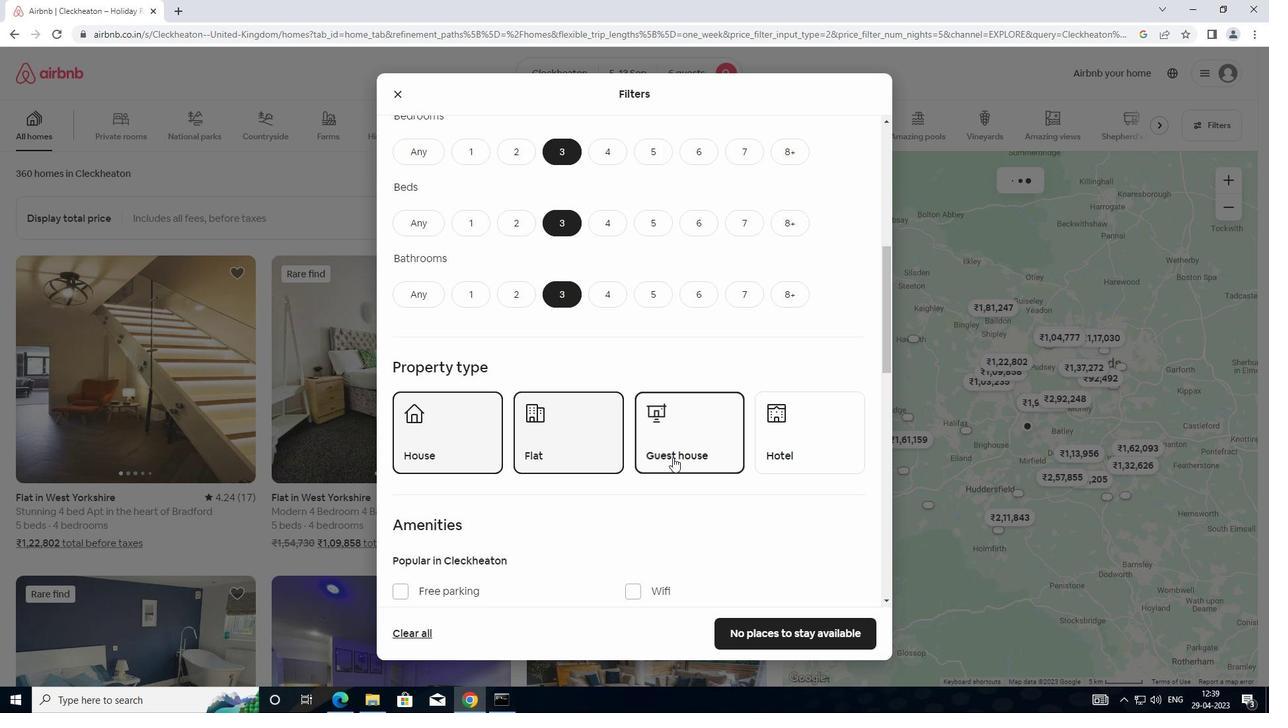 
Action: Mouse scrolled (639, 493) with delta (0, 0)
Screenshot: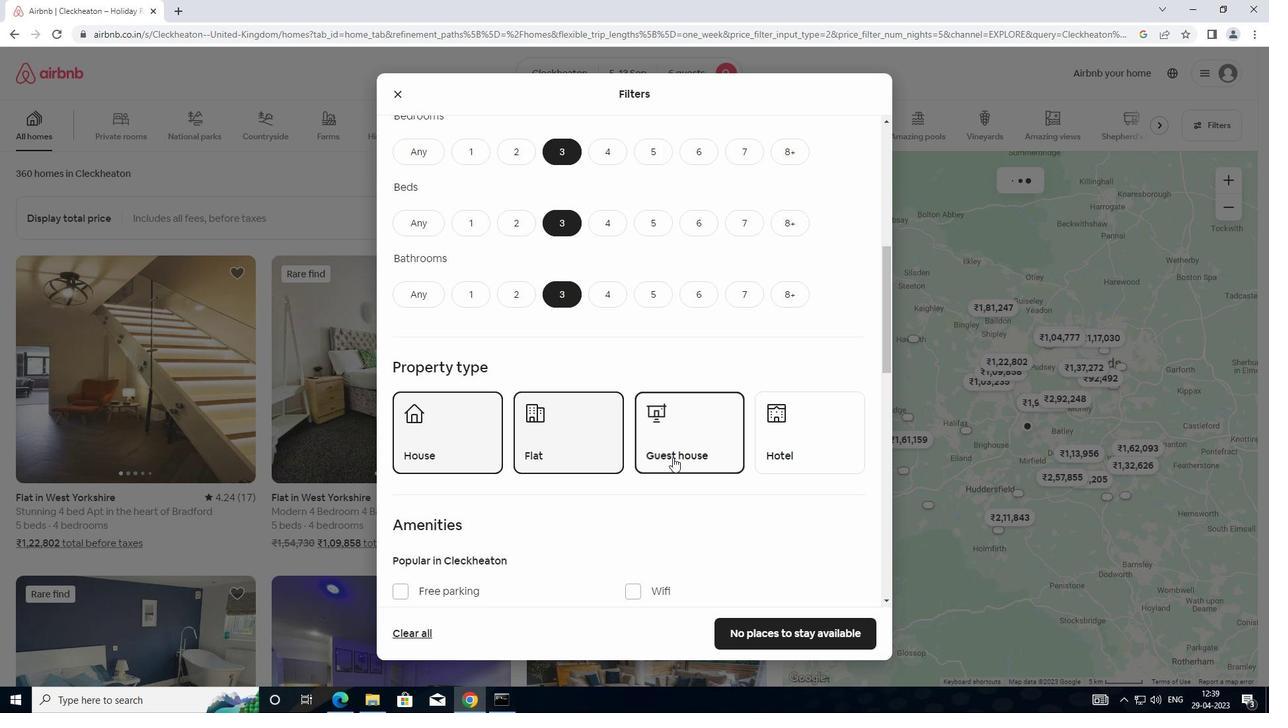 
Action: Mouse moved to (638, 497)
Screenshot: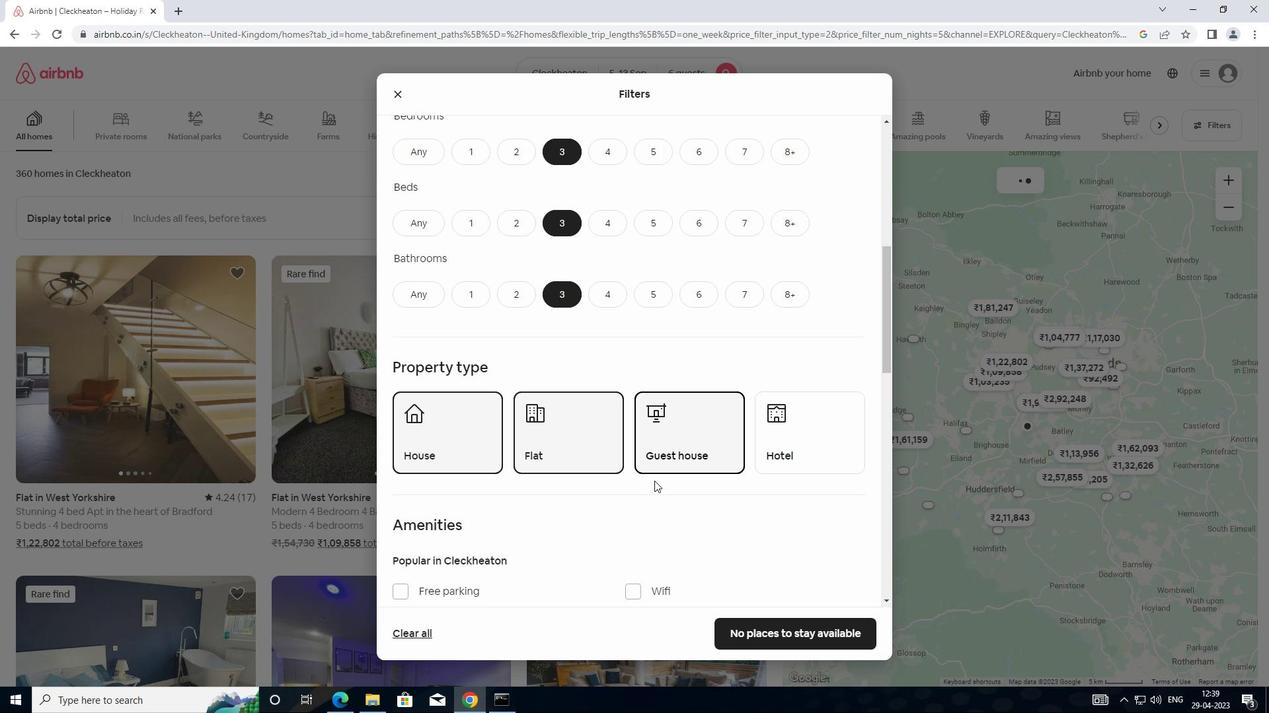 
Action: Mouse scrolled (638, 496) with delta (0, 0)
Screenshot: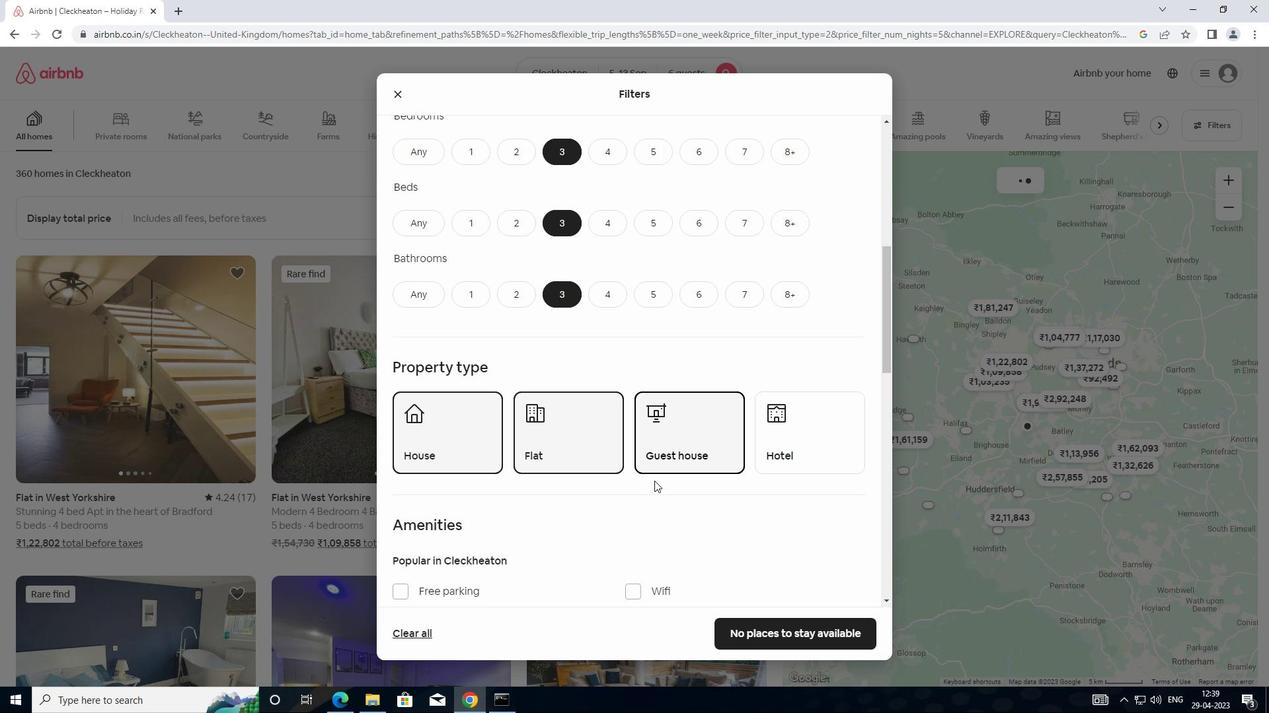 
Action: Mouse moved to (636, 498)
Screenshot: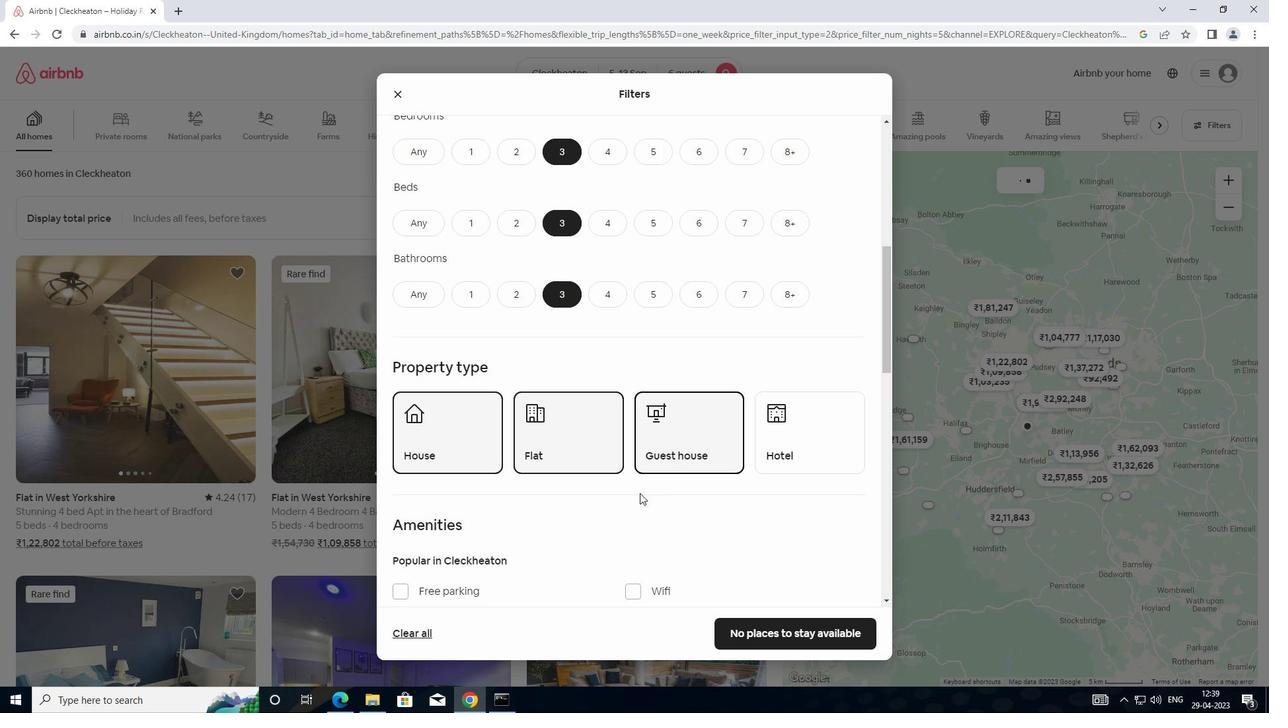 
Action: Mouse scrolled (636, 497) with delta (0, 0)
Screenshot: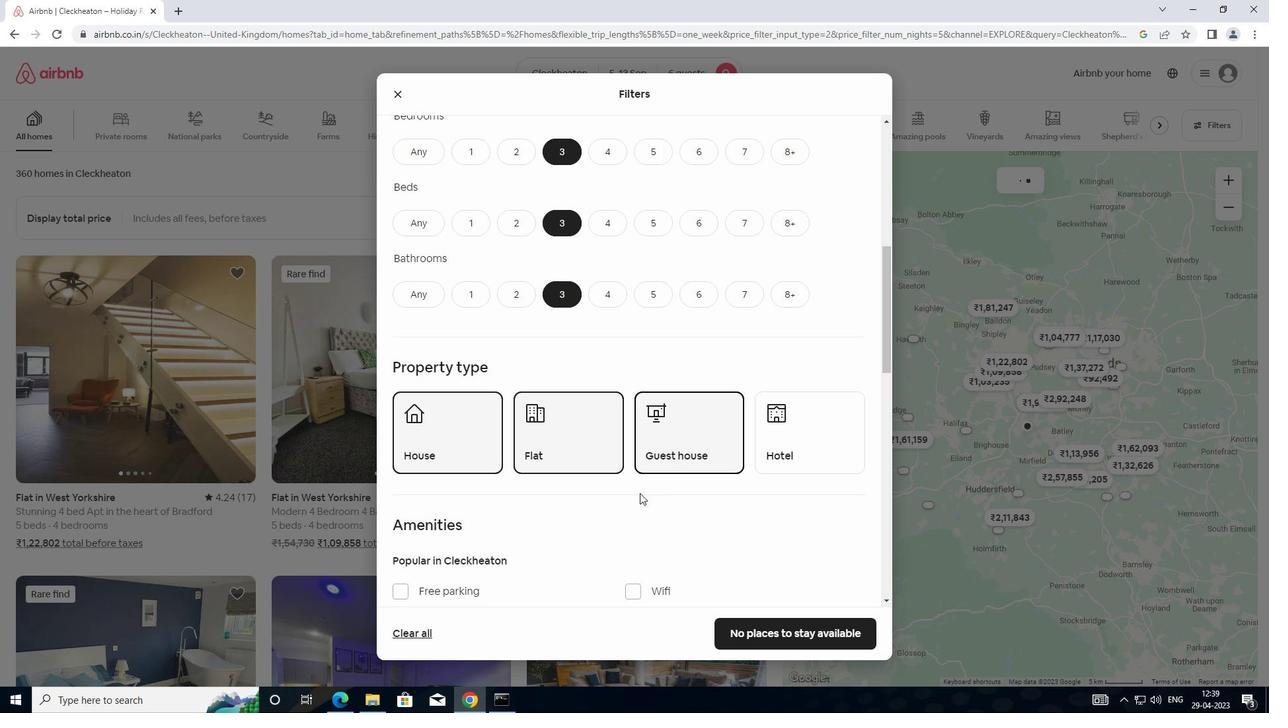 
Action: Mouse moved to (623, 485)
Screenshot: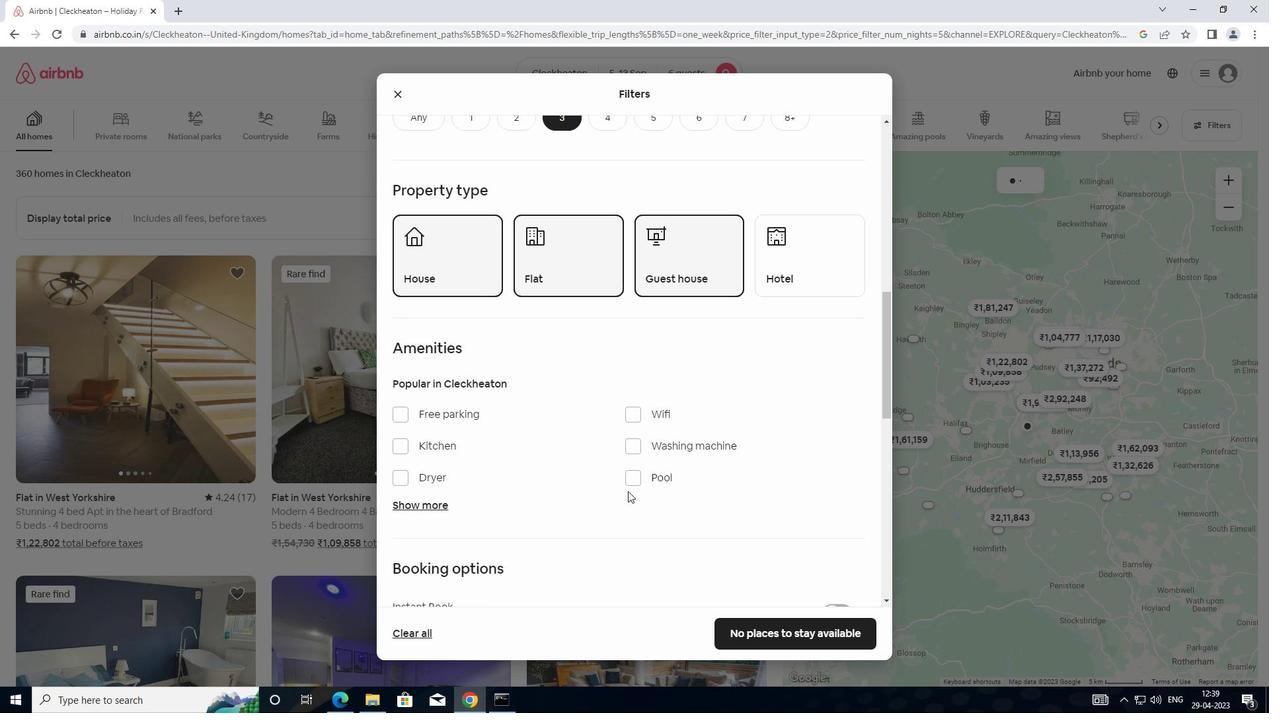 
Action: Mouse scrolled (623, 484) with delta (0, 0)
Screenshot: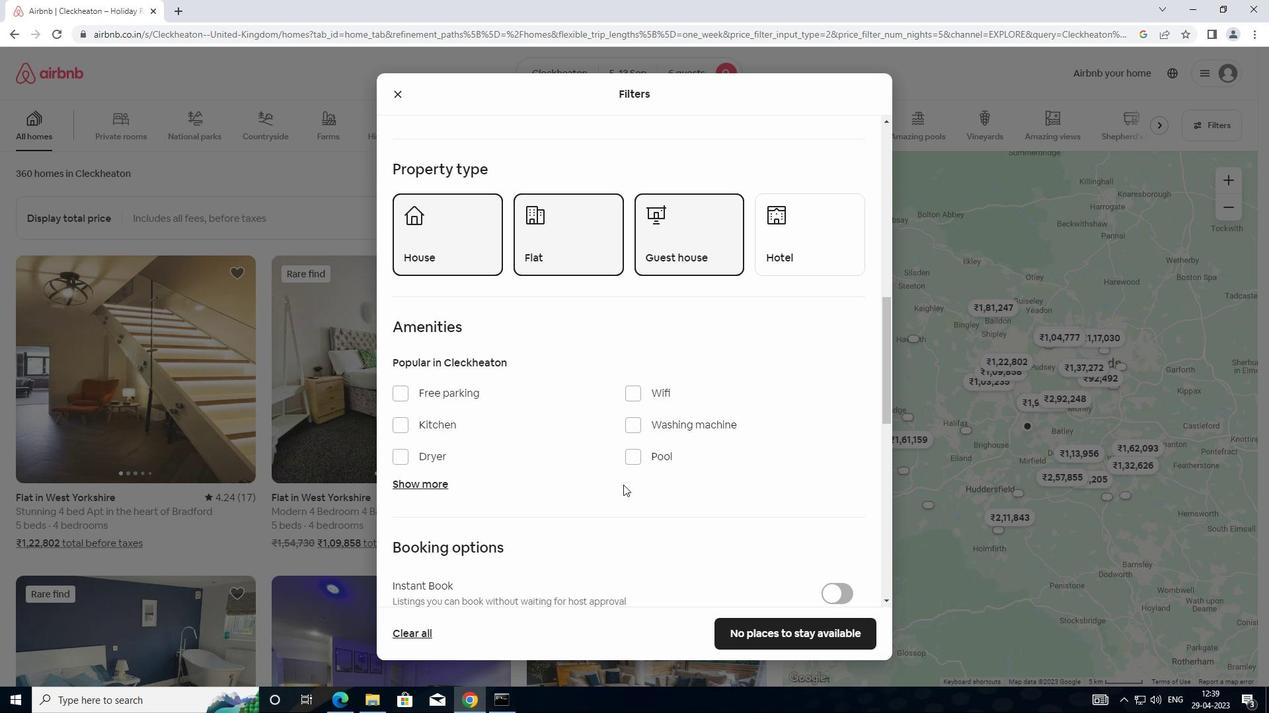 
Action: Mouse scrolled (623, 484) with delta (0, 0)
Screenshot: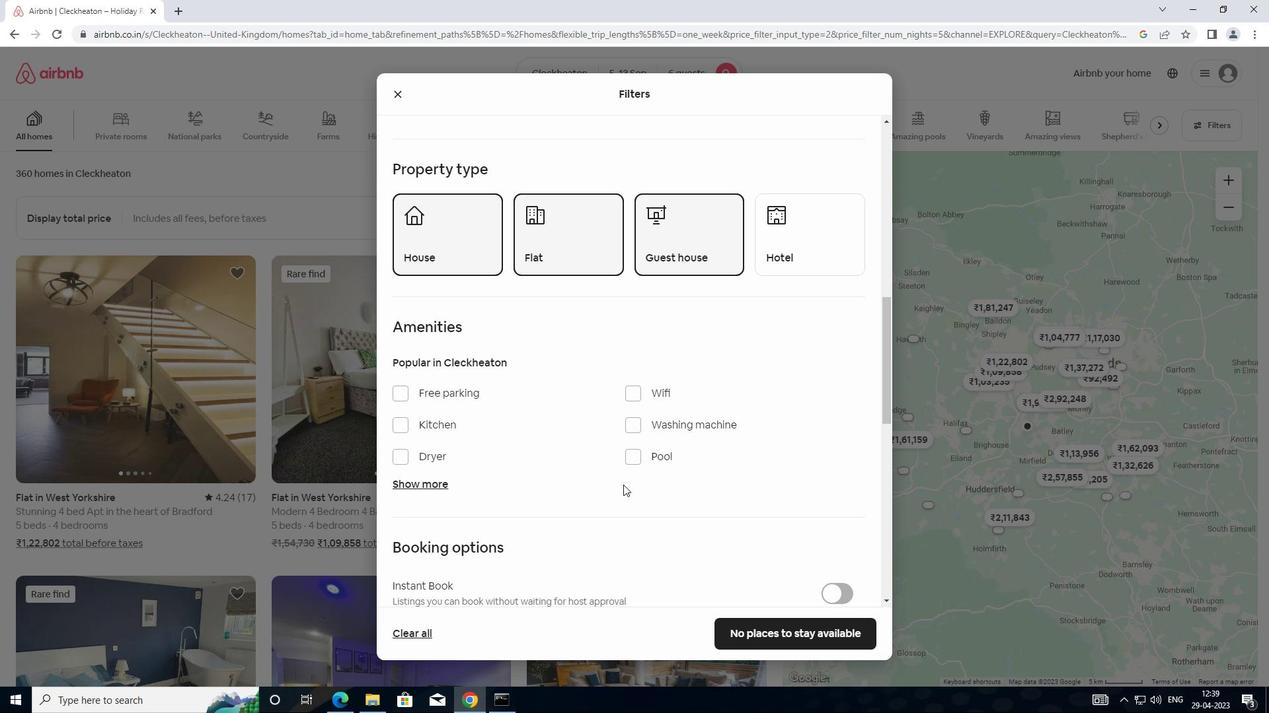 
Action: Mouse moved to (852, 511)
Screenshot: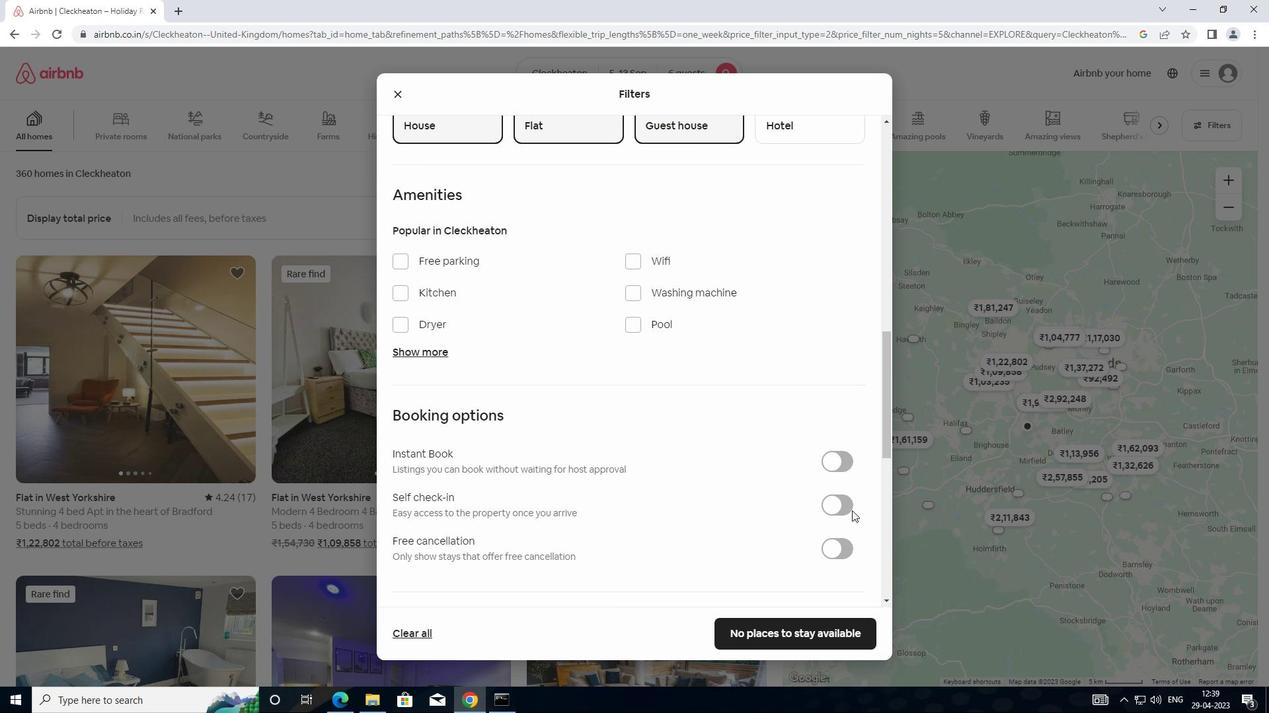
Action: Mouse pressed left at (852, 511)
Screenshot: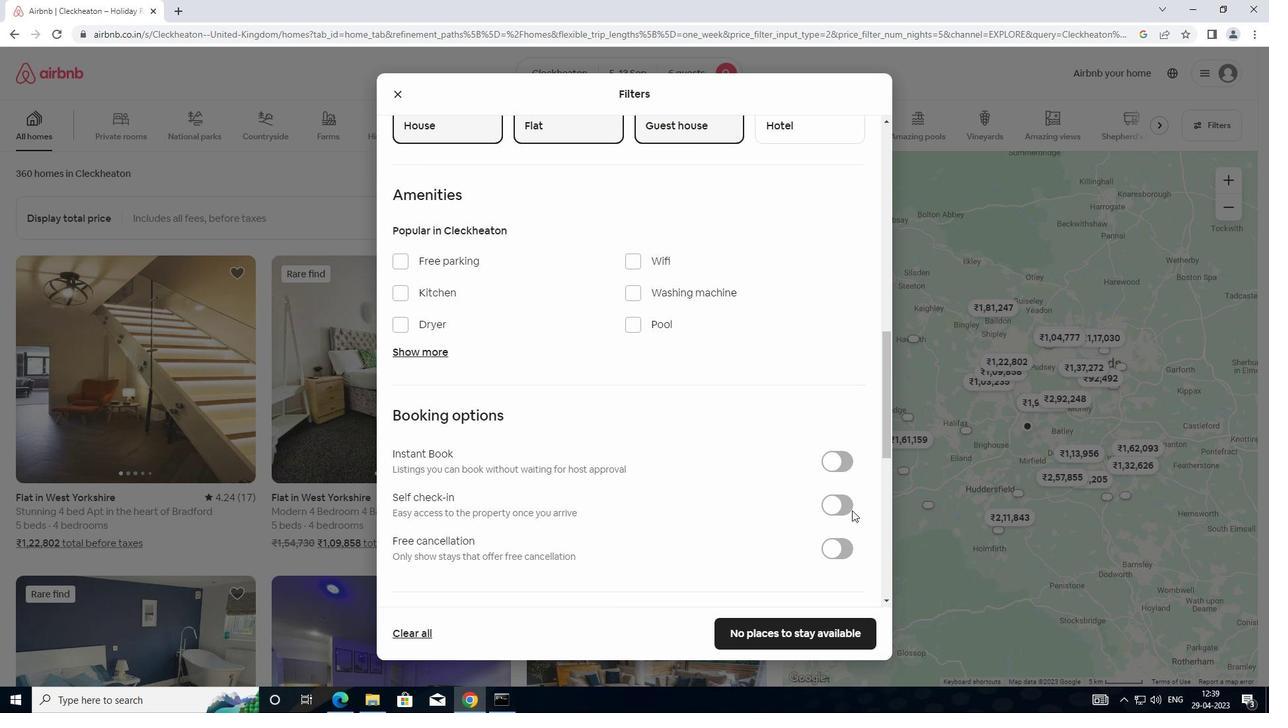 
Action: Mouse moved to (842, 503)
Screenshot: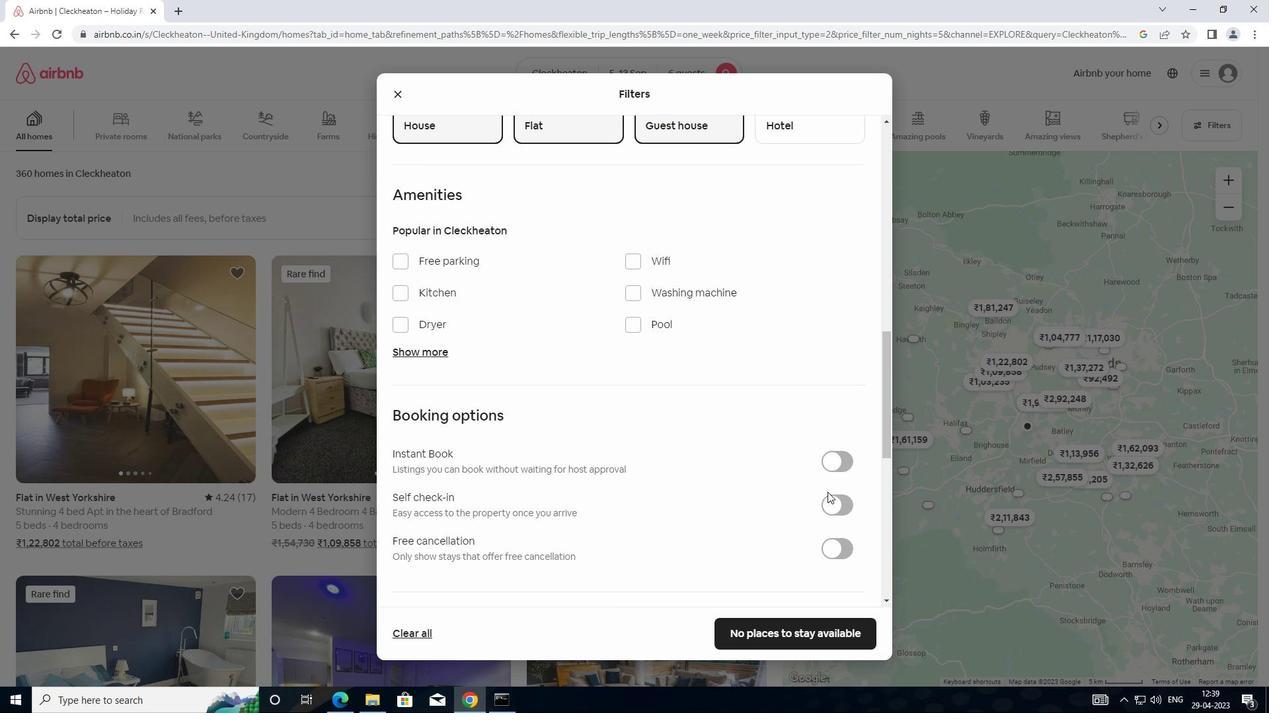 
Action: Mouse pressed left at (842, 503)
Screenshot: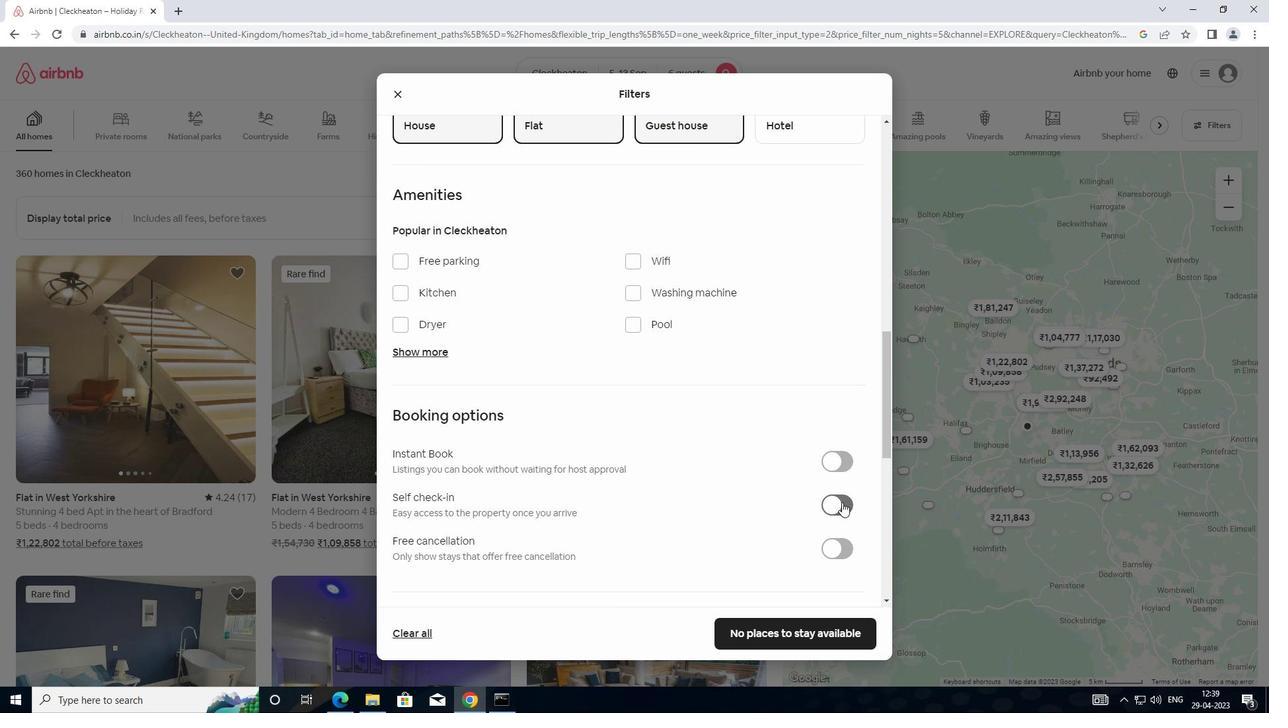 
Action: Mouse moved to (698, 500)
Screenshot: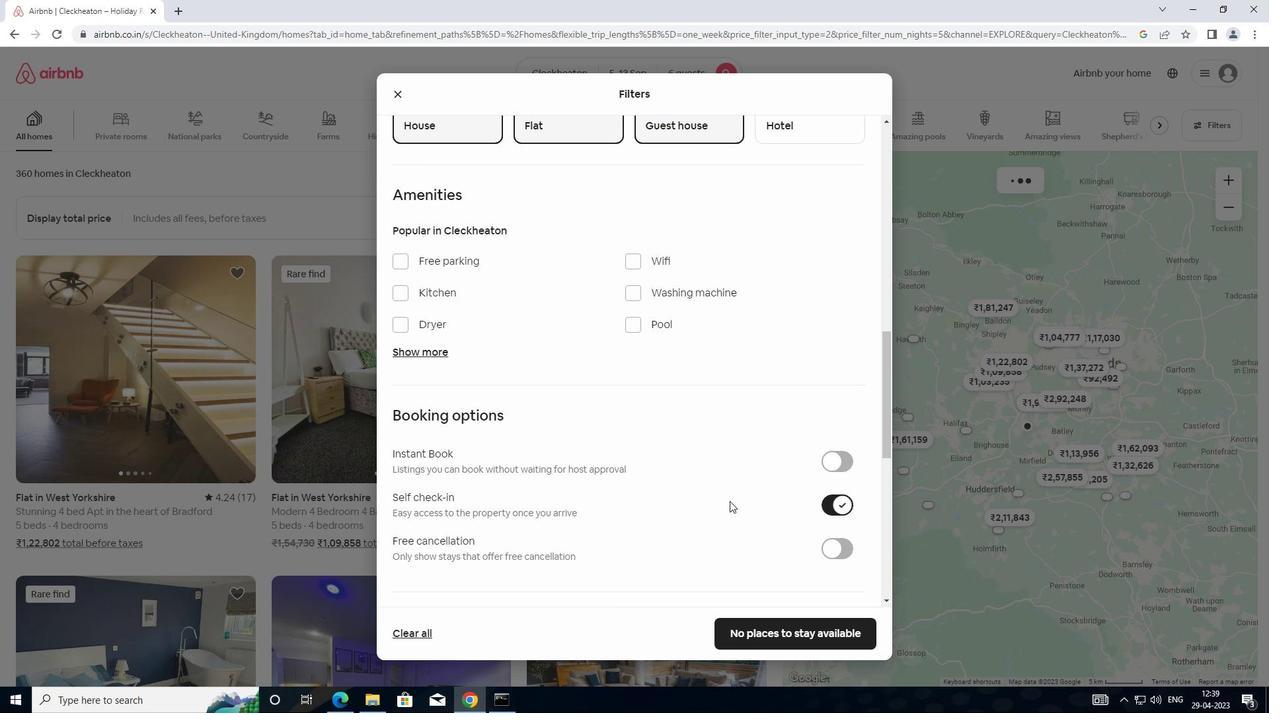 
Action: Mouse scrolled (698, 499) with delta (0, 0)
Screenshot: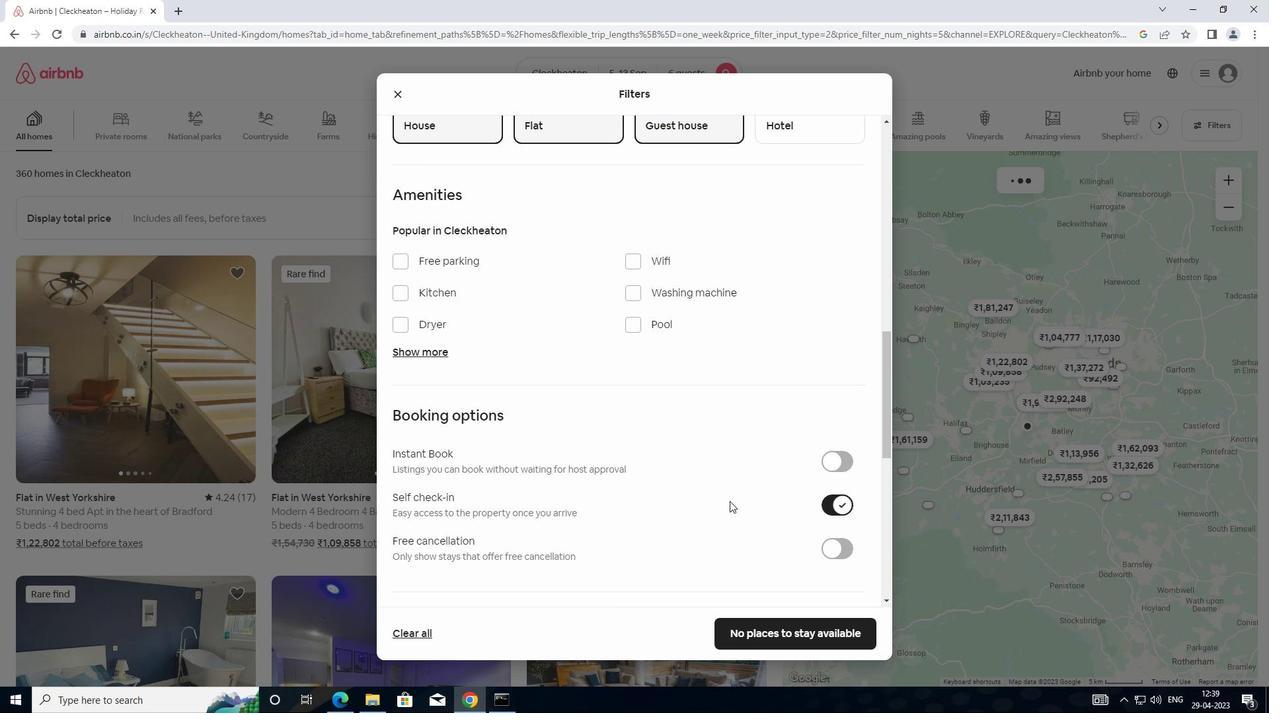 
Action: Mouse moved to (698, 501)
Screenshot: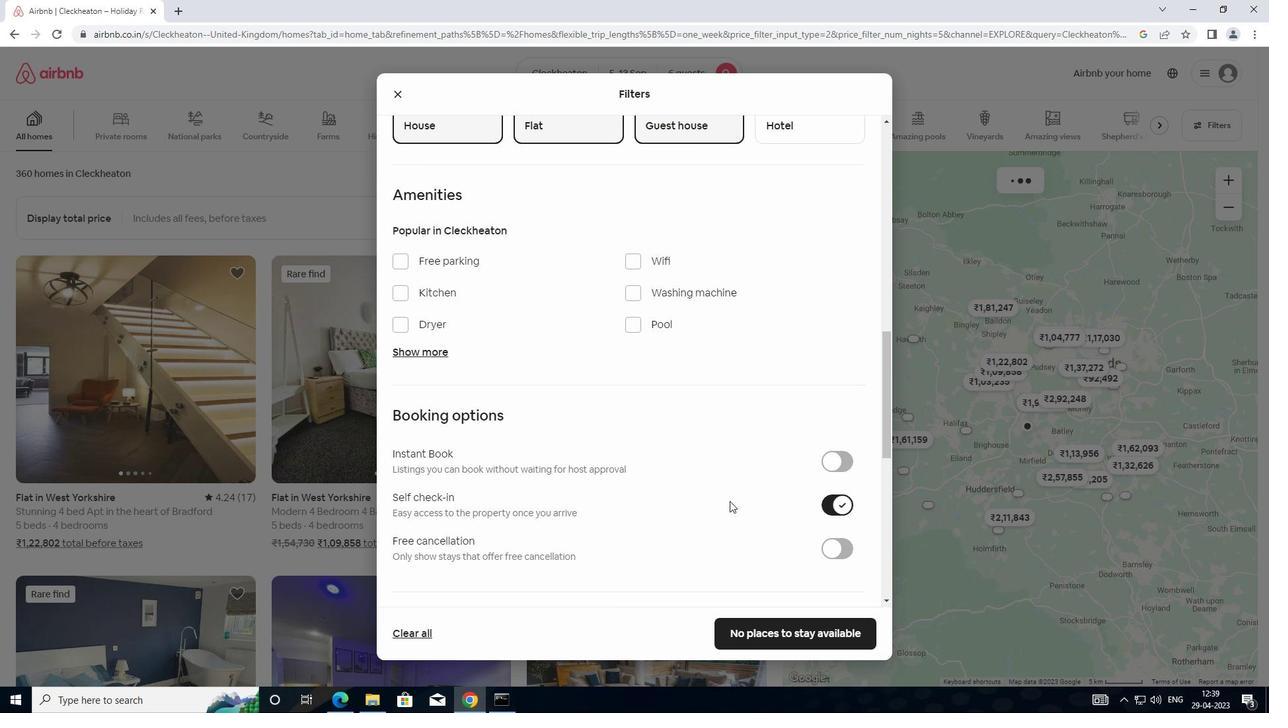 
Action: Mouse scrolled (698, 500) with delta (0, 0)
Screenshot: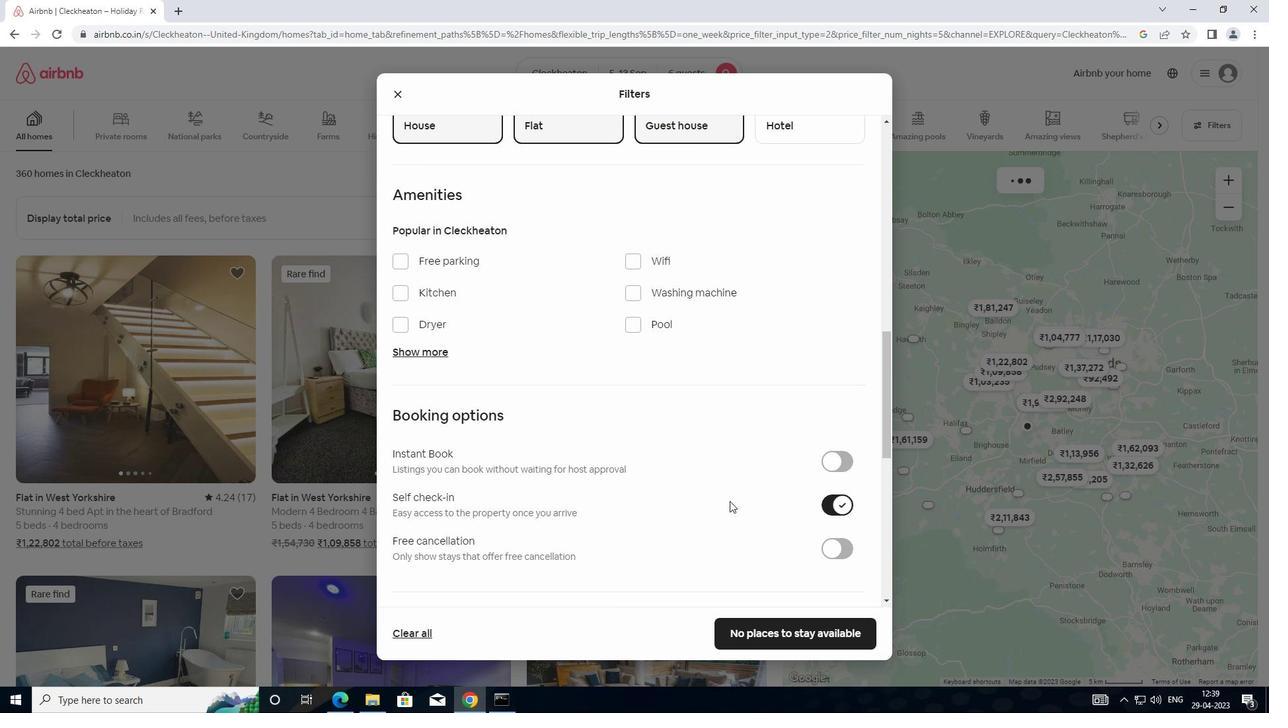 
Action: Mouse scrolled (698, 500) with delta (0, 0)
Screenshot: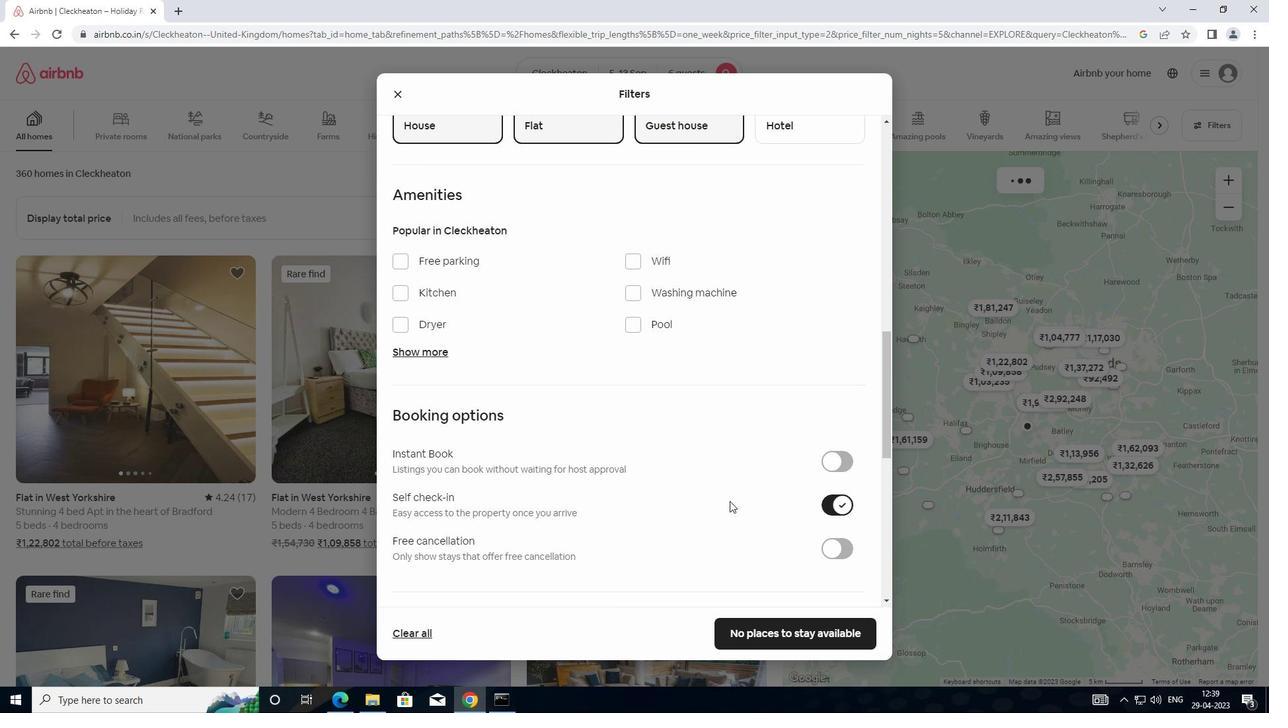 
Action: Mouse scrolled (698, 500) with delta (0, 0)
Screenshot: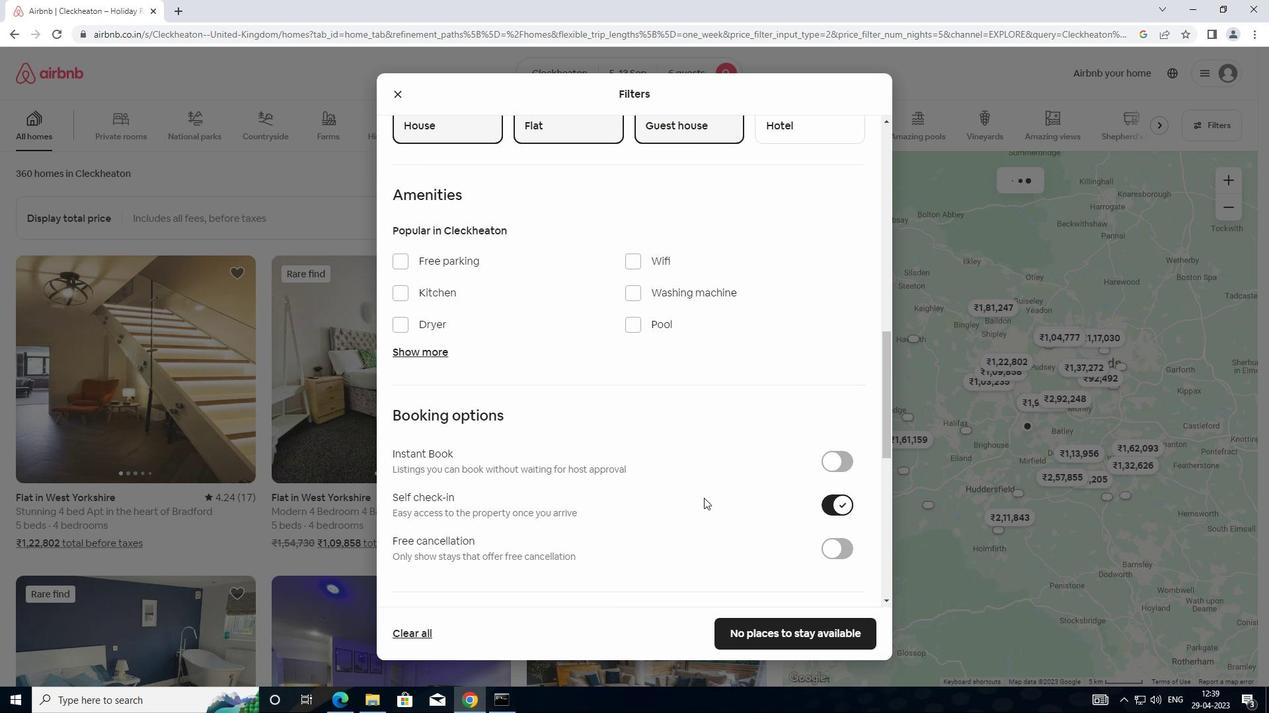 
Action: Mouse scrolled (698, 500) with delta (0, 0)
Screenshot: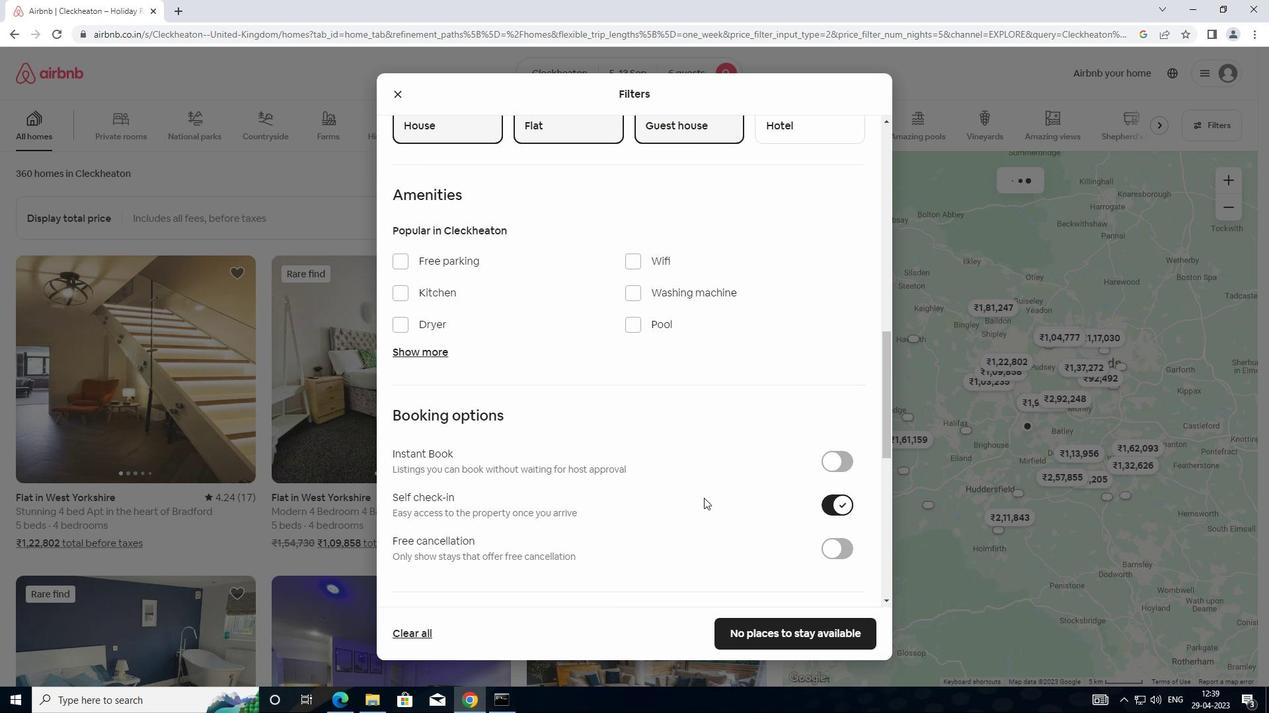 
Action: Mouse moved to (683, 487)
Screenshot: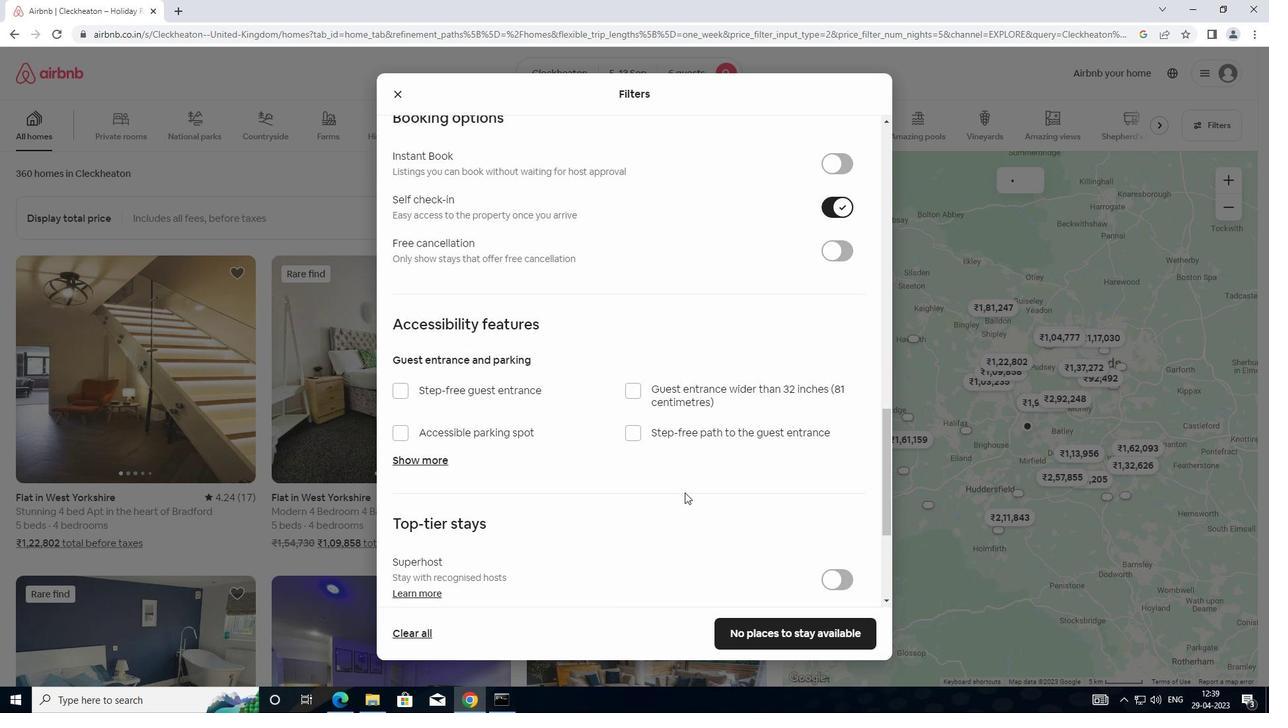 
Action: Mouse scrolled (683, 487) with delta (0, 0)
Screenshot: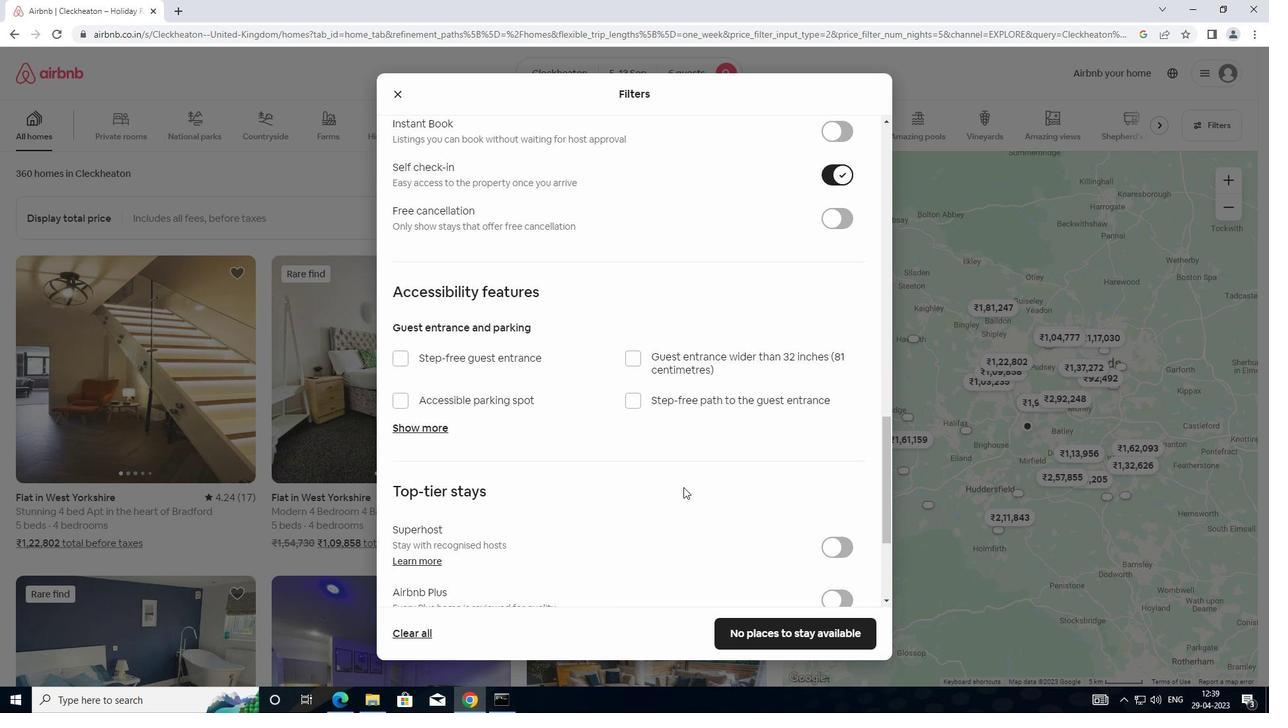 
Action: Mouse scrolled (683, 487) with delta (0, 0)
Screenshot: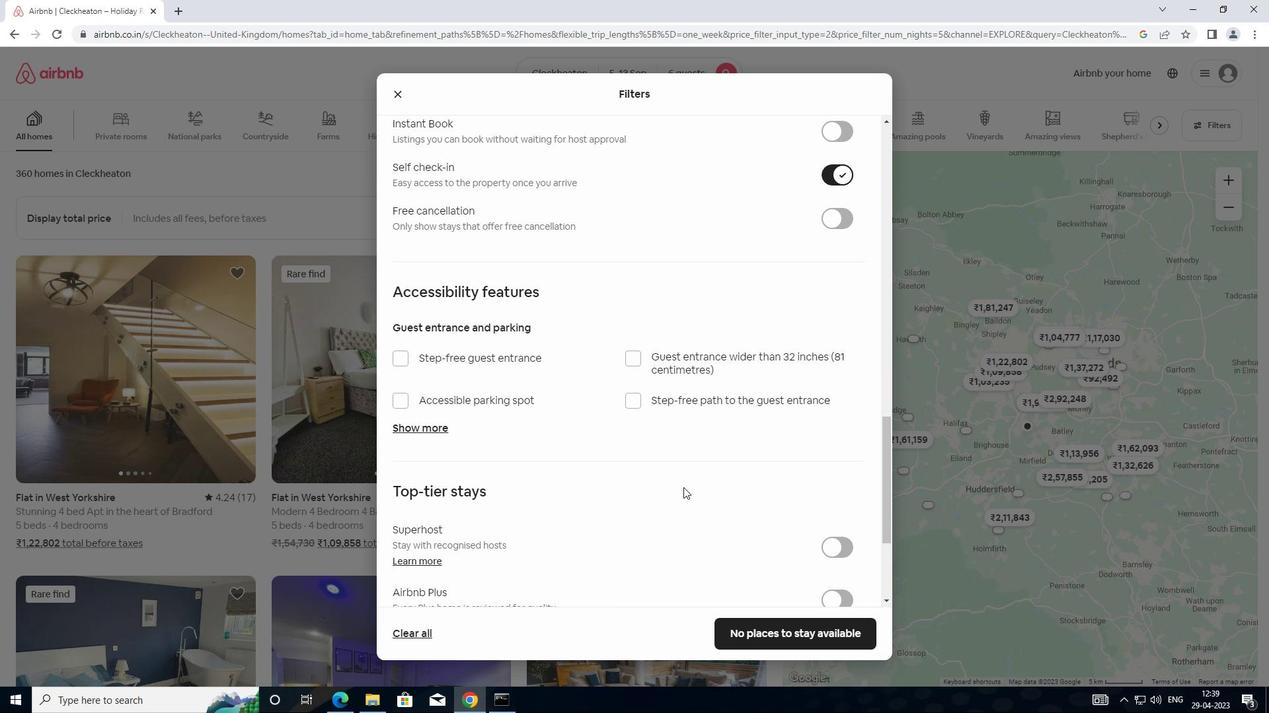 
Action: Mouse scrolled (683, 487) with delta (0, 0)
Screenshot: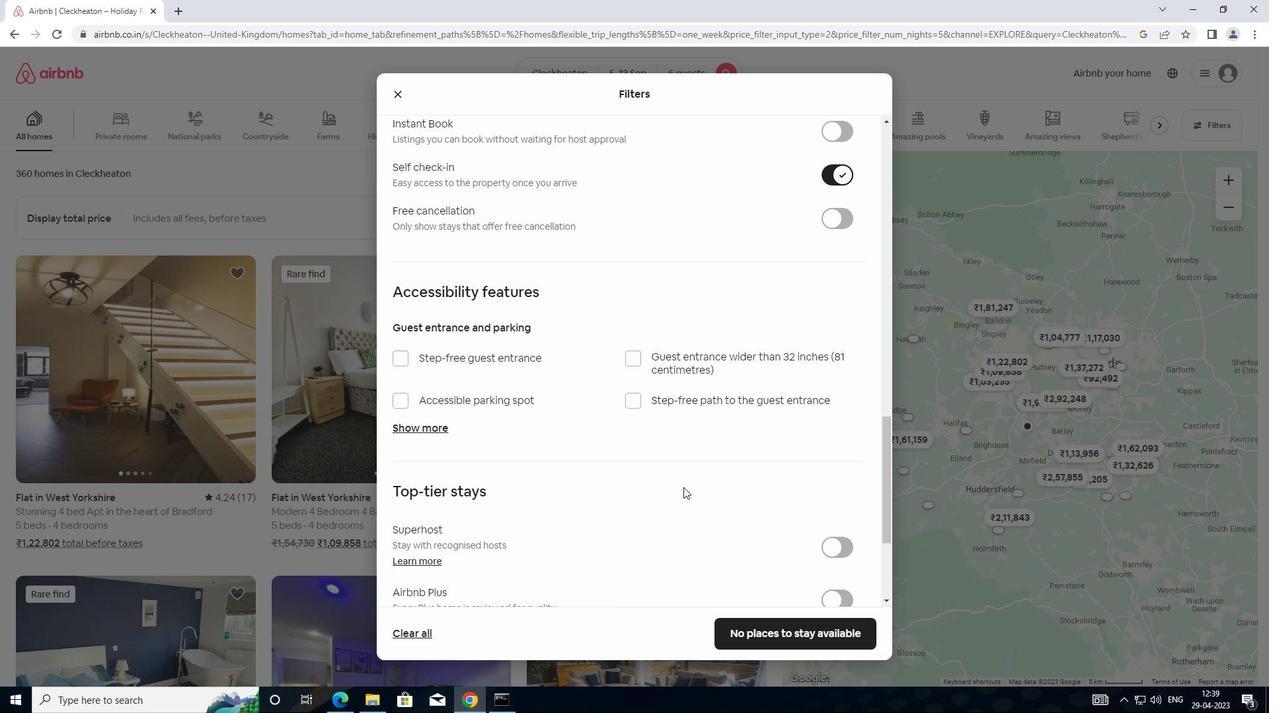 
Action: Mouse moved to (683, 487)
Screenshot: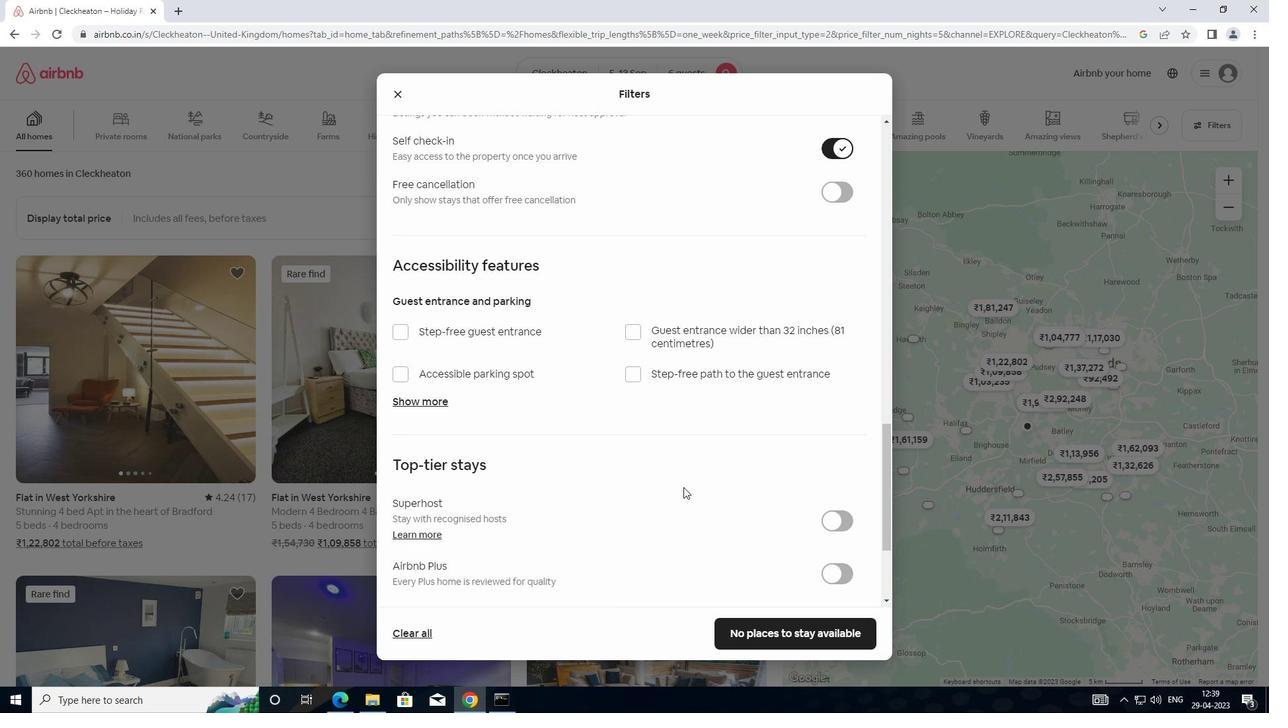 
Action: Mouse scrolled (683, 486) with delta (0, 0)
Screenshot: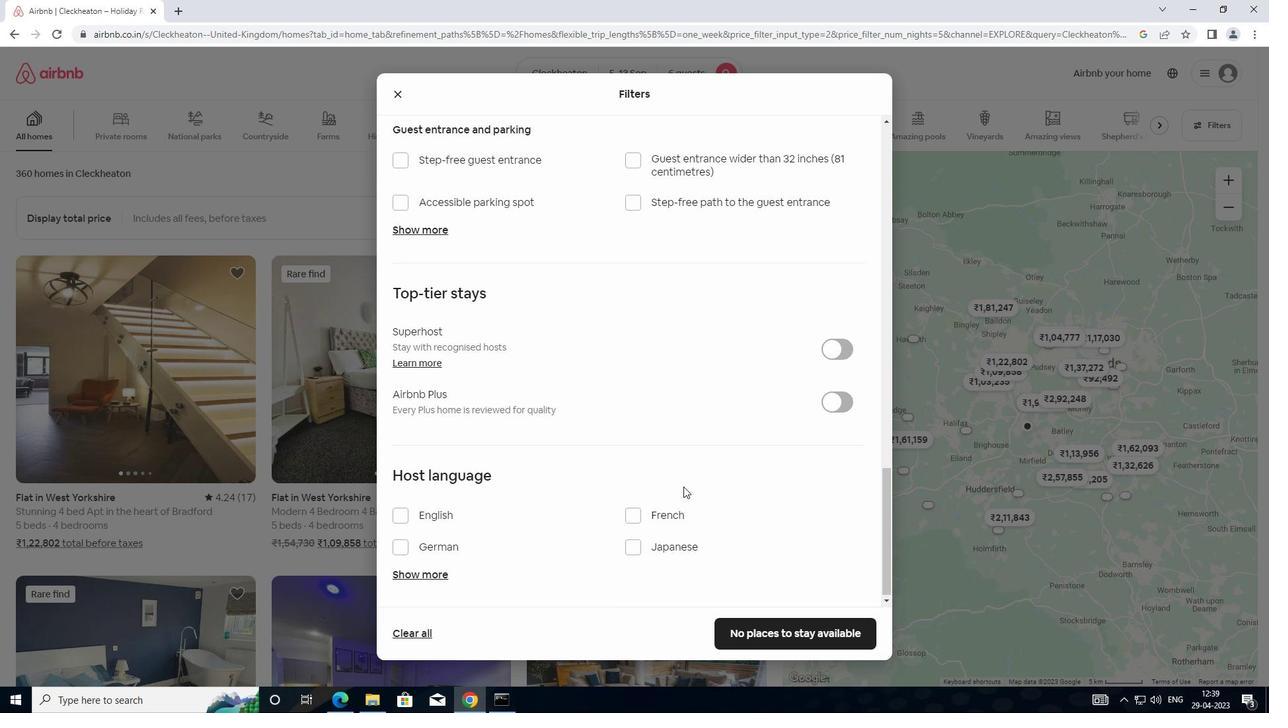 
Action: Mouse scrolled (683, 486) with delta (0, 0)
Screenshot: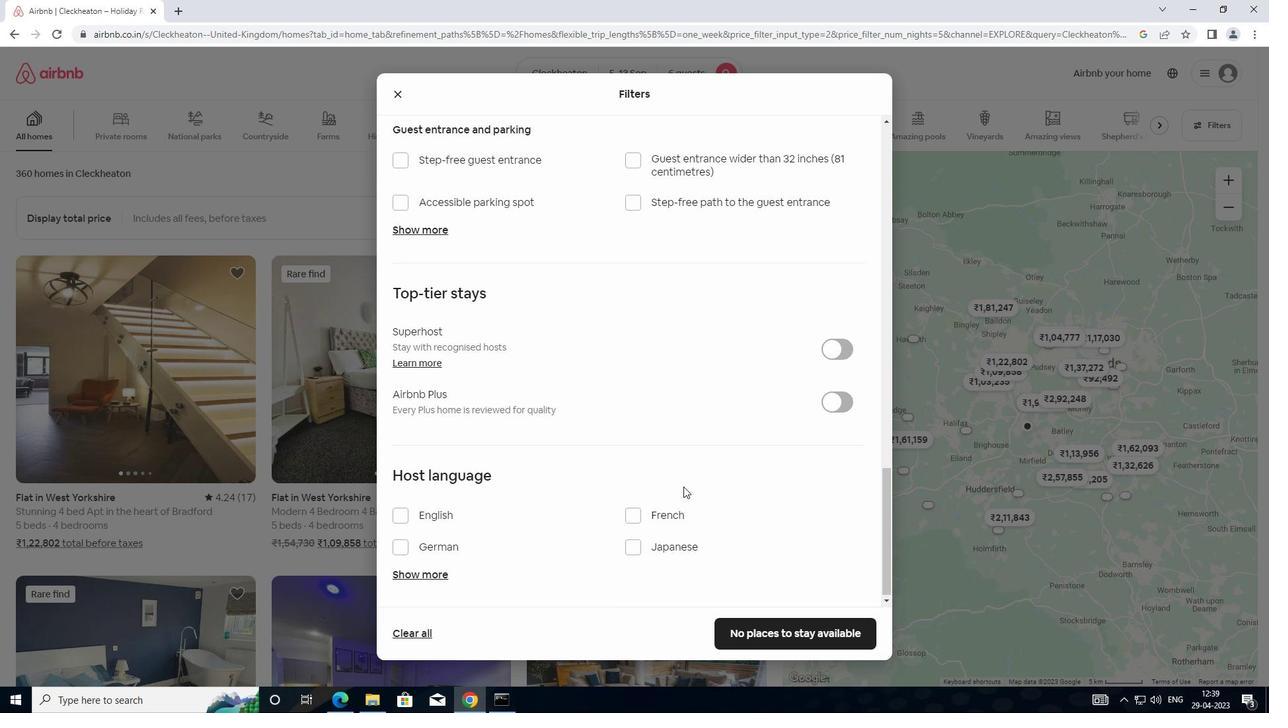 
Action: Mouse scrolled (683, 486) with delta (0, 0)
Screenshot: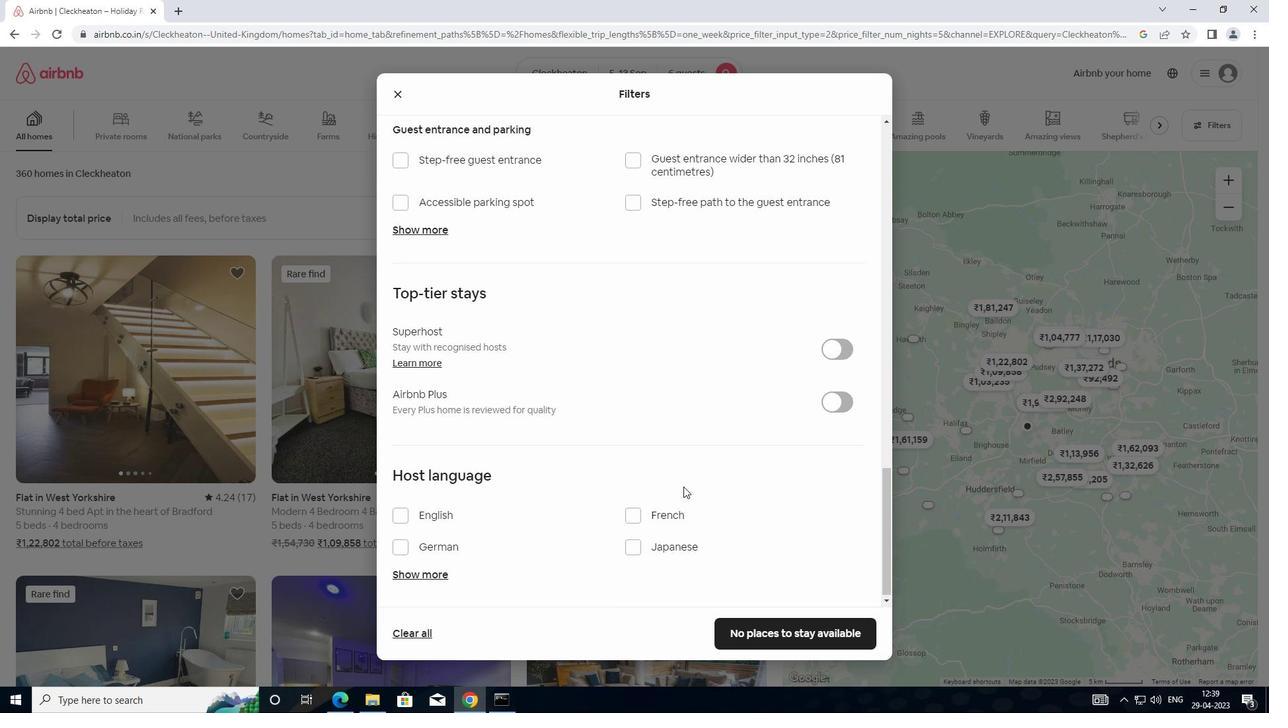 
Action: Mouse scrolled (683, 486) with delta (0, 0)
Screenshot: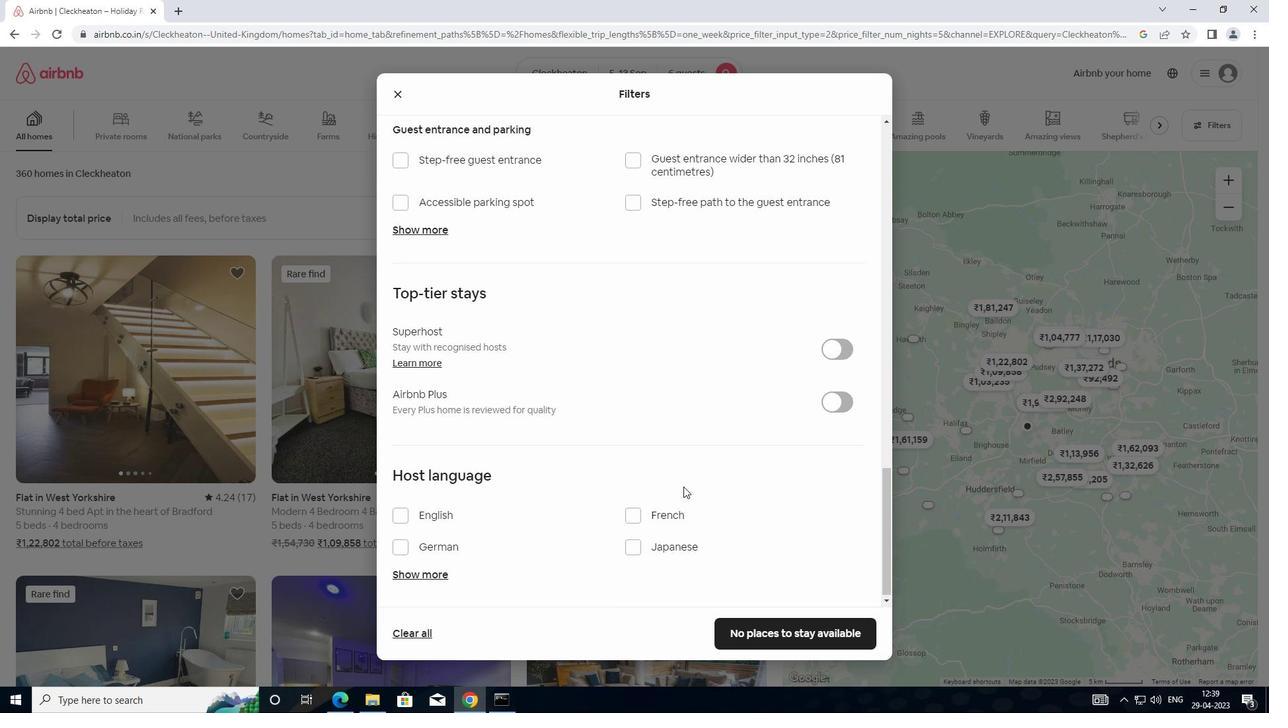
Action: Mouse moved to (397, 517)
Screenshot: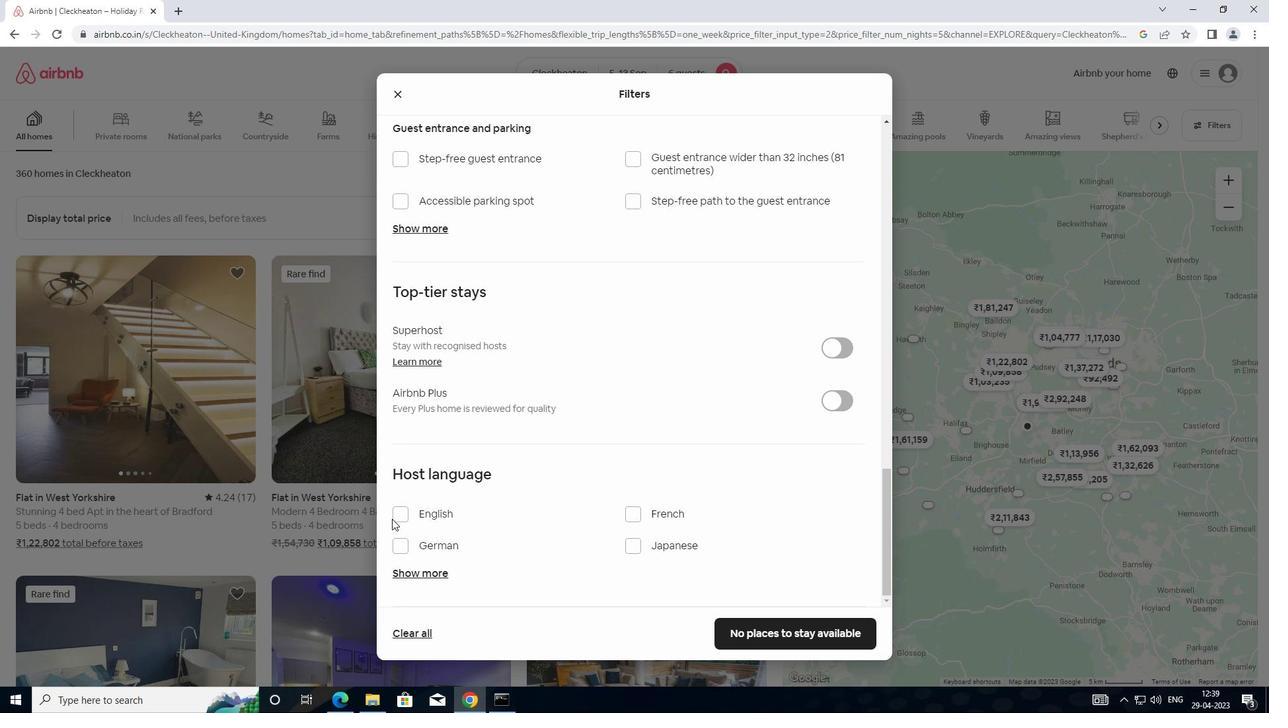 
Action: Mouse pressed left at (397, 517)
Screenshot: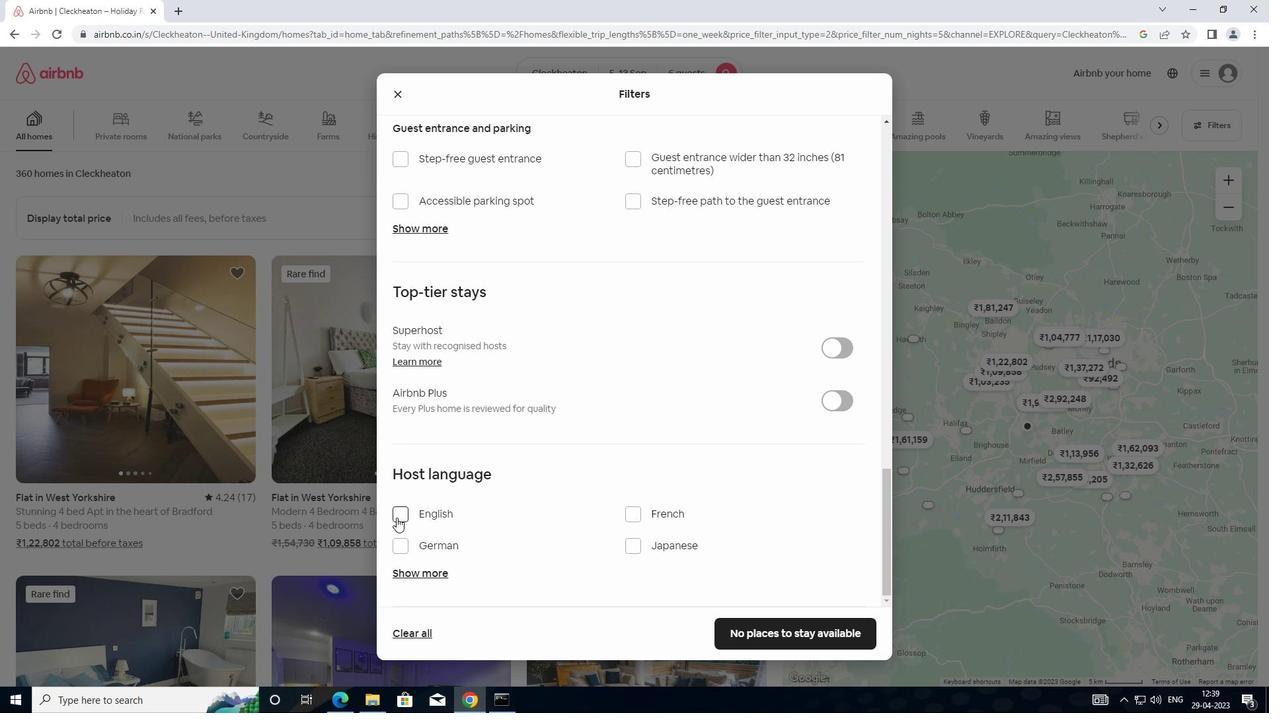 
Action: Mouse moved to (768, 630)
Screenshot: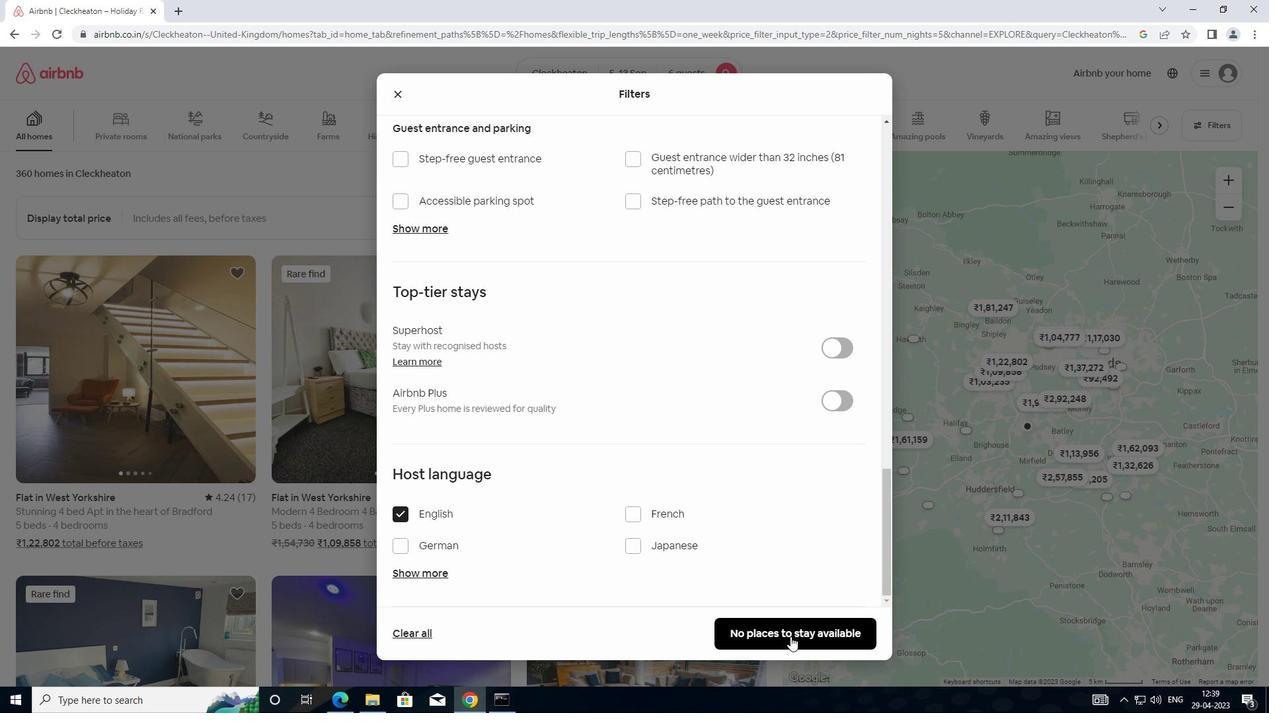 
Action: Mouse pressed left at (768, 630)
Screenshot: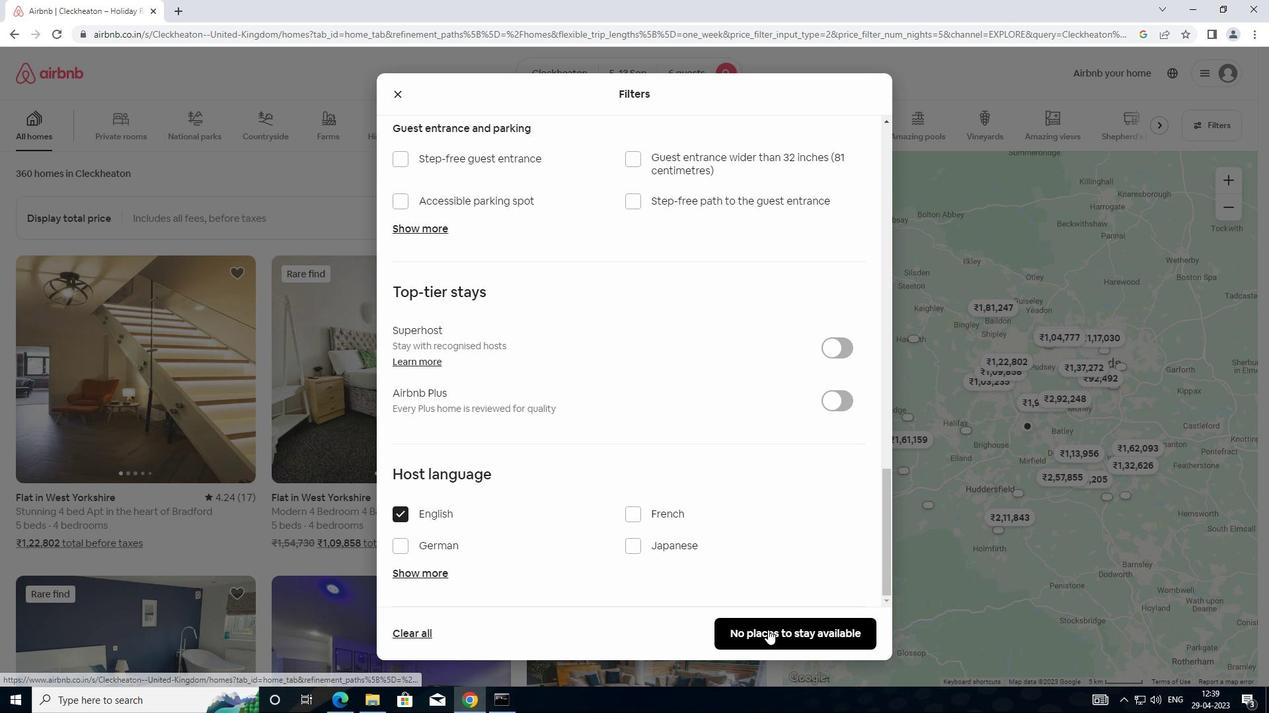 
Action: Mouse moved to (884, 618)
Screenshot: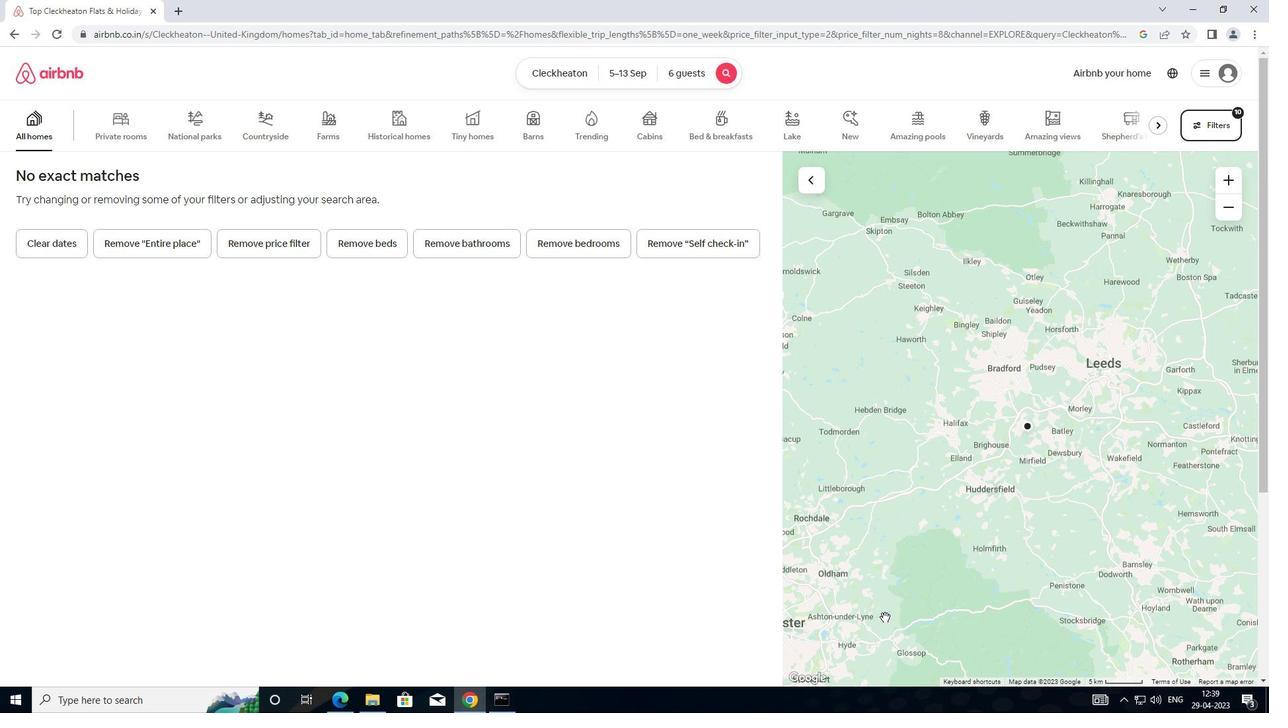 
